 Task: Use the formula "MMULT" in spreadsheet "Project portfolio".
Action: Mouse moved to (957, 122)
Screenshot: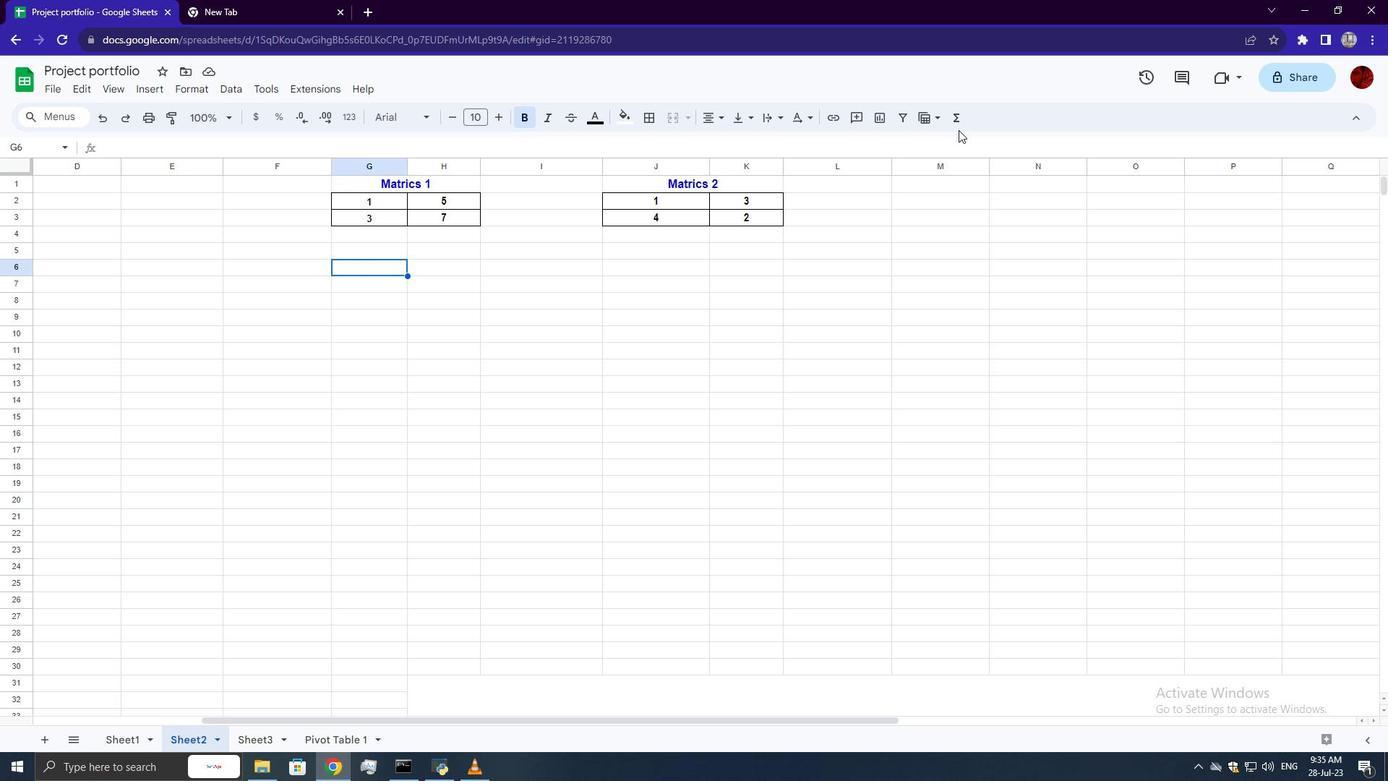 
Action: Mouse pressed left at (957, 122)
Screenshot: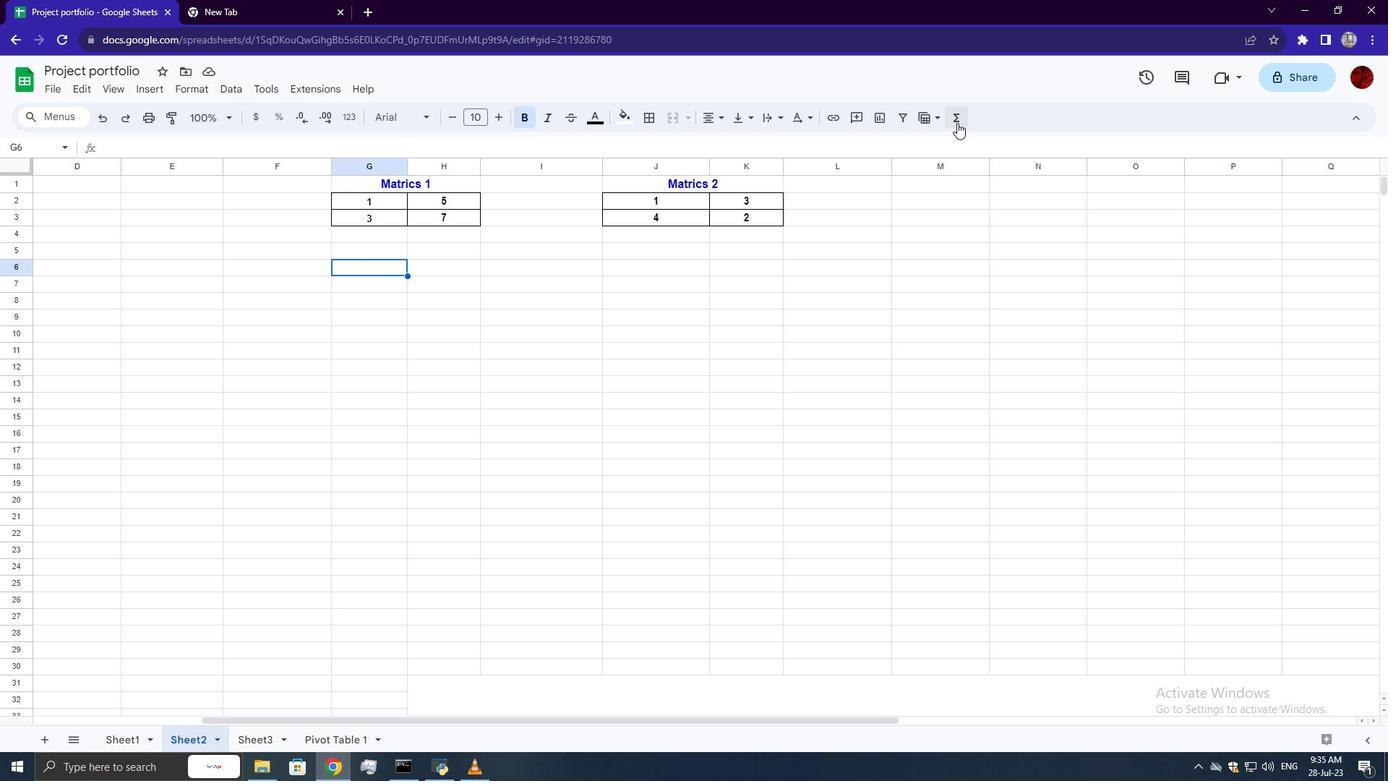 
Action: Mouse moved to (1147, 273)
Screenshot: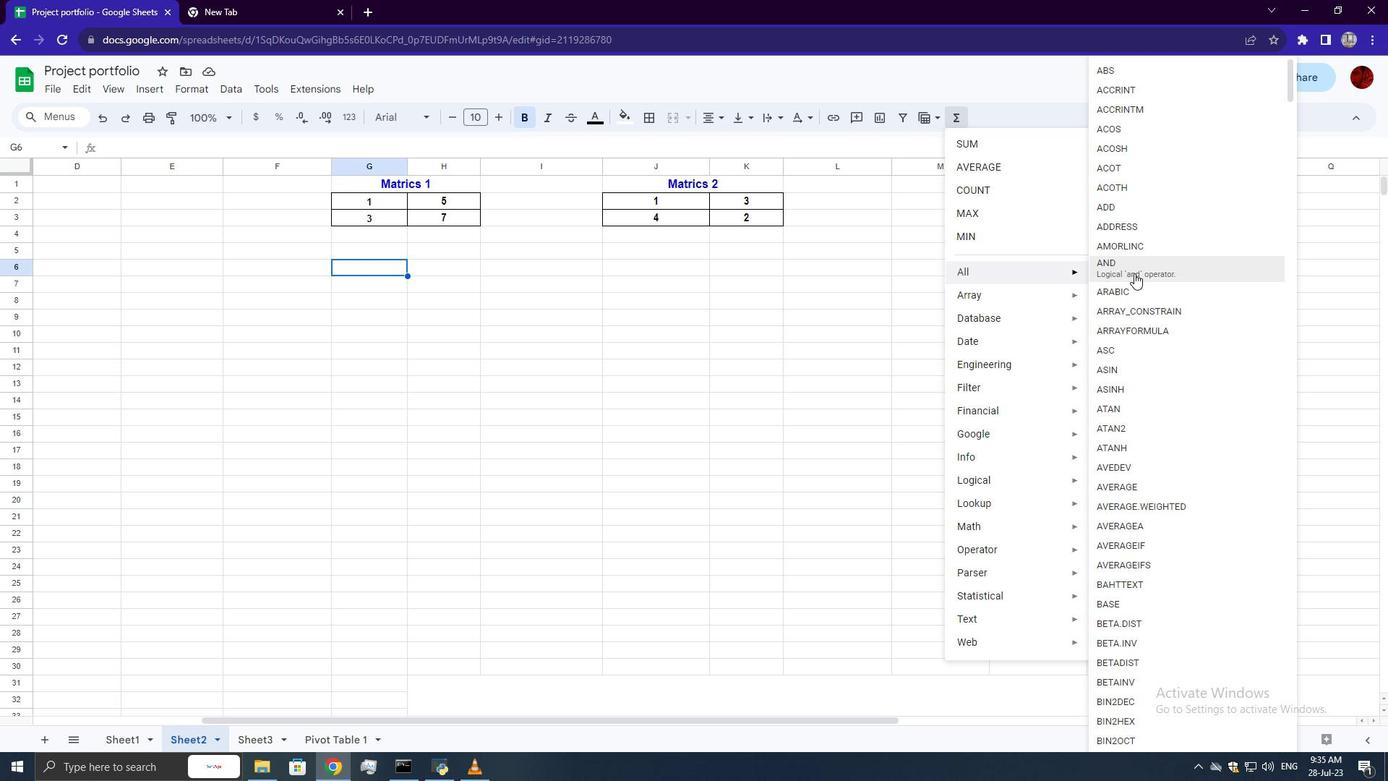 
Action: Mouse scrolled (1147, 272) with delta (0, 0)
Screenshot: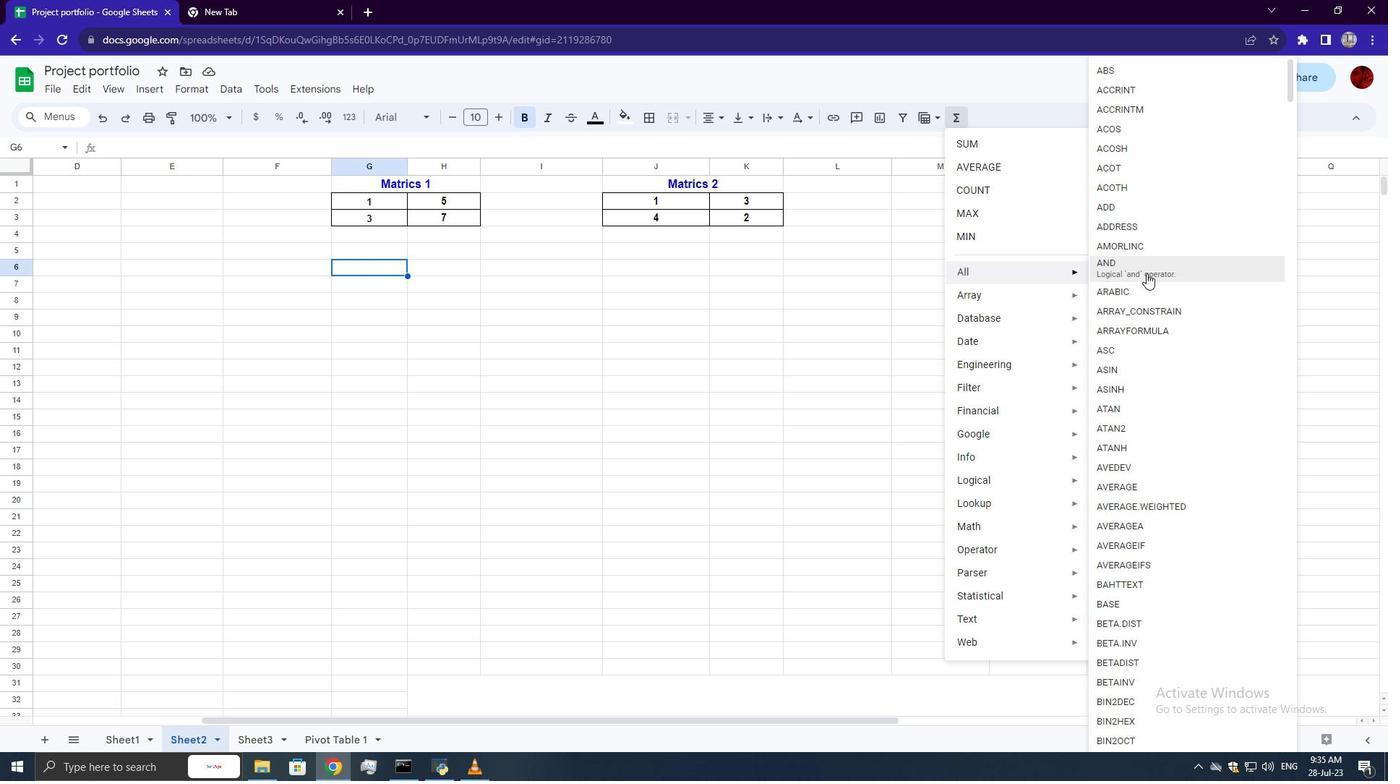 
Action: Mouse scrolled (1147, 272) with delta (0, 0)
Screenshot: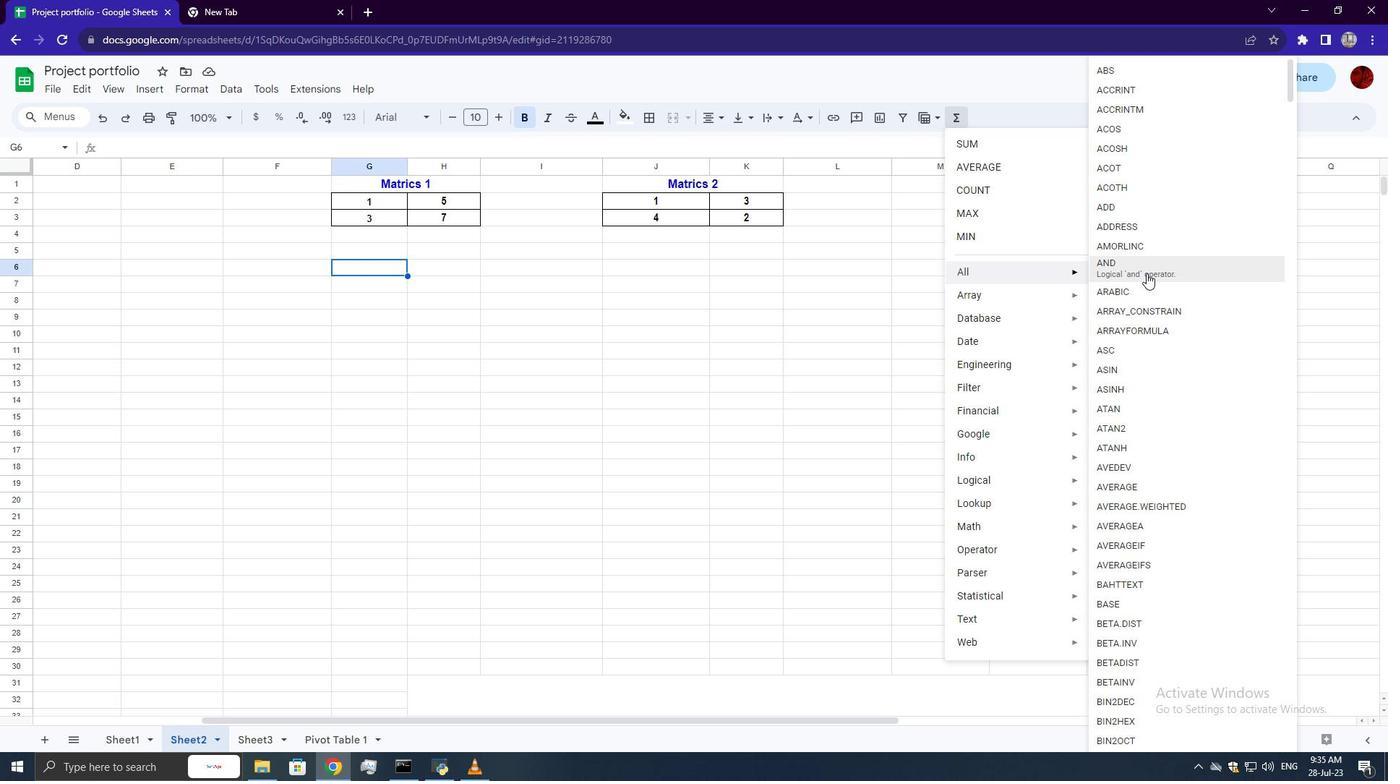 
Action: Mouse scrolled (1147, 272) with delta (0, 0)
Screenshot: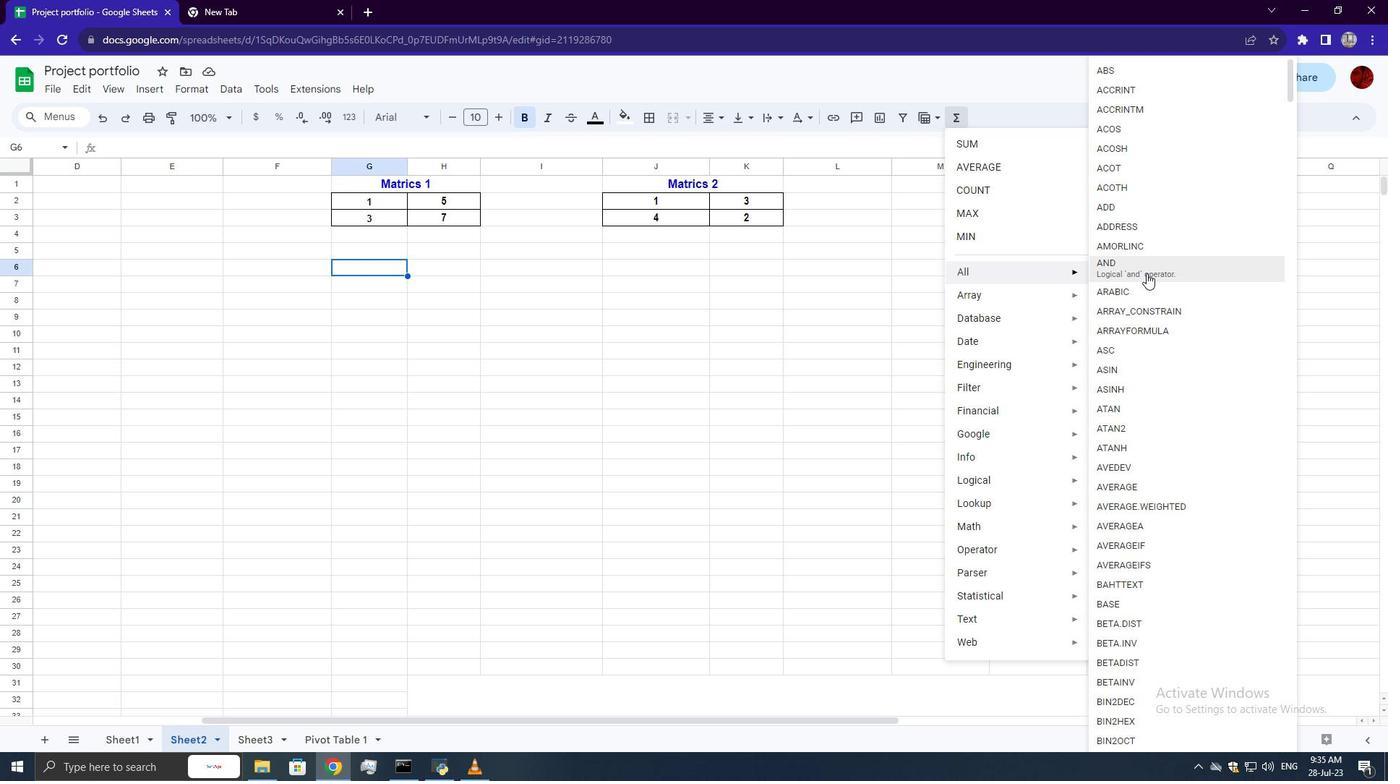 
Action: Mouse scrolled (1147, 272) with delta (0, 0)
Screenshot: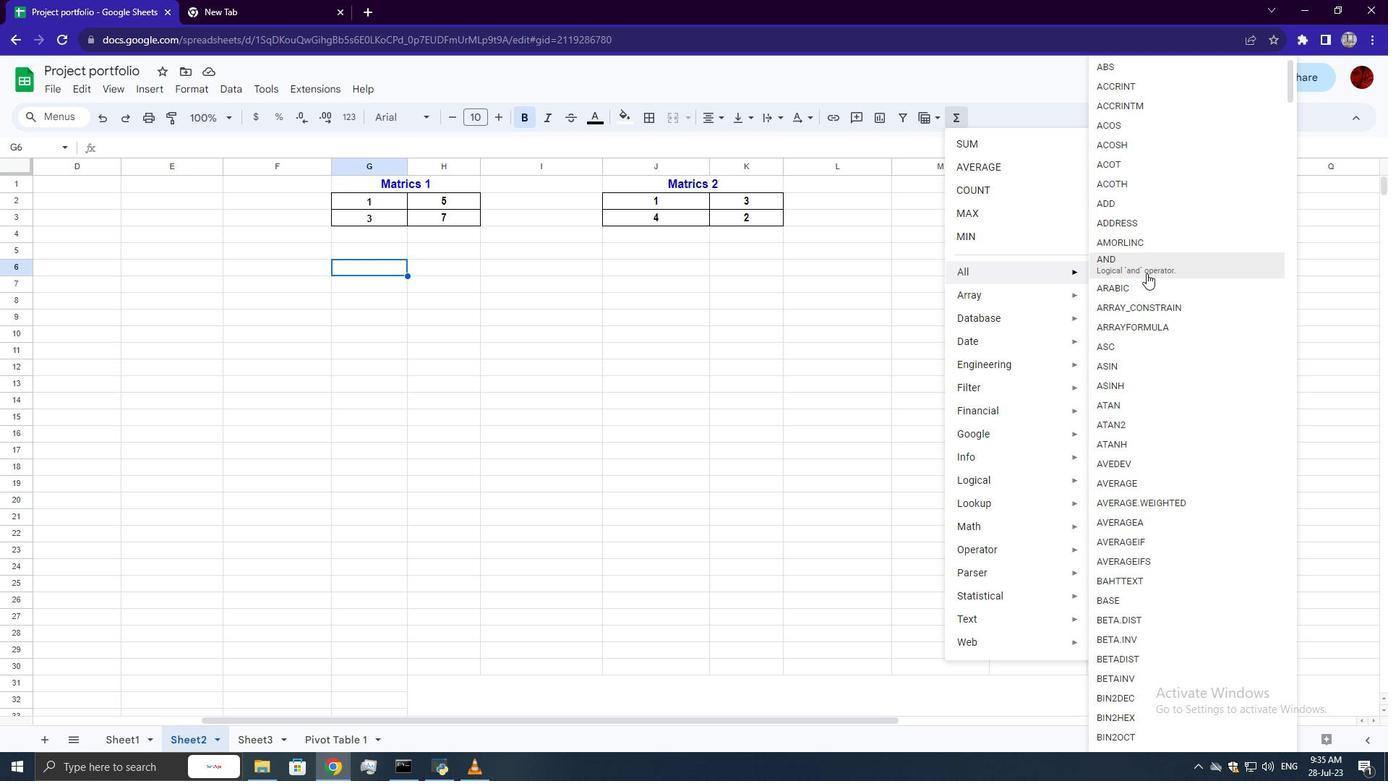 
Action: Mouse scrolled (1147, 272) with delta (0, 0)
Screenshot: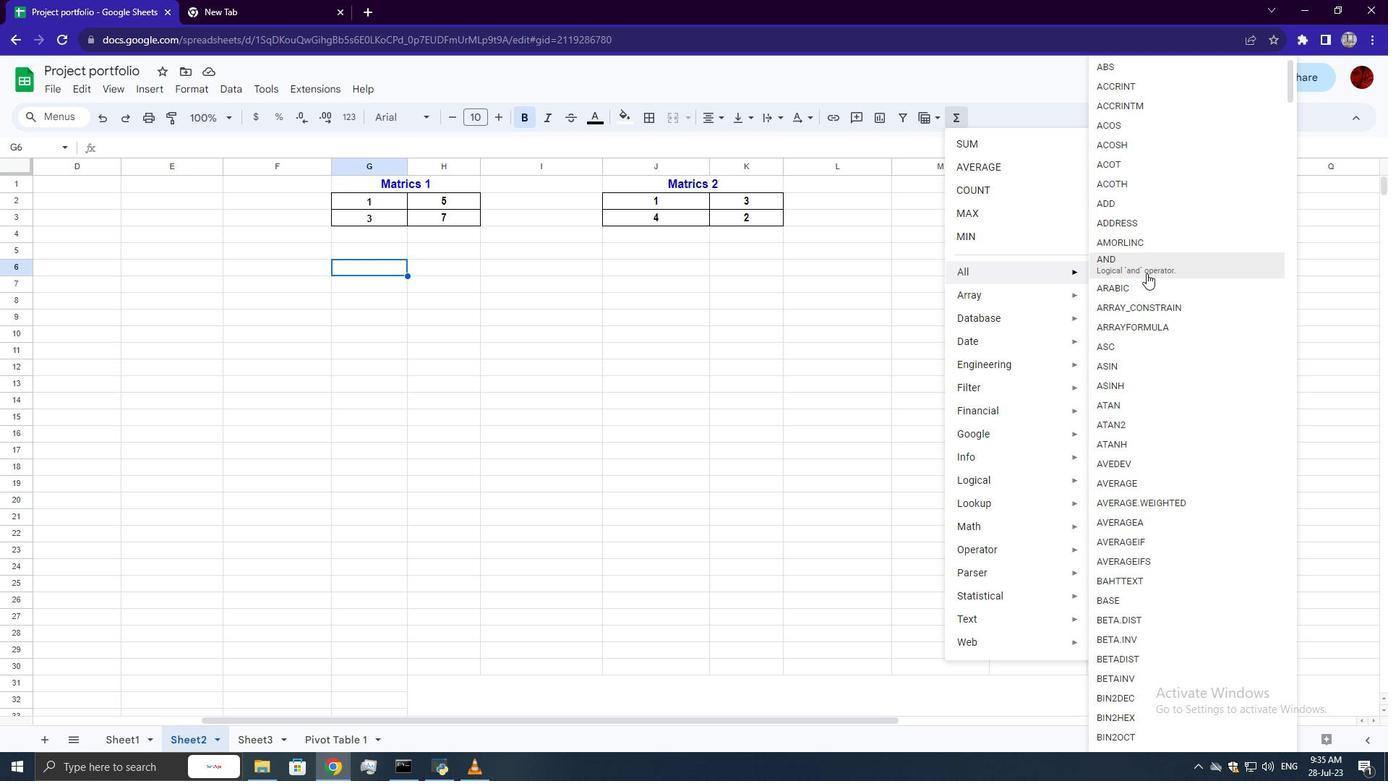 
Action: Mouse scrolled (1147, 272) with delta (0, 0)
Screenshot: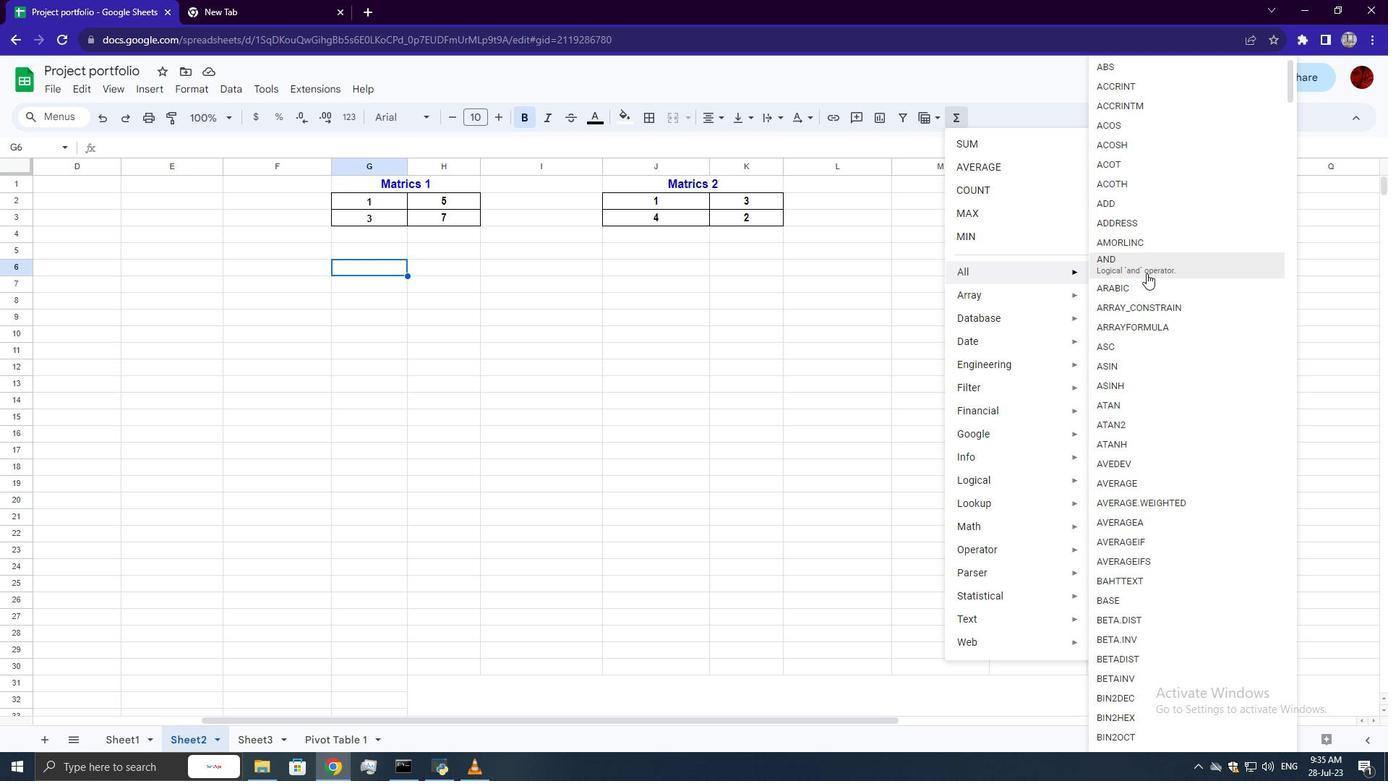 
Action: Mouse scrolled (1147, 272) with delta (0, 0)
Screenshot: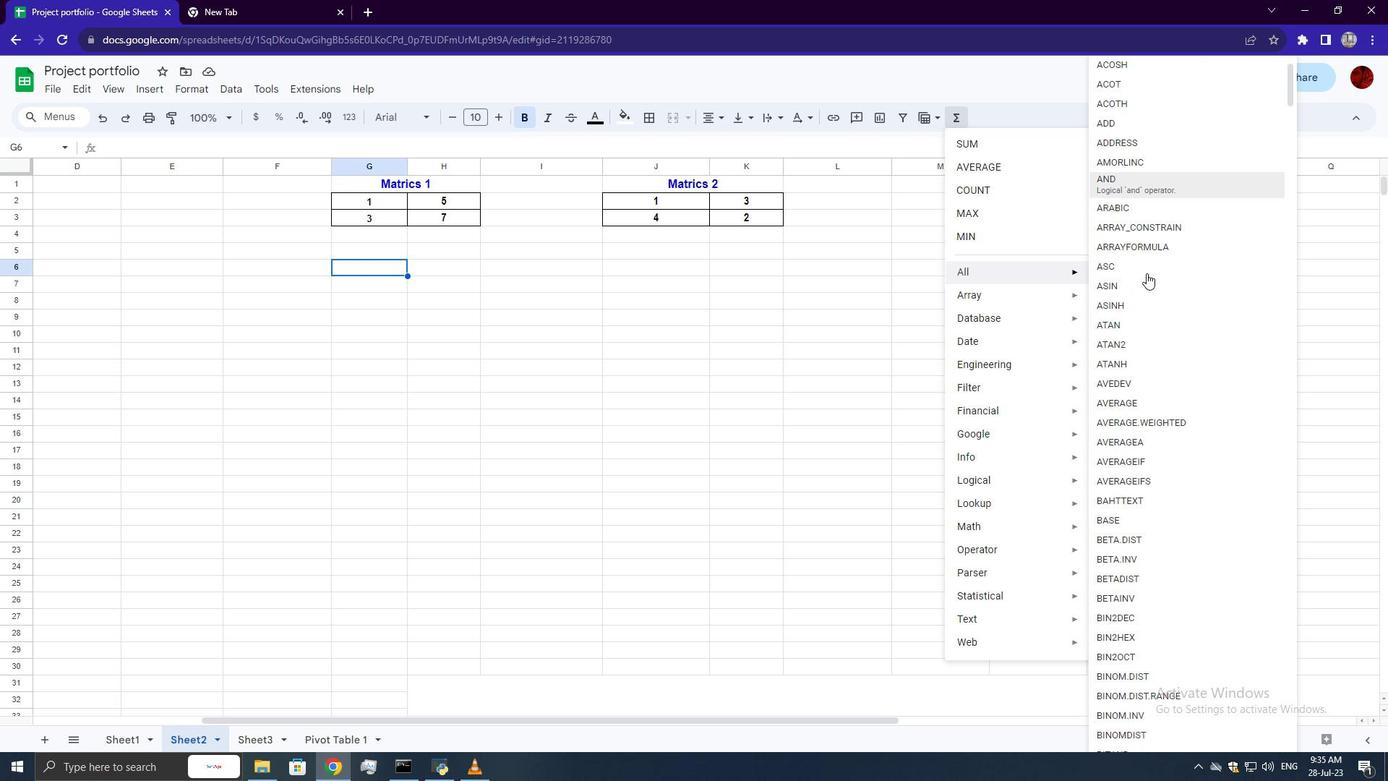 
Action: Mouse scrolled (1147, 272) with delta (0, 0)
Screenshot: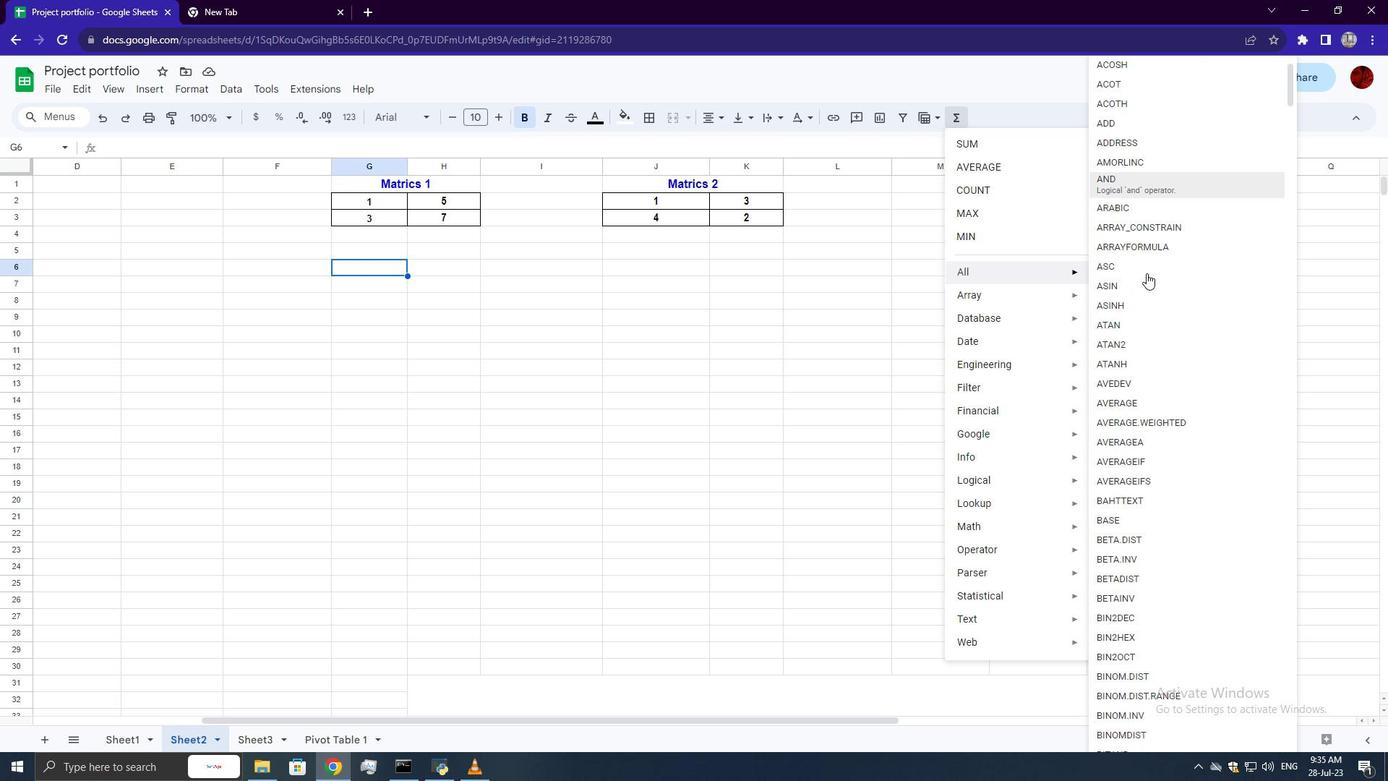 
Action: Mouse scrolled (1147, 272) with delta (0, 0)
Screenshot: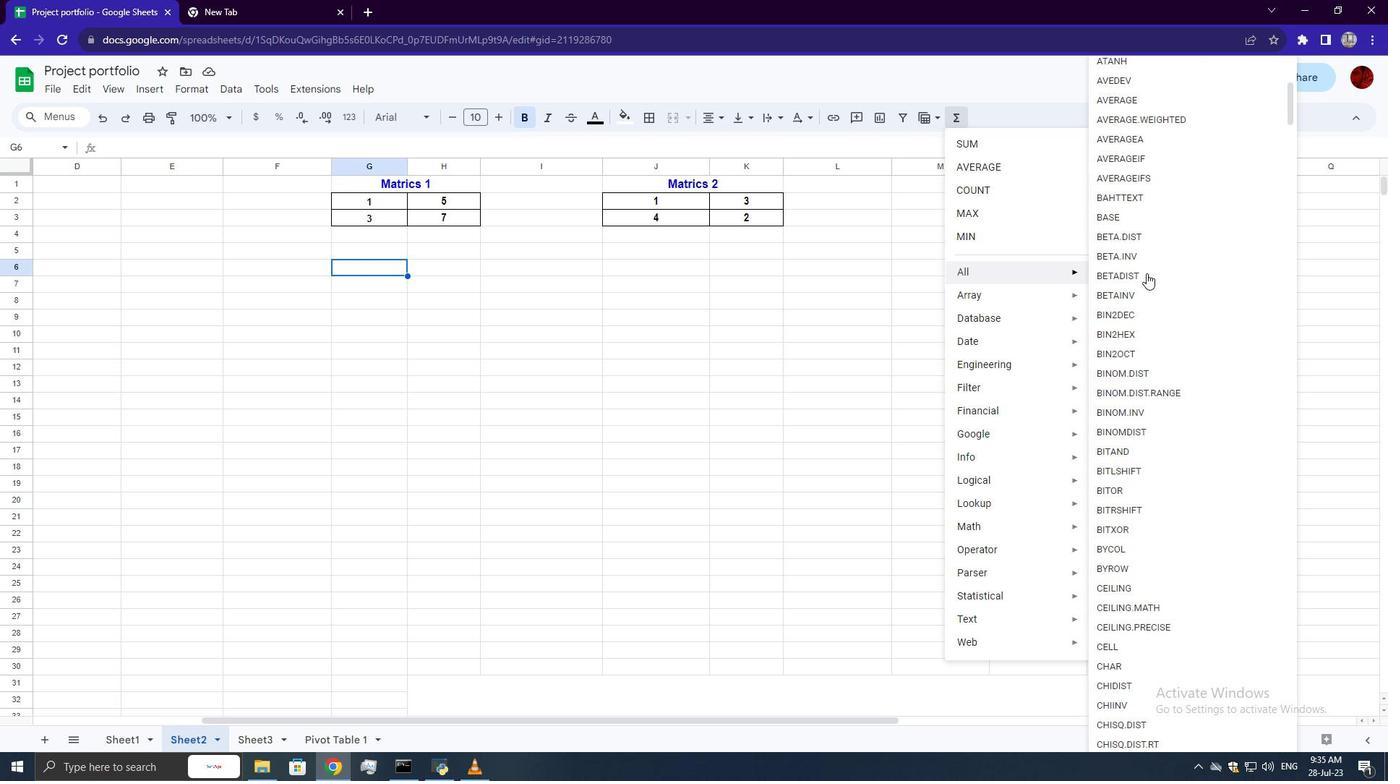 
Action: Mouse scrolled (1147, 272) with delta (0, 0)
Screenshot: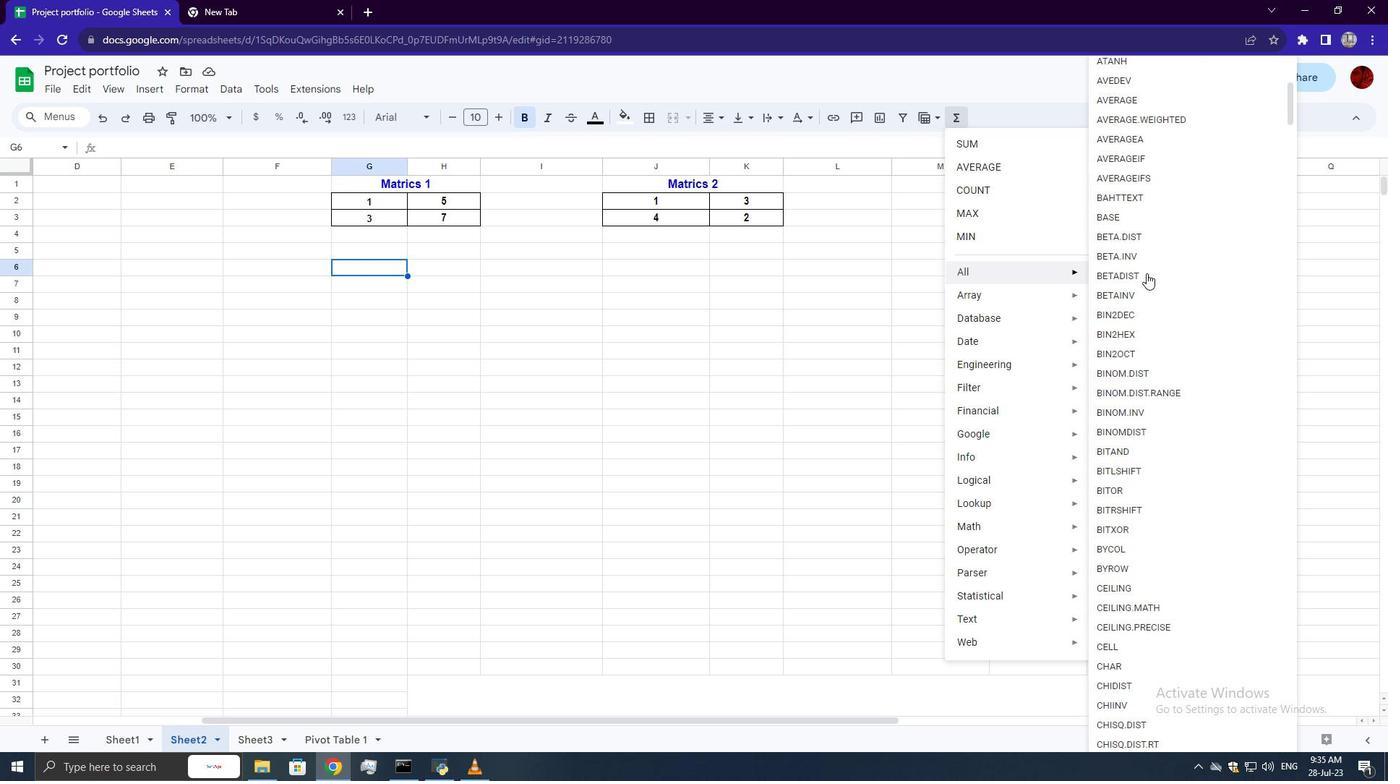
Action: Mouse scrolled (1147, 272) with delta (0, 0)
Screenshot: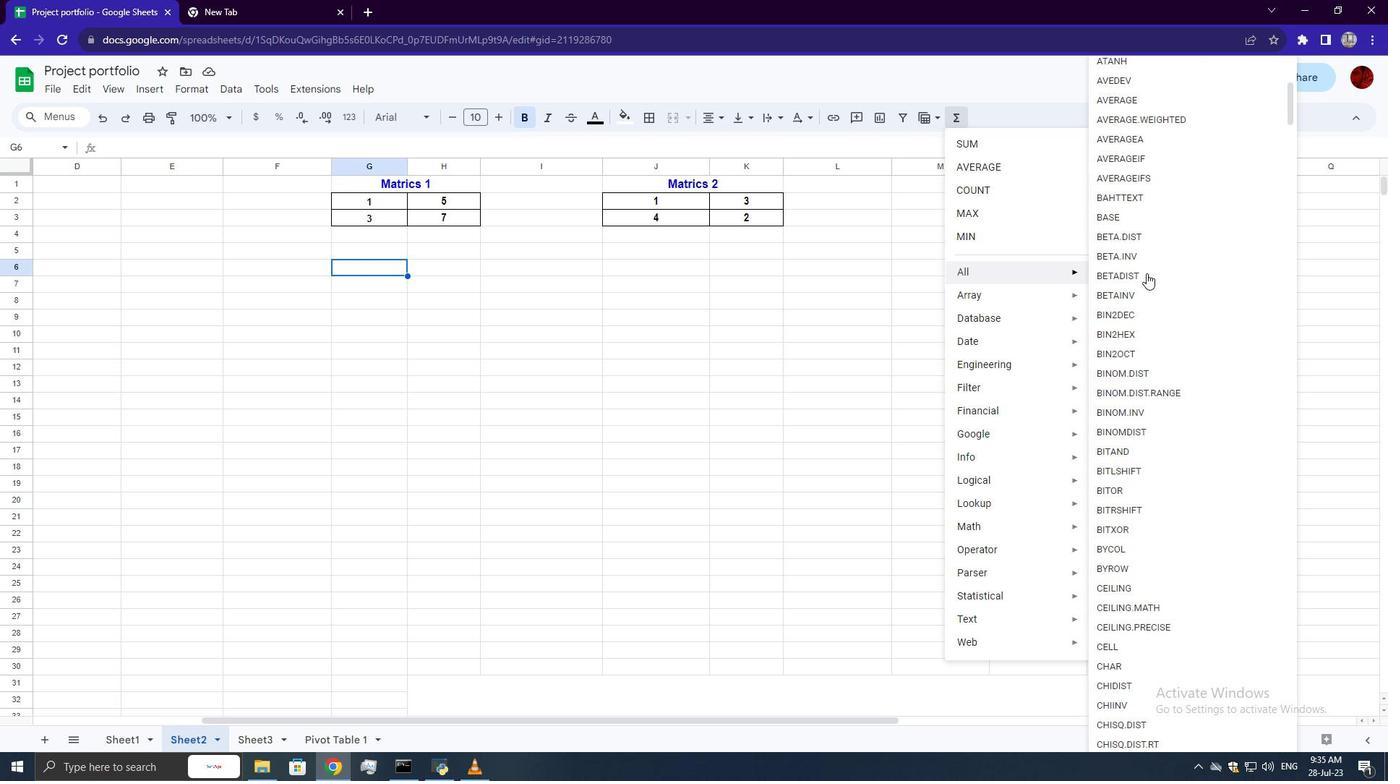 
Action: Mouse scrolled (1147, 272) with delta (0, 0)
Screenshot: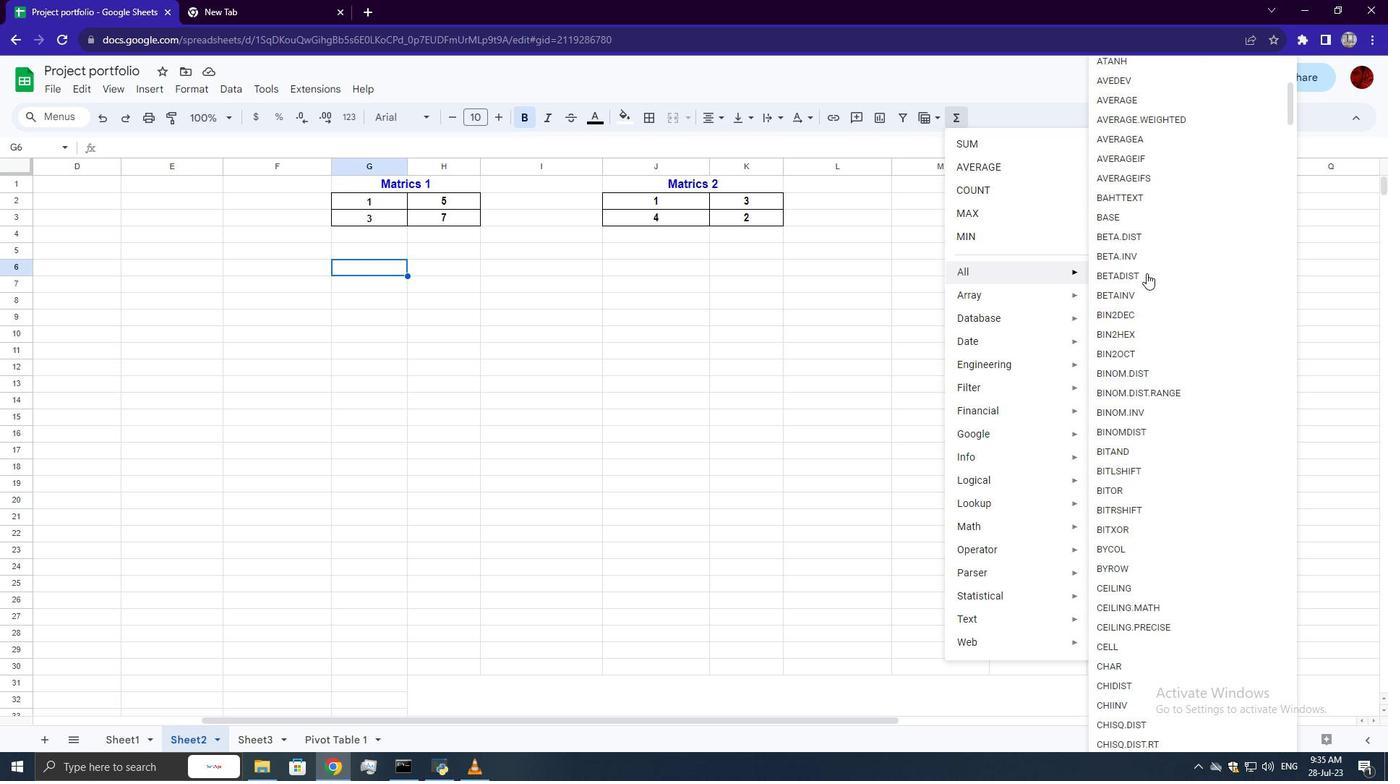 
Action: Mouse scrolled (1147, 272) with delta (0, 0)
Screenshot: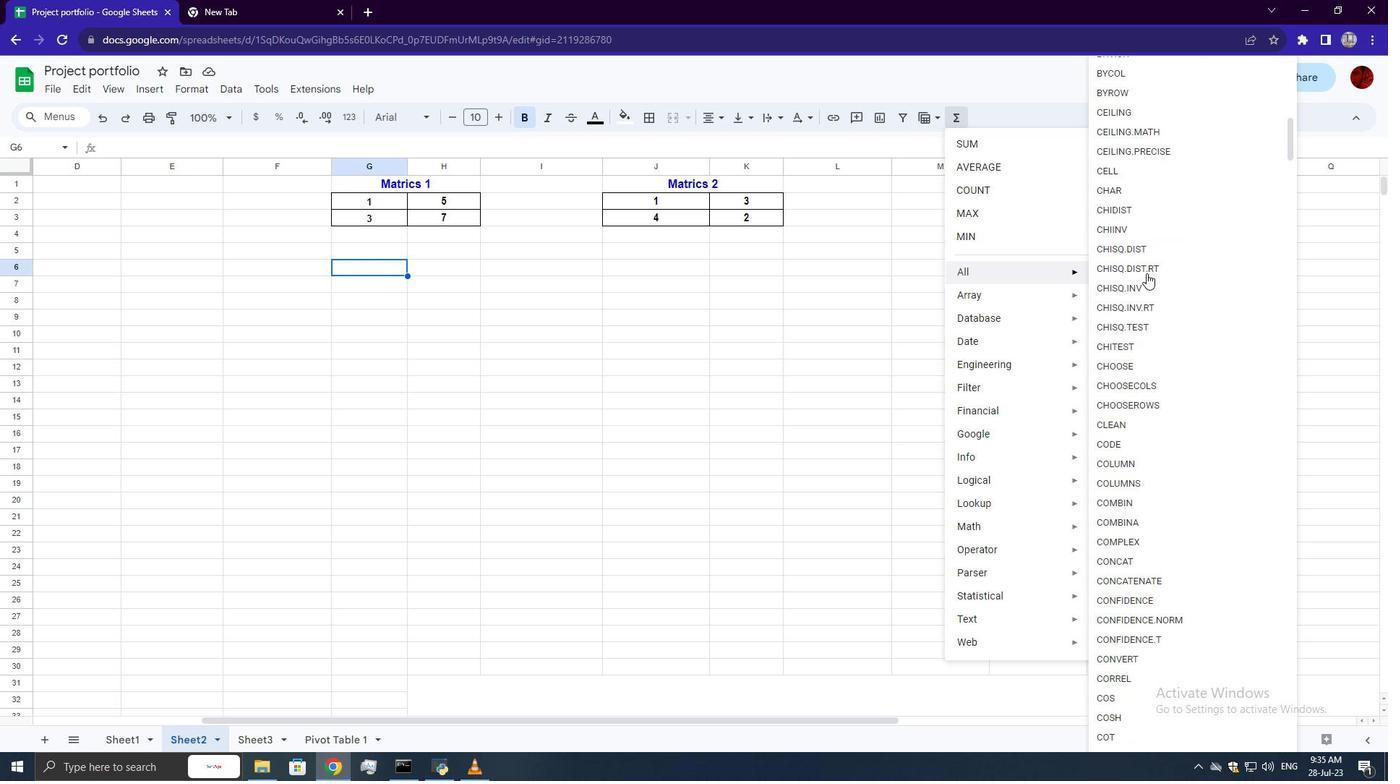 
Action: Mouse scrolled (1147, 272) with delta (0, 0)
Screenshot: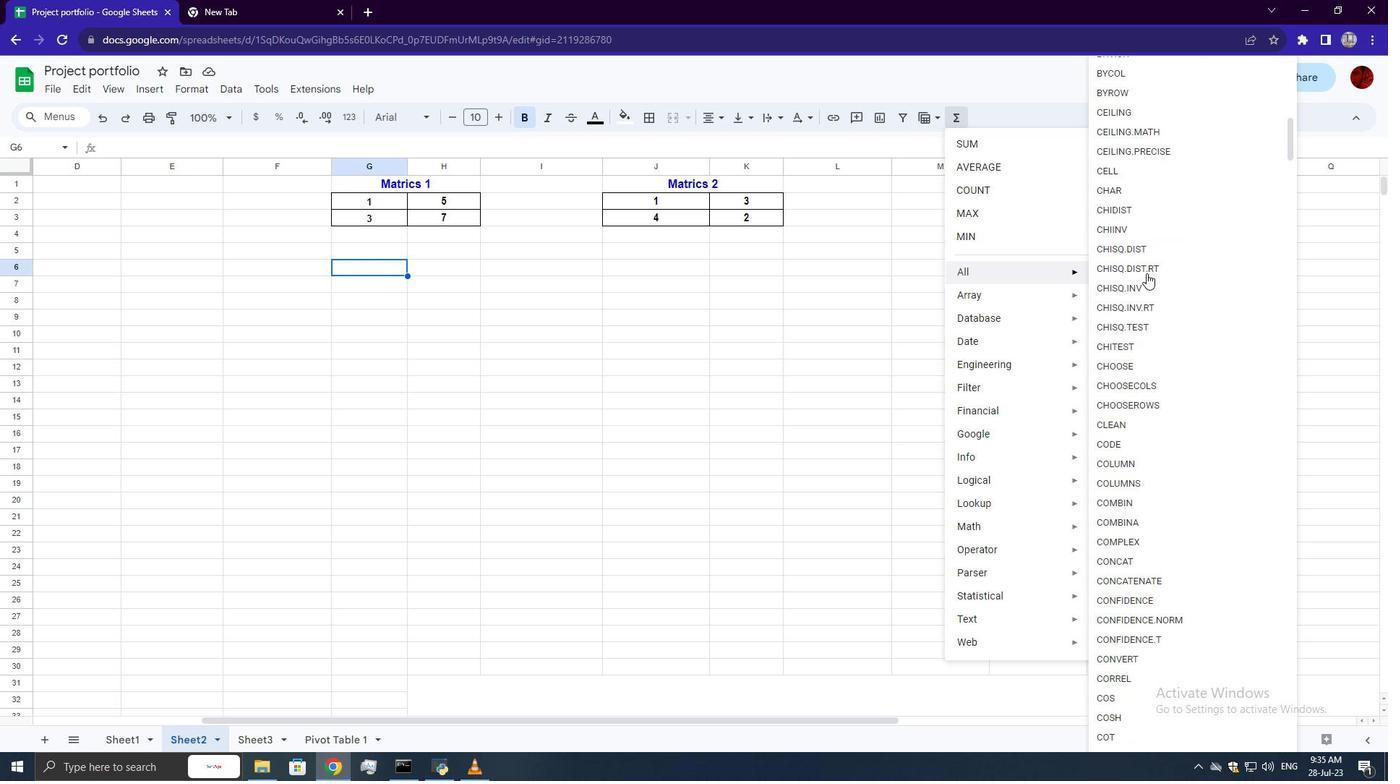 
Action: Mouse scrolled (1147, 272) with delta (0, 0)
Screenshot: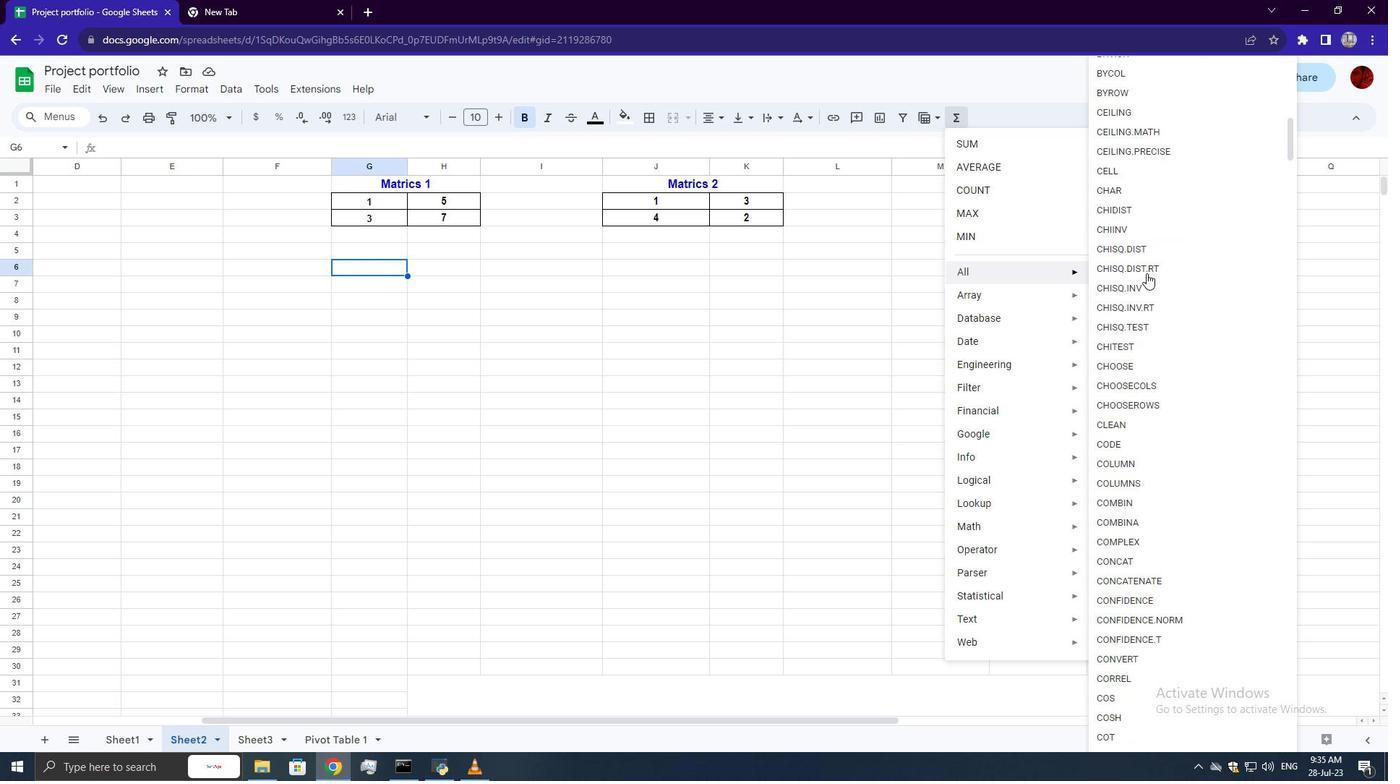 
Action: Mouse scrolled (1147, 272) with delta (0, 0)
Screenshot: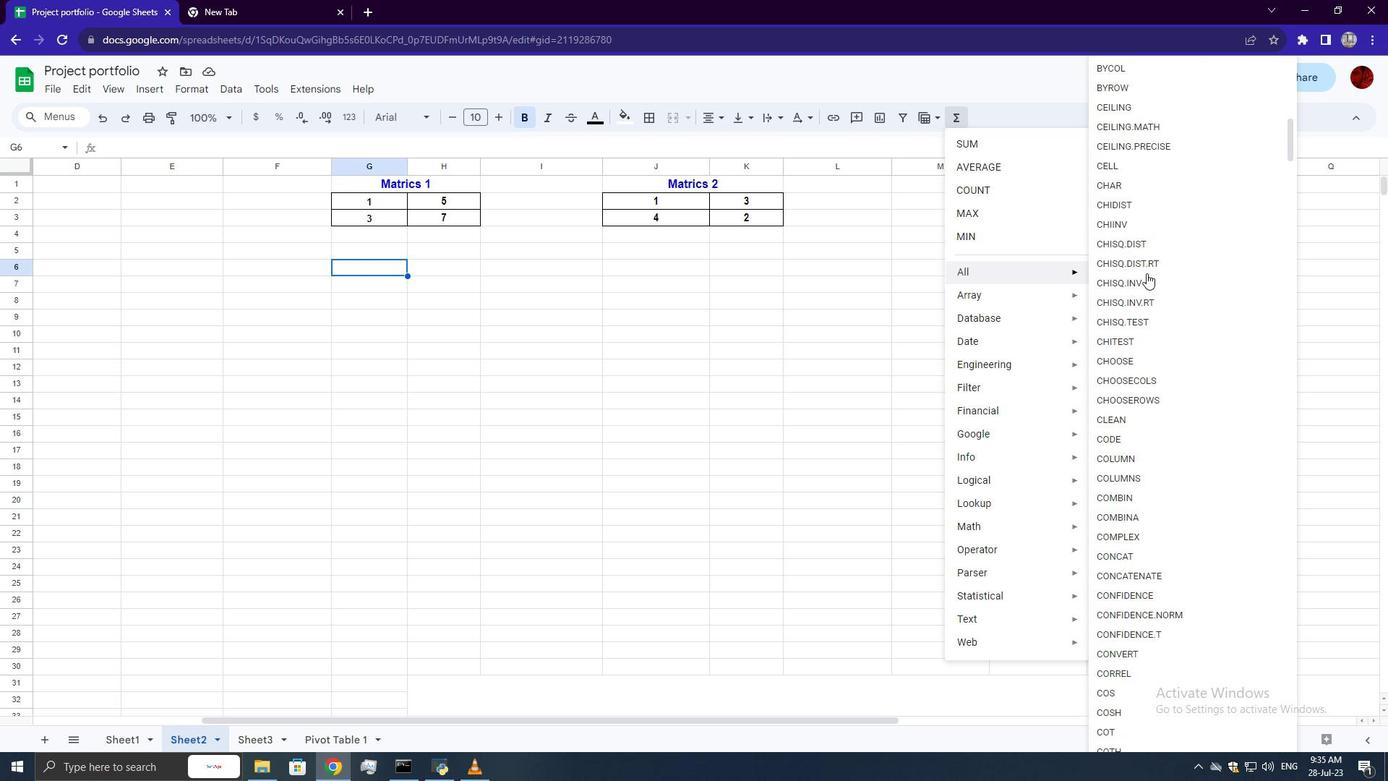 
Action: Mouse scrolled (1147, 272) with delta (0, 0)
Screenshot: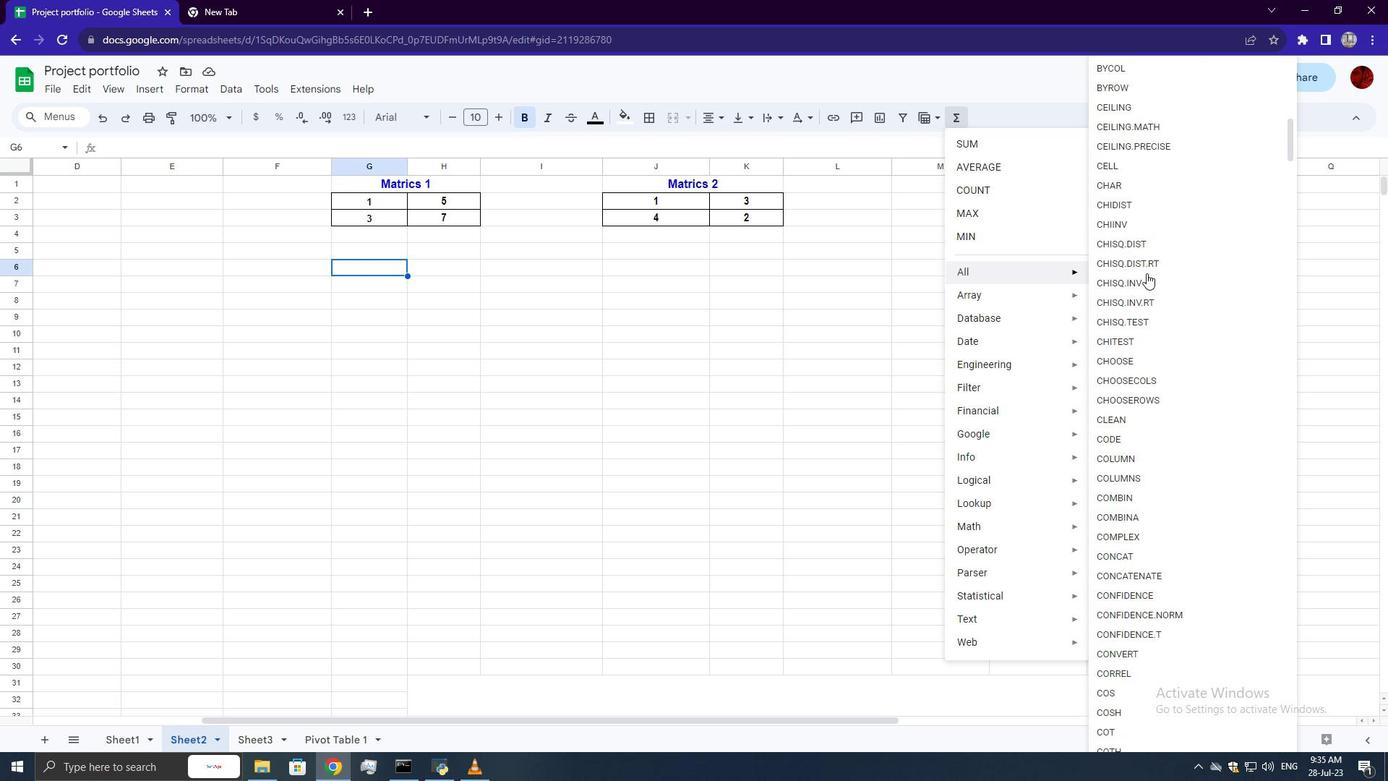 
Action: Mouse scrolled (1147, 272) with delta (0, 0)
Screenshot: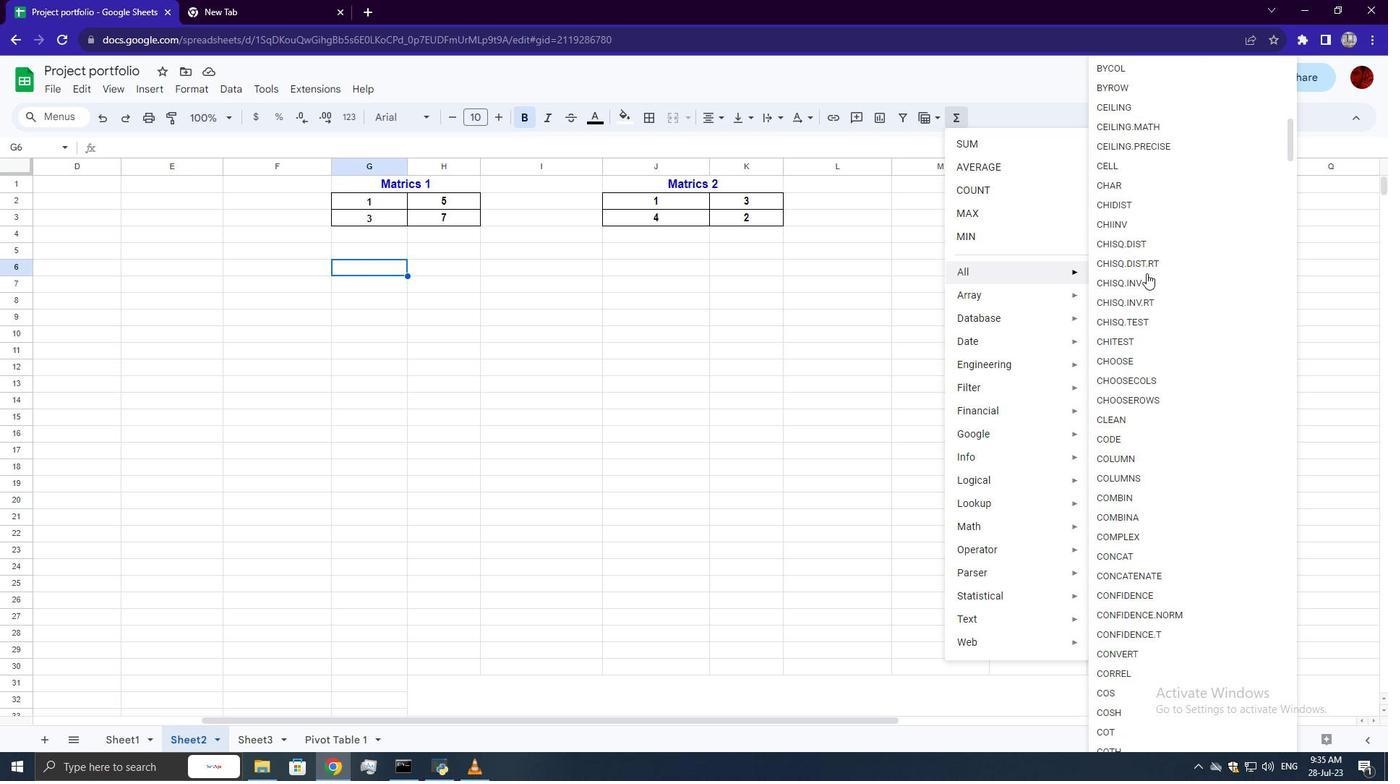 
Action: Mouse scrolled (1147, 272) with delta (0, 0)
Screenshot: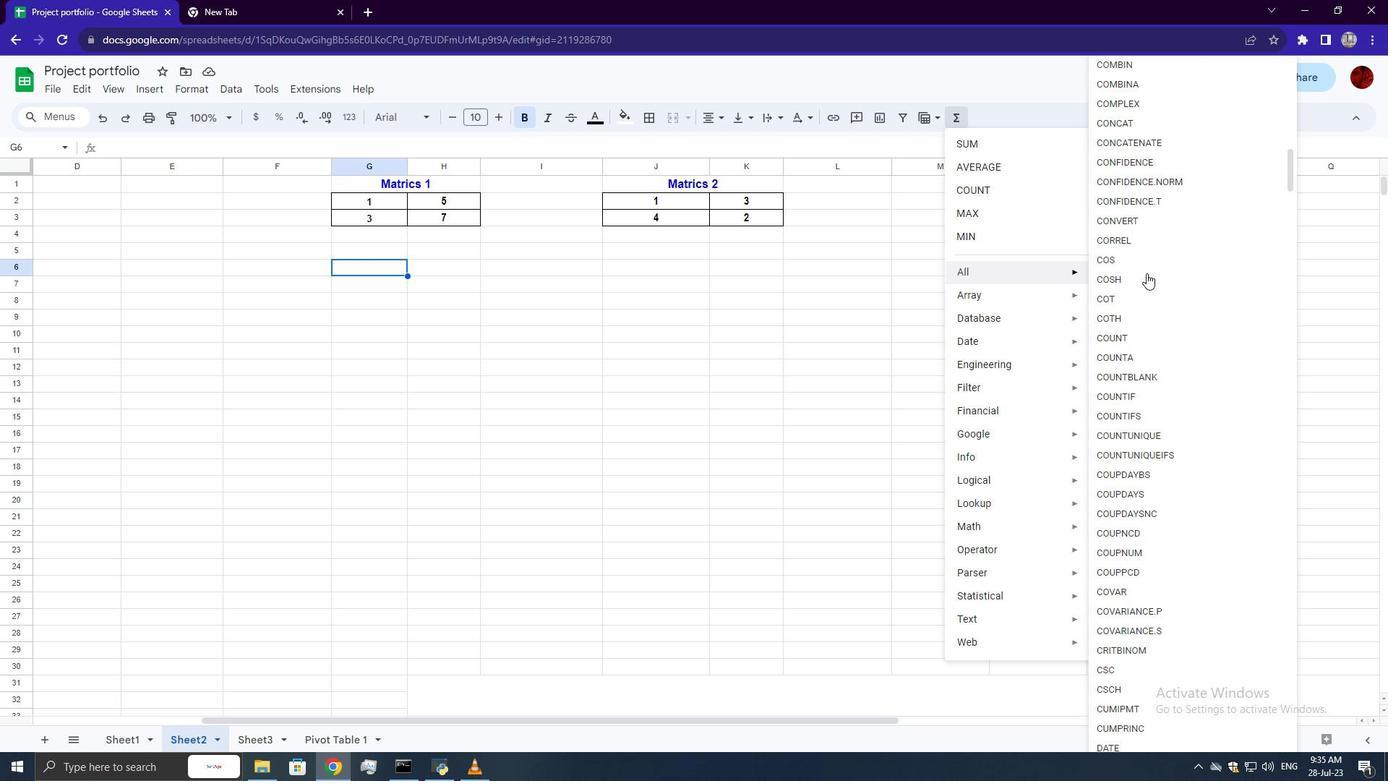 
Action: Mouse moved to (1148, 274)
Screenshot: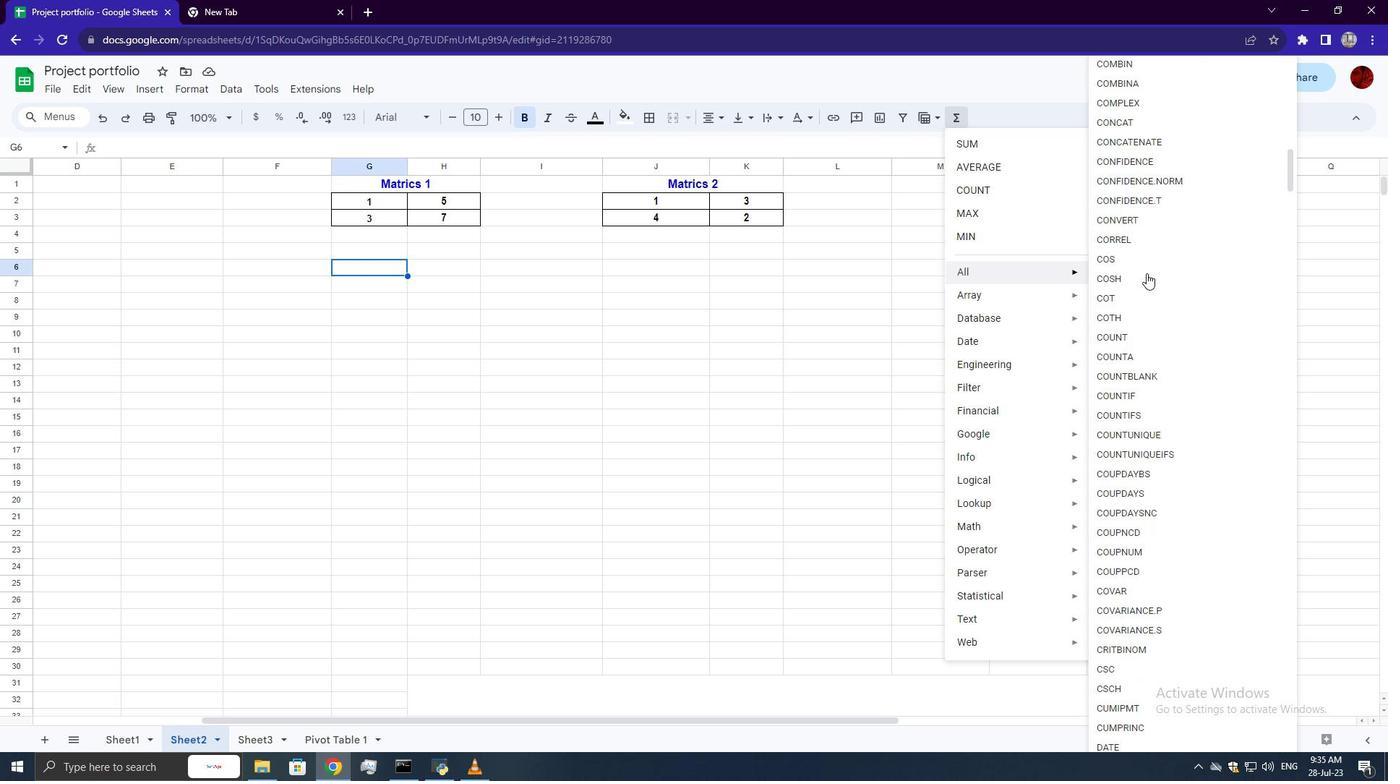 
Action: Mouse scrolled (1148, 273) with delta (0, 0)
Screenshot: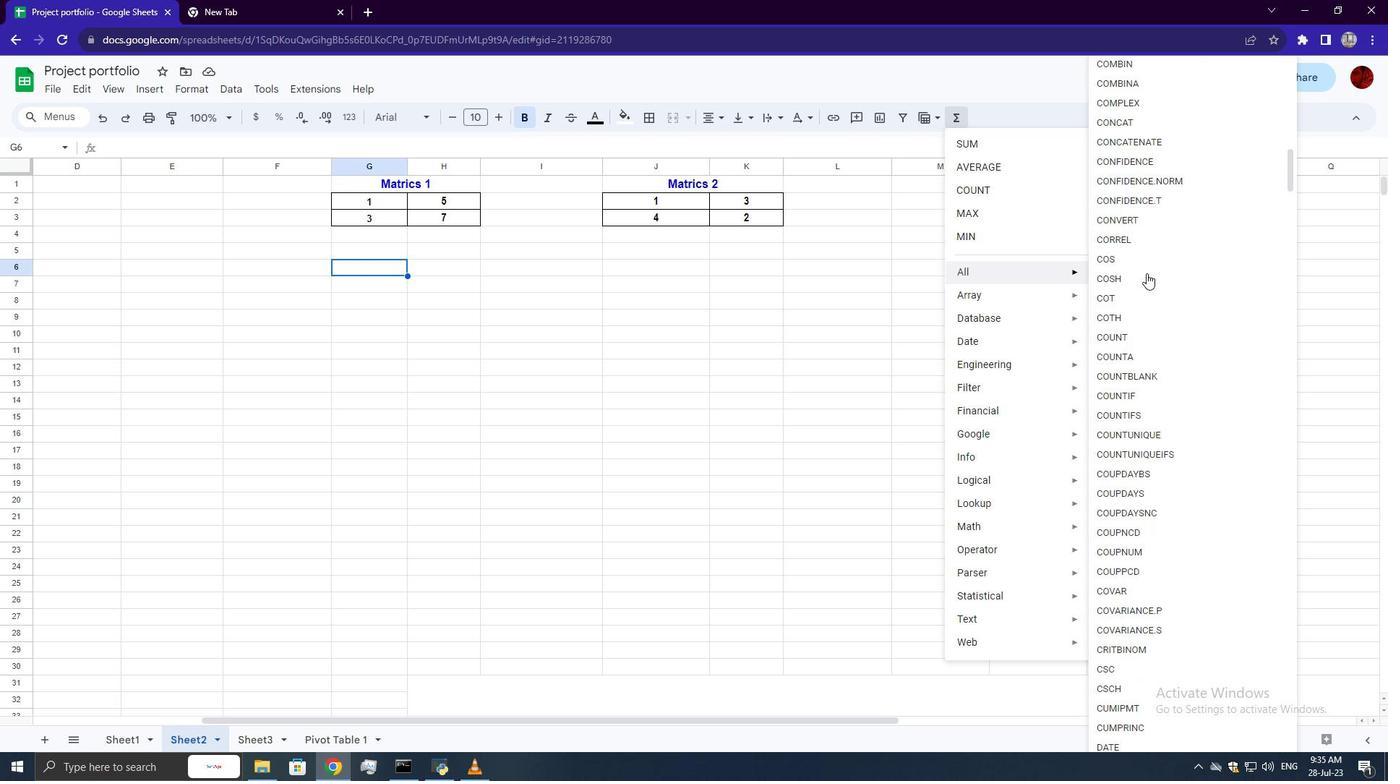 
Action: Mouse scrolled (1148, 273) with delta (0, 0)
Screenshot: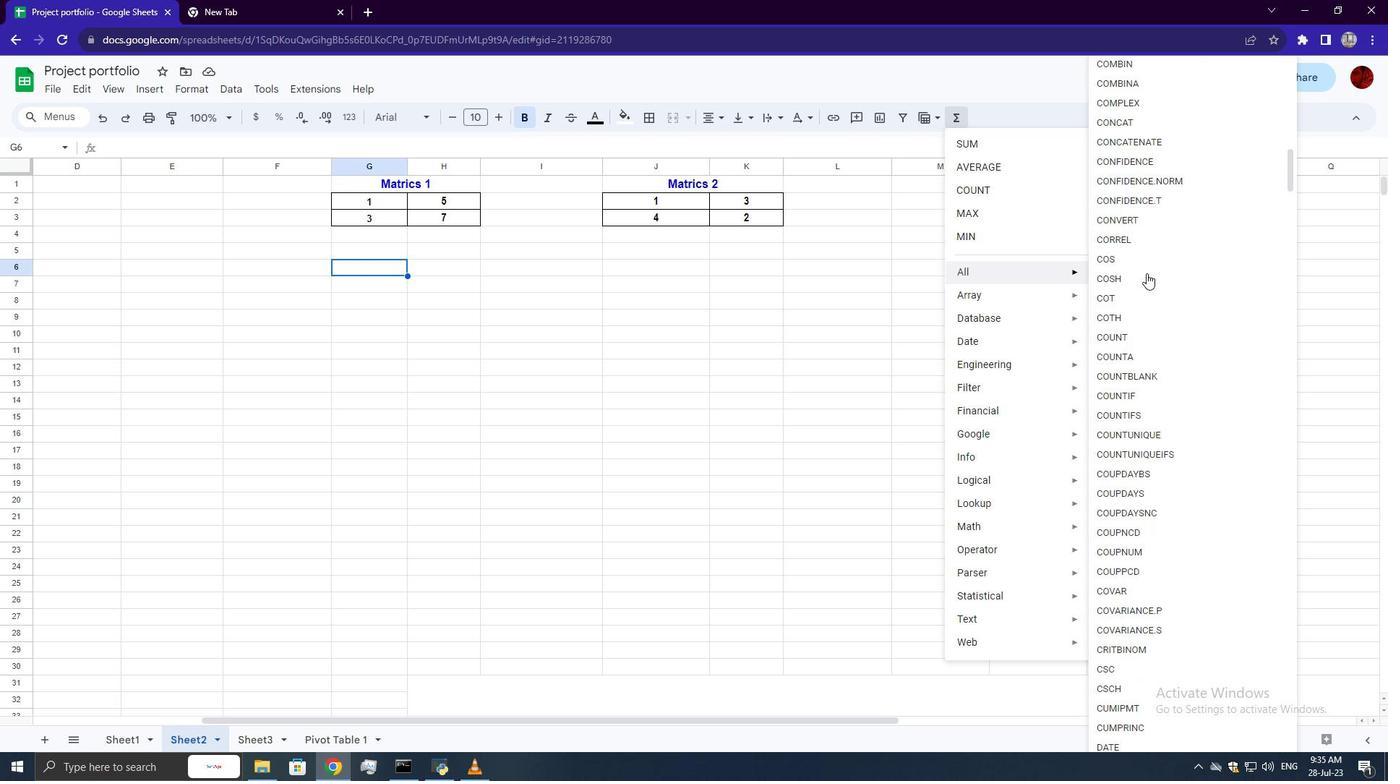 
Action: Mouse scrolled (1148, 273) with delta (0, 0)
Screenshot: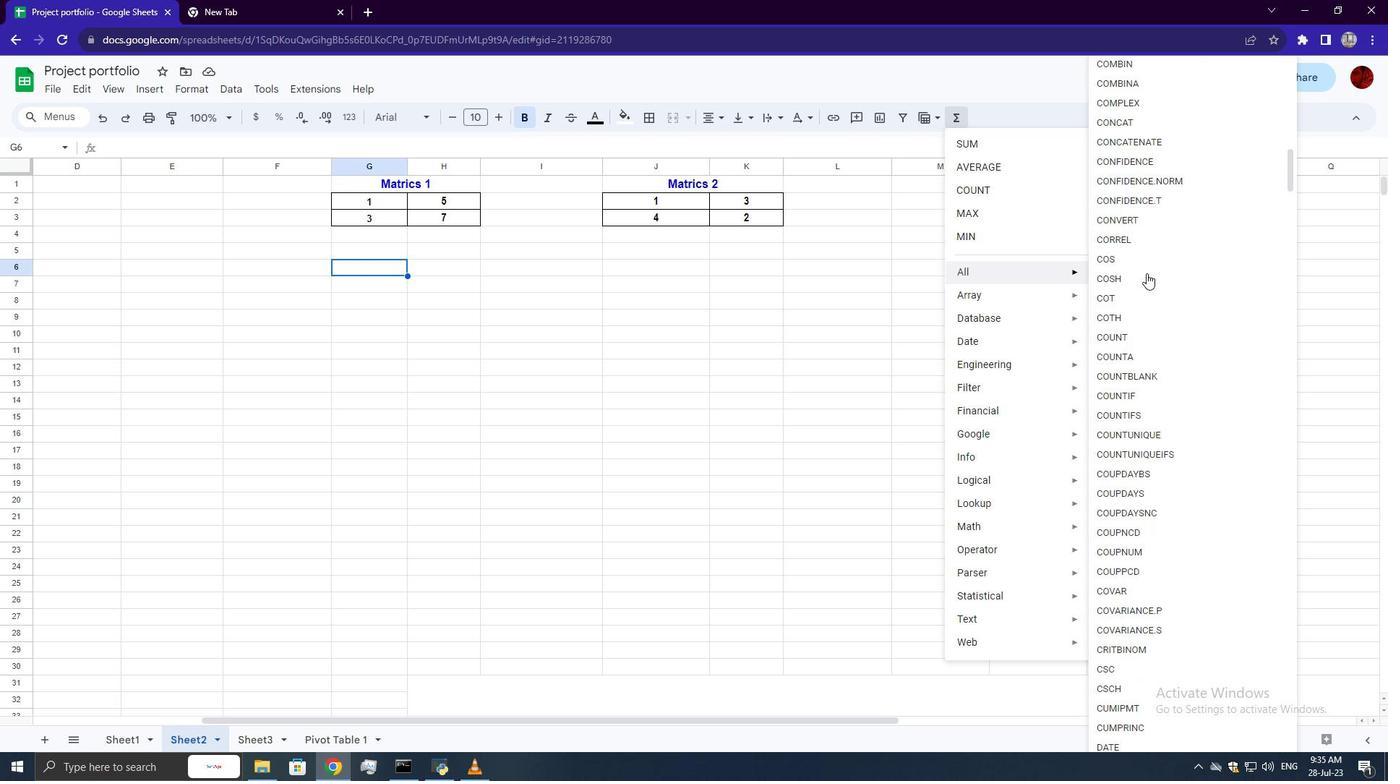 
Action: Mouse scrolled (1148, 273) with delta (0, 0)
Screenshot: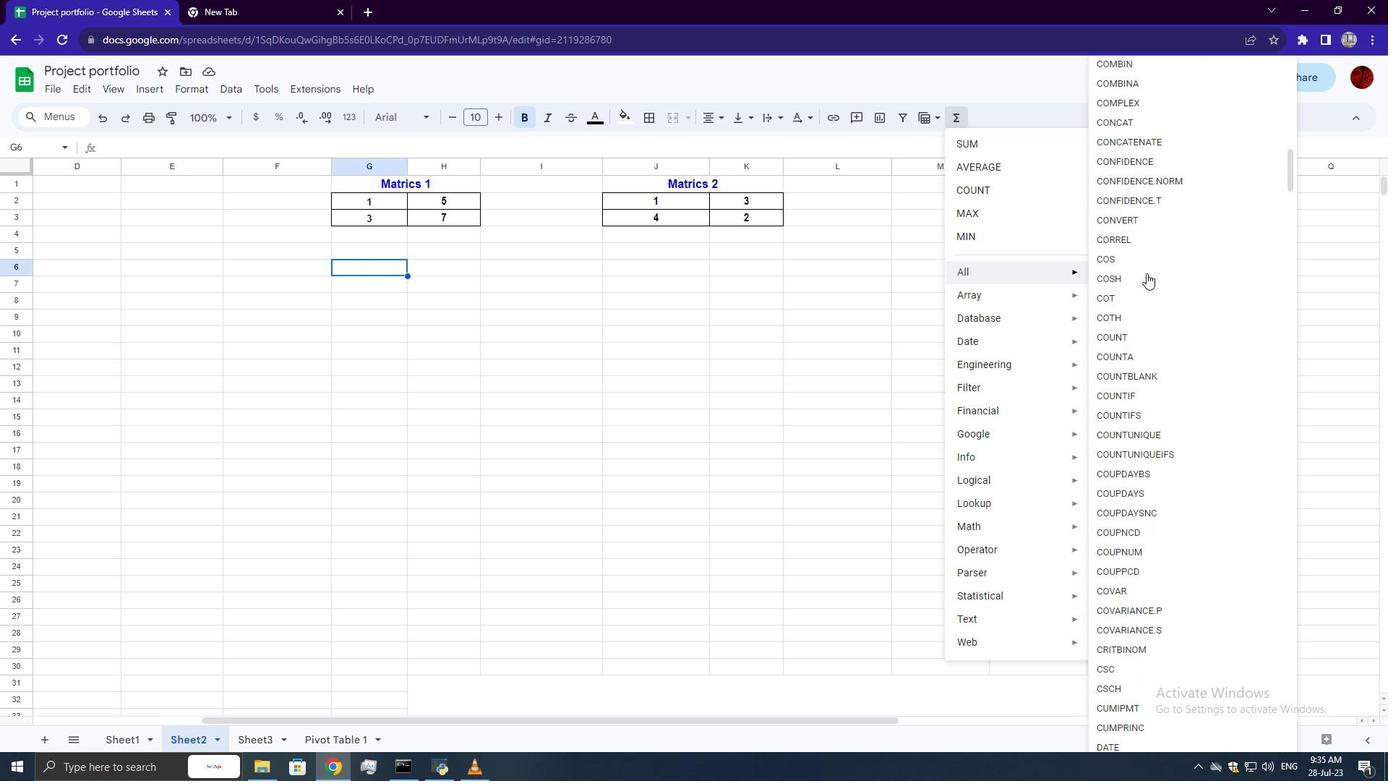 
Action: Mouse scrolled (1148, 273) with delta (0, 0)
Screenshot: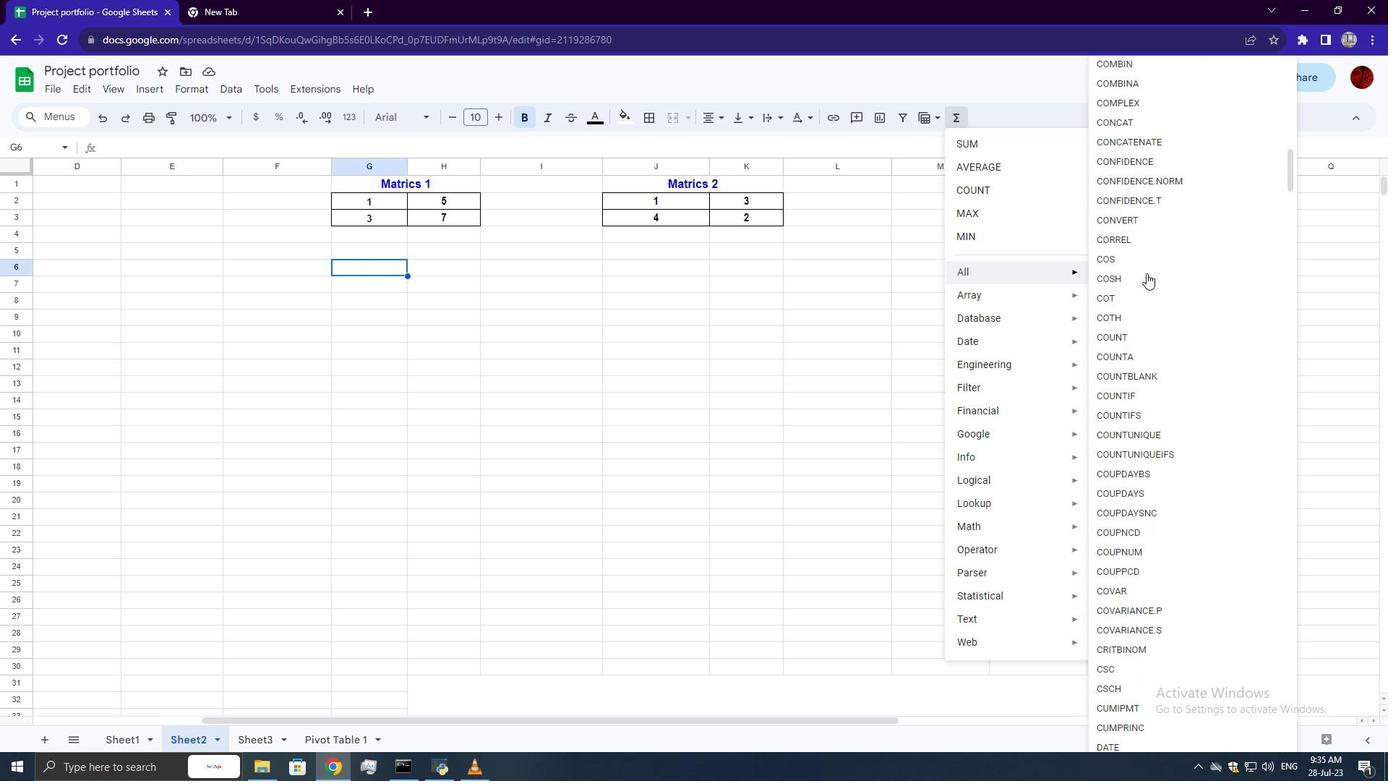 
Action: Mouse moved to (1148, 274)
Screenshot: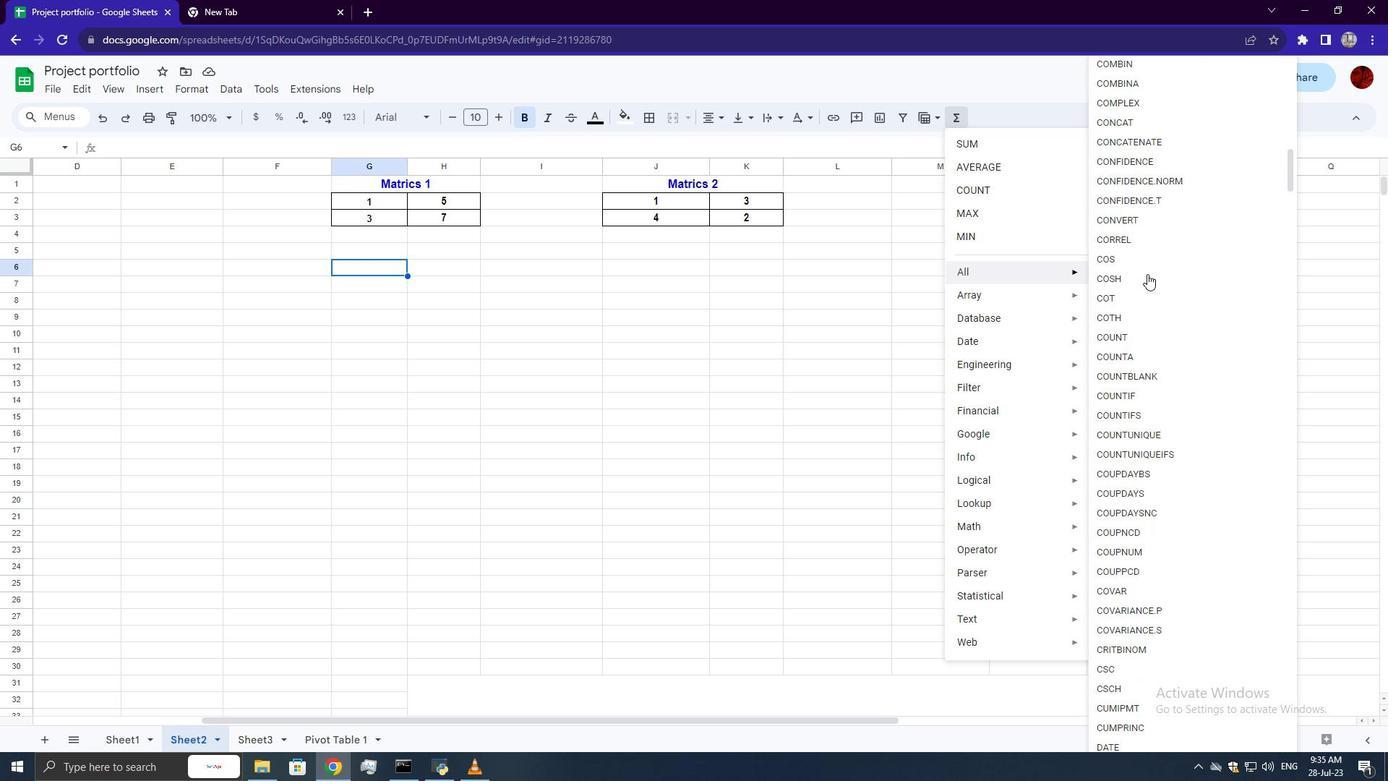 
Action: Mouse scrolled (1148, 273) with delta (0, 0)
Screenshot: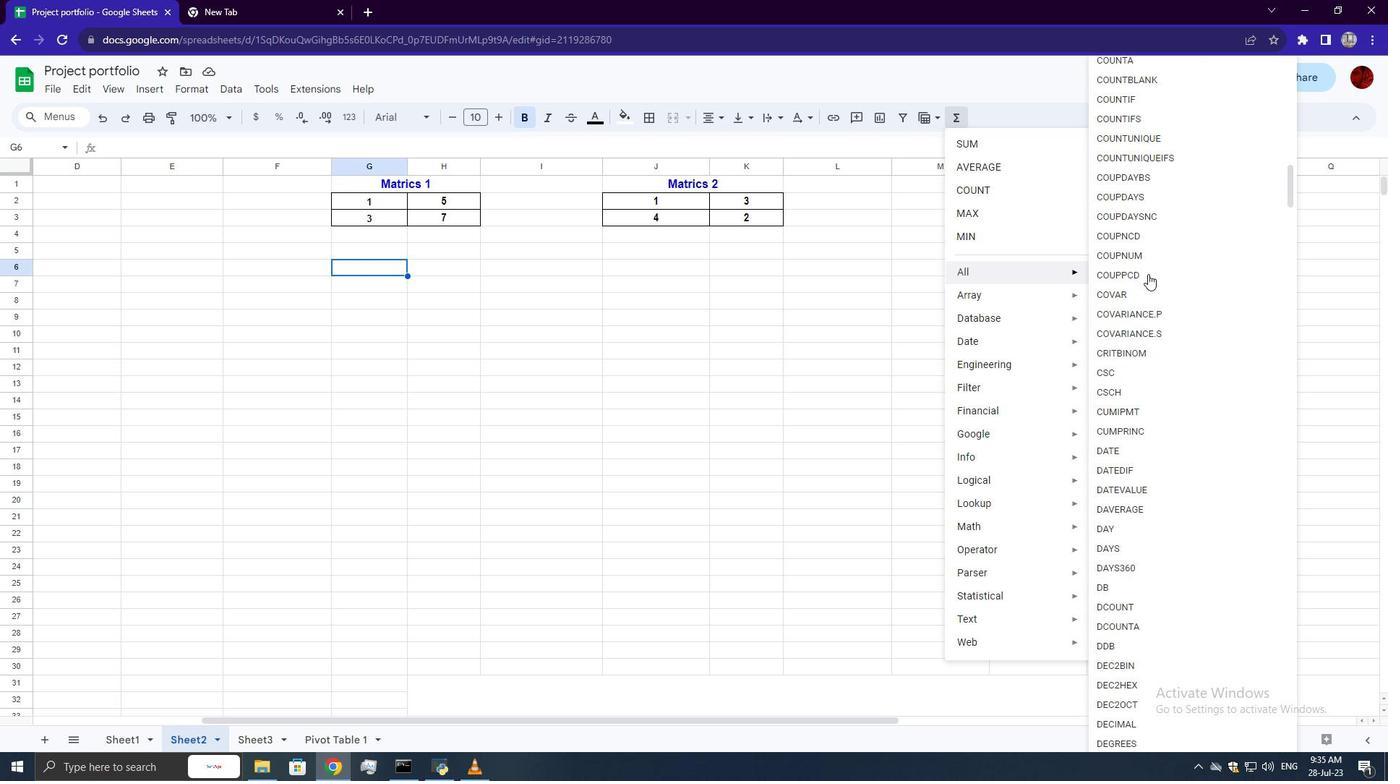 
Action: Mouse scrolled (1148, 273) with delta (0, 0)
Screenshot: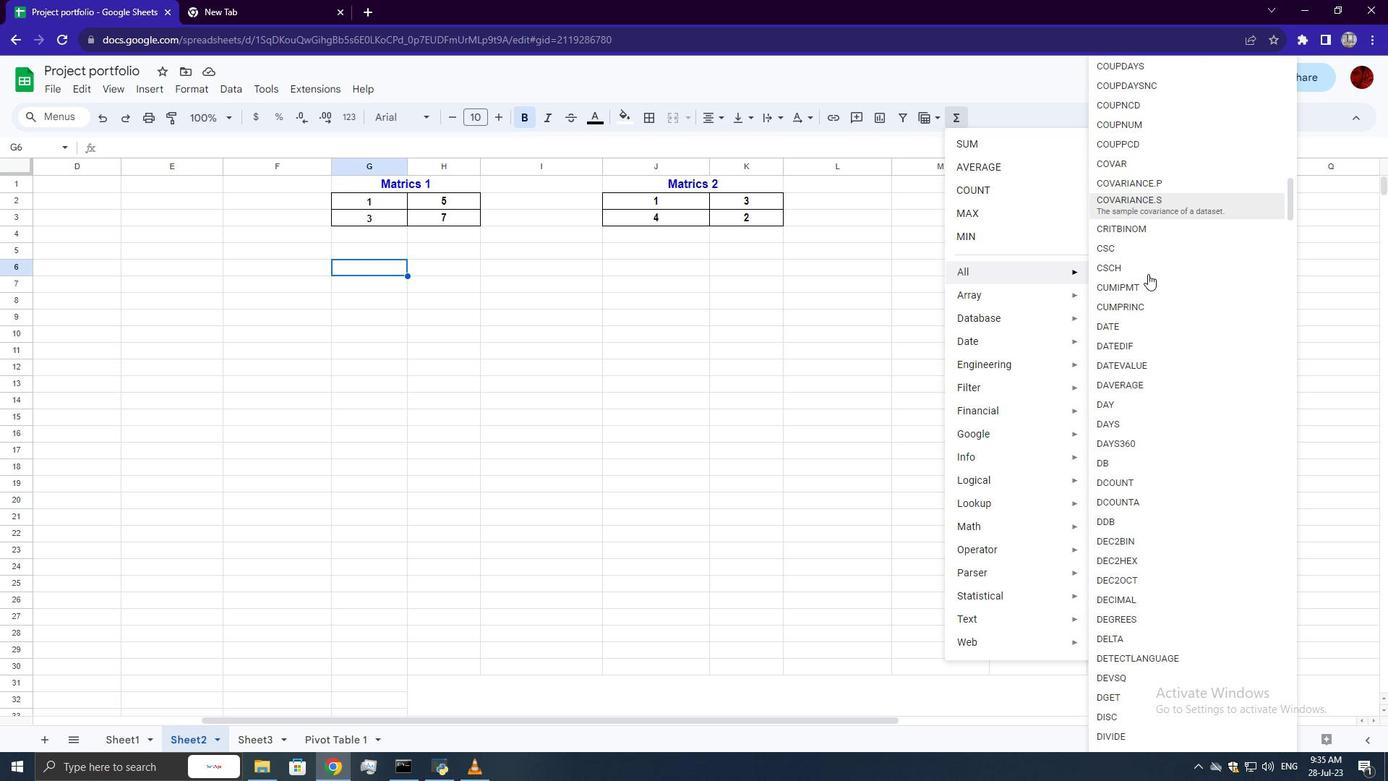 
Action: Mouse scrolled (1148, 273) with delta (0, 0)
Screenshot: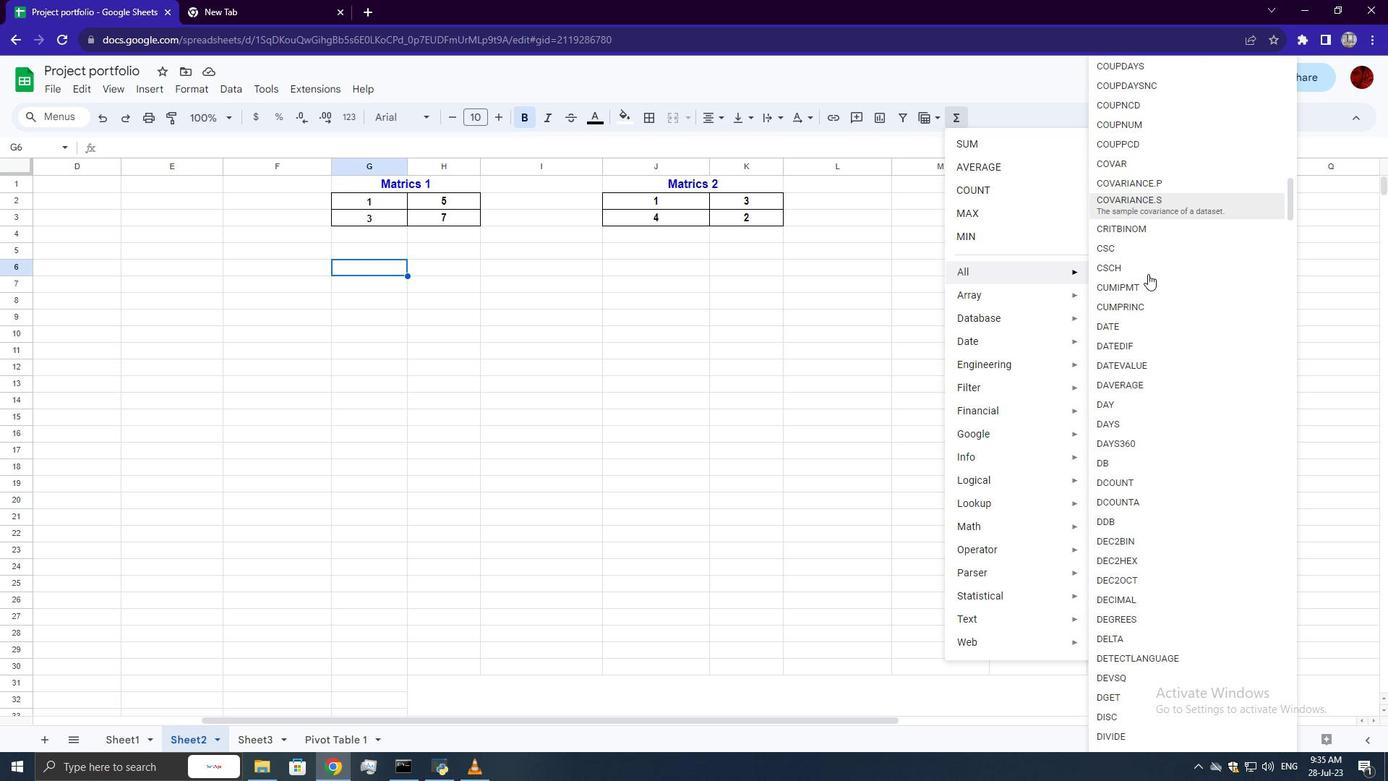 
Action: Mouse scrolled (1148, 273) with delta (0, 0)
Screenshot: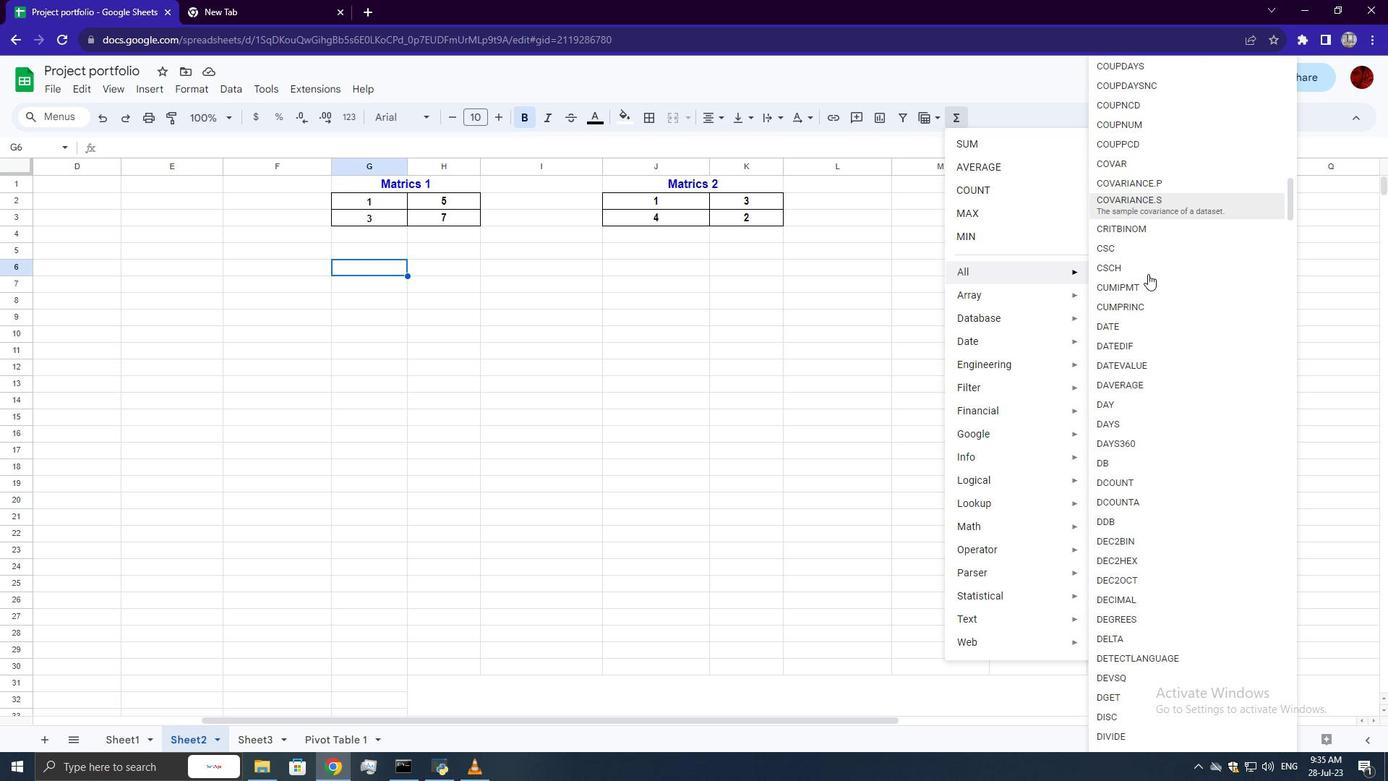 
Action: Mouse scrolled (1148, 273) with delta (0, 0)
Screenshot: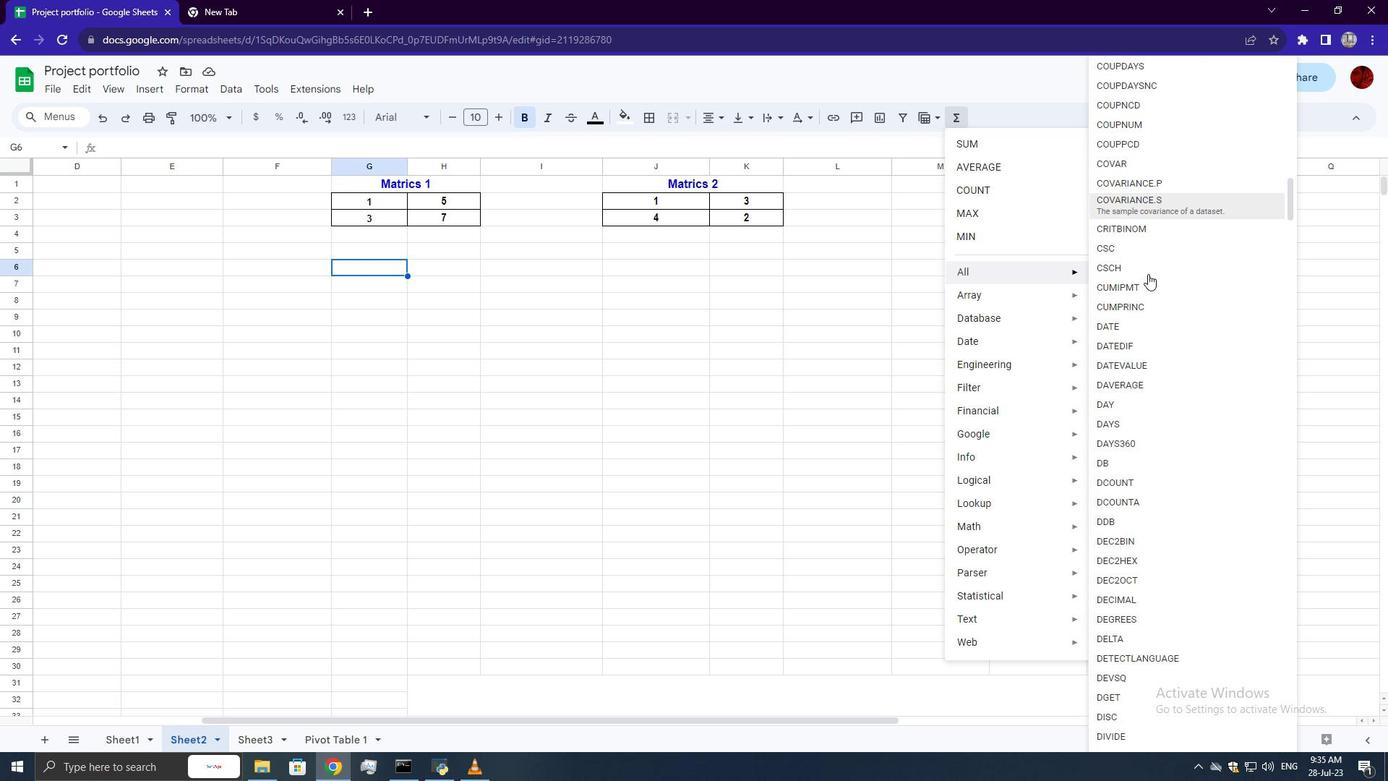 
Action: Mouse scrolled (1148, 273) with delta (0, 0)
Screenshot: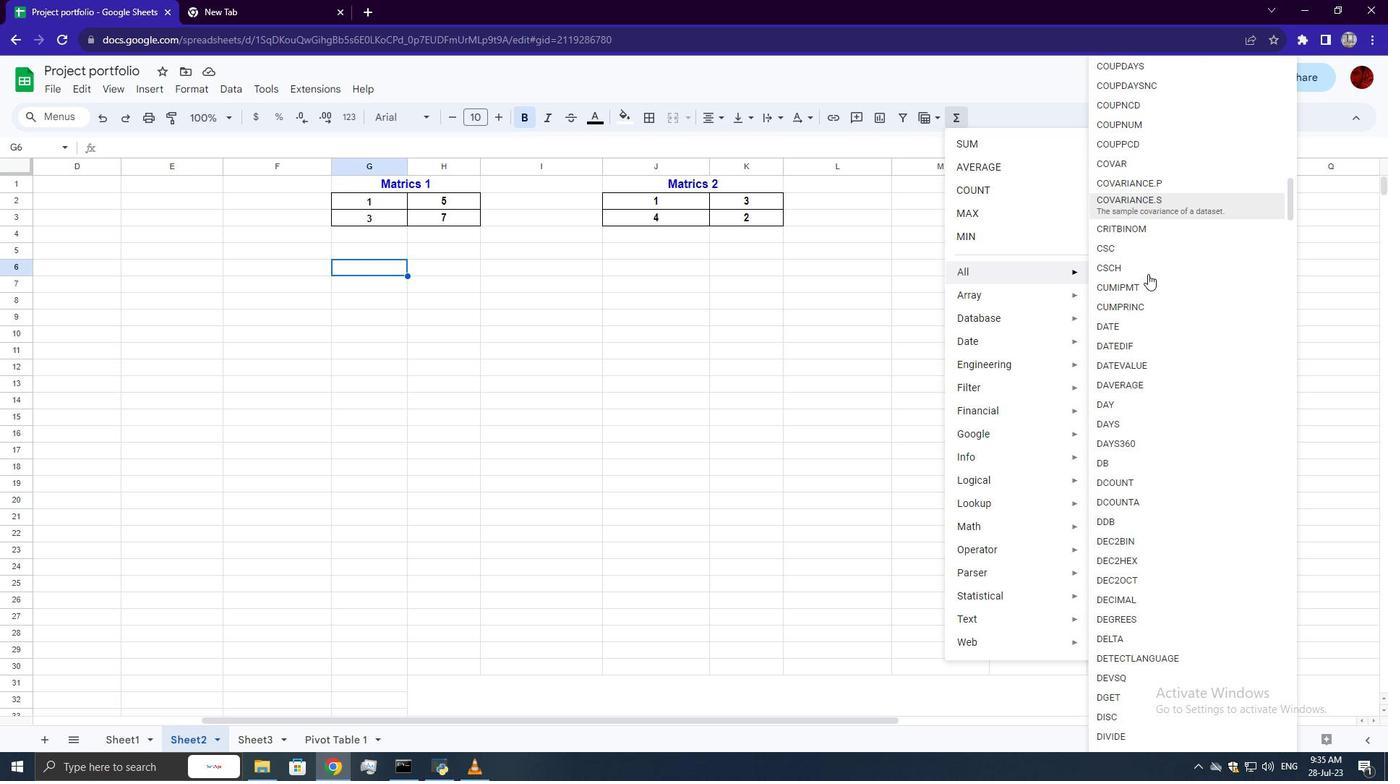 
Action: Mouse moved to (1149, 274)
Screenshot: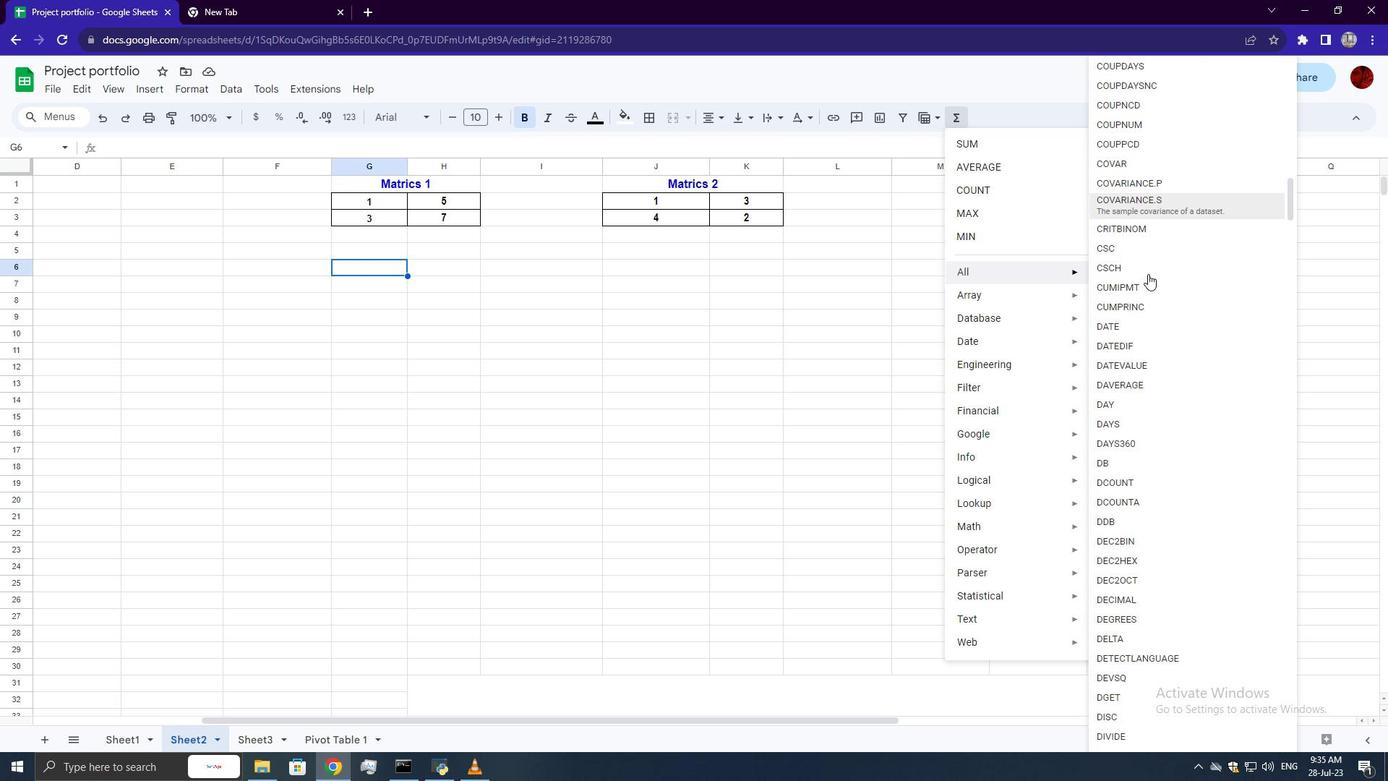 
Action: Mouse scrolled (1149, 273) with delta (0, 0)
Screenshot: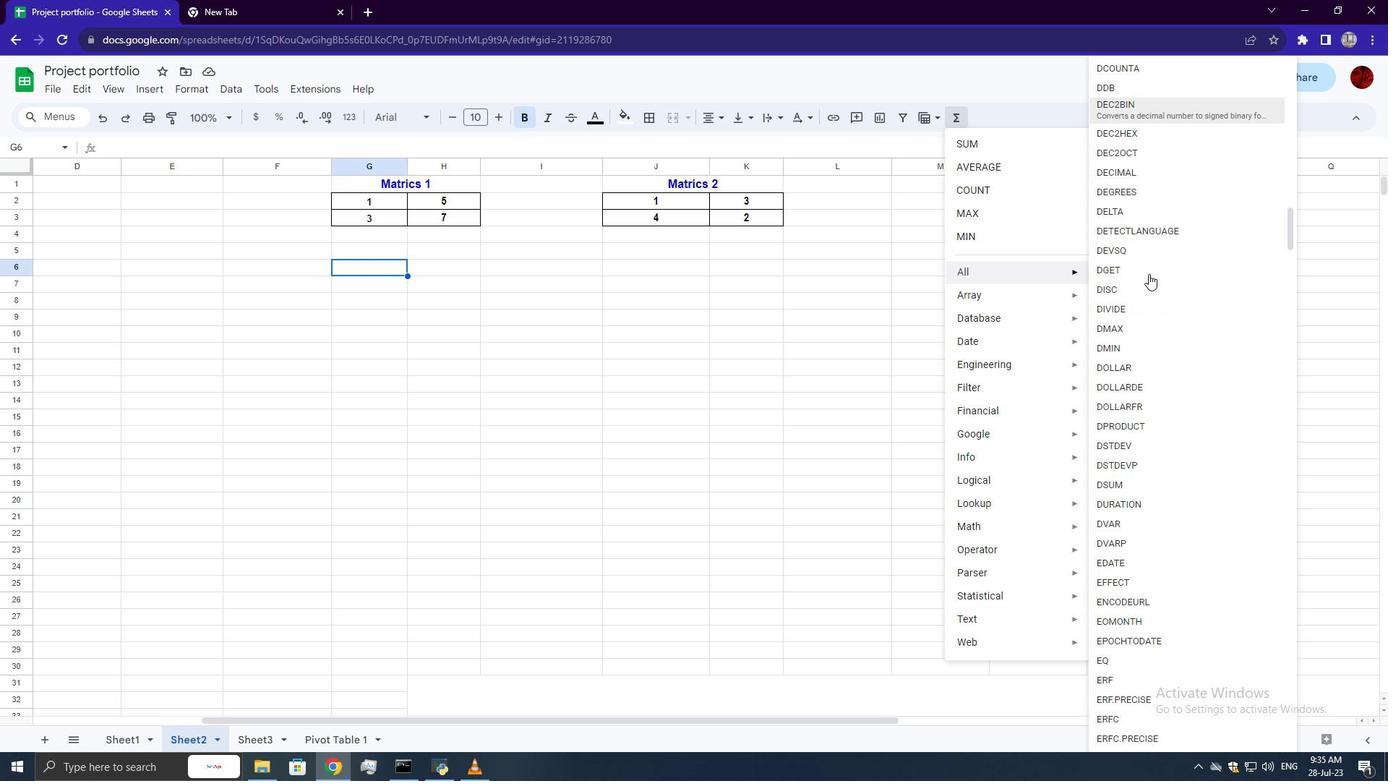 
Action: Mouse scrolled (1149, 273) with delta (0, 0)
Screenshot: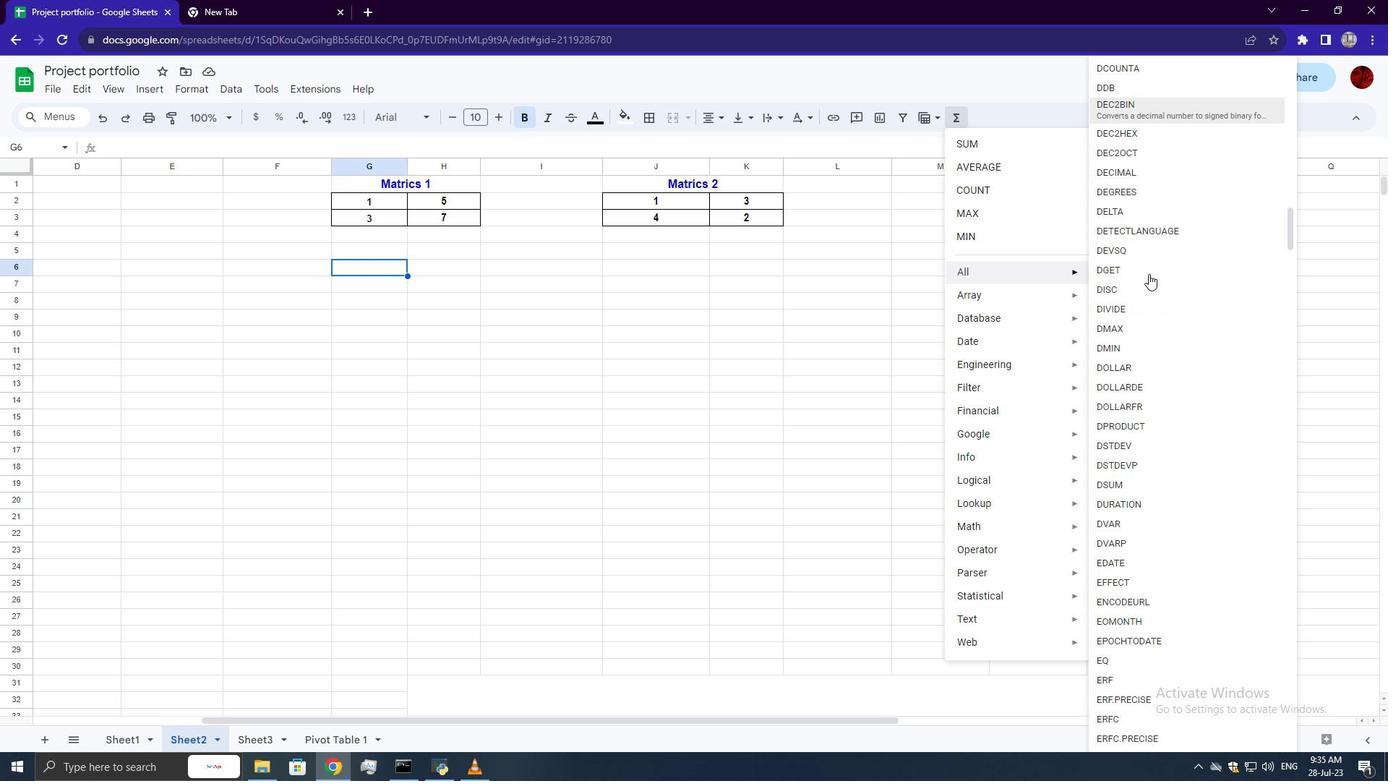 
Action: Mouse scrolled (1149, 273) with delta (0, 0)
Screenshot: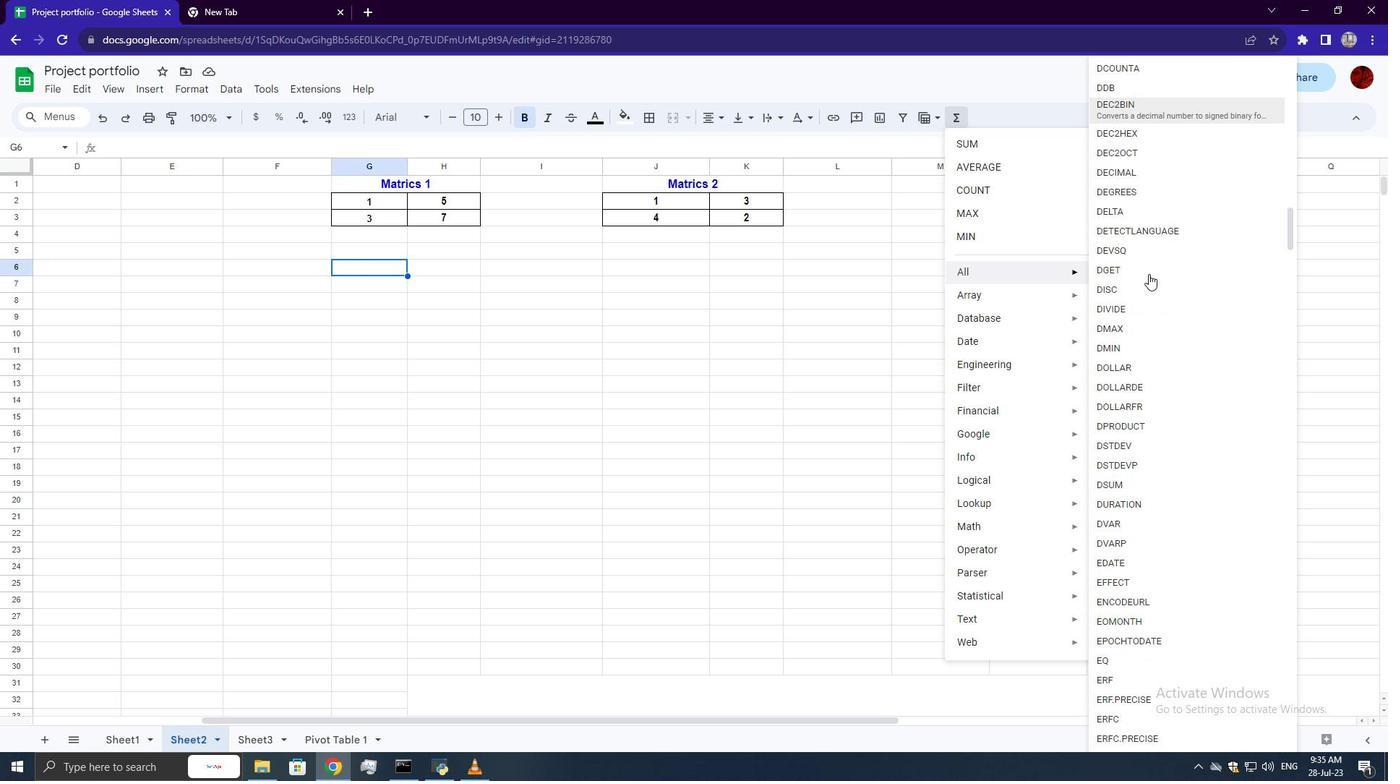 
Action: Mouse scrolled (1149, 273) with delta (0, 0)
Screenshot: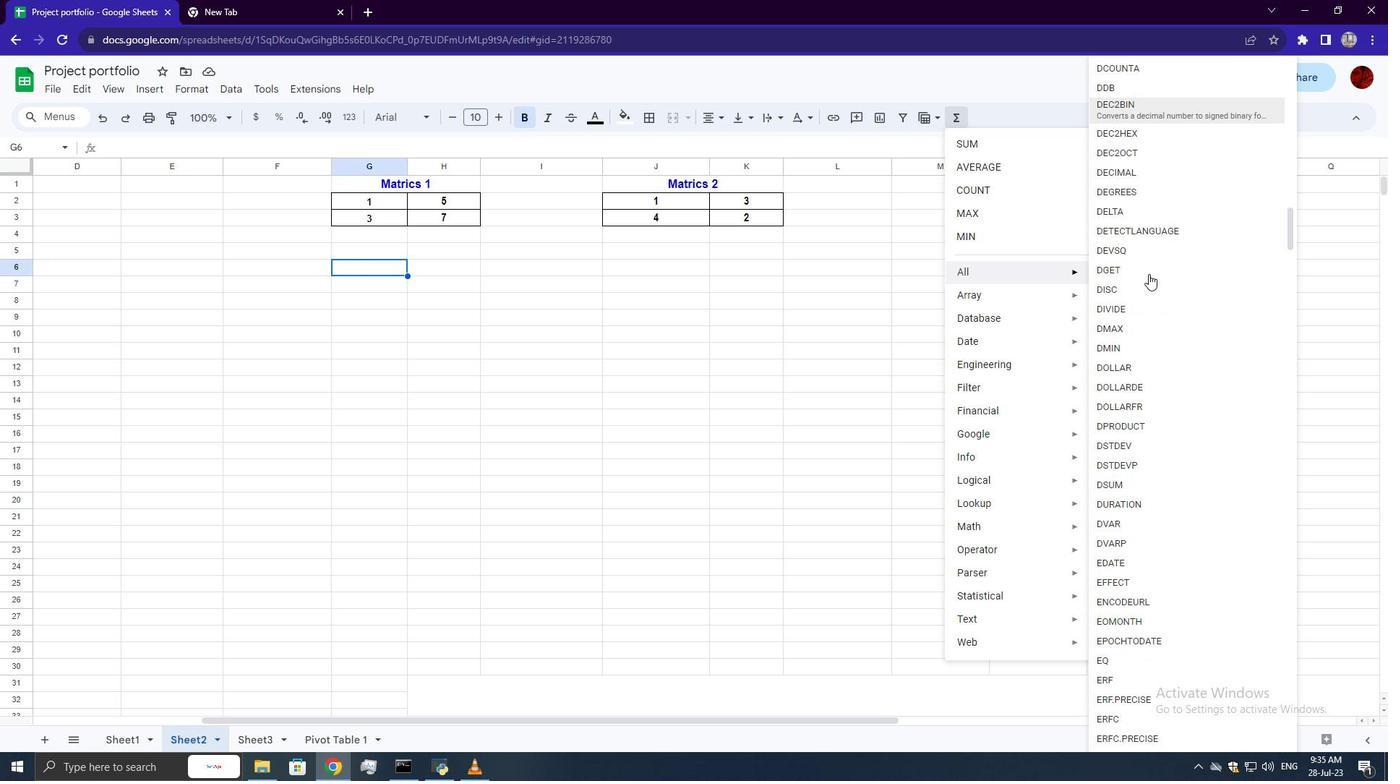 
Action: Mouse scrolled (1149, 273) with delta (0, 0)
Screenshot: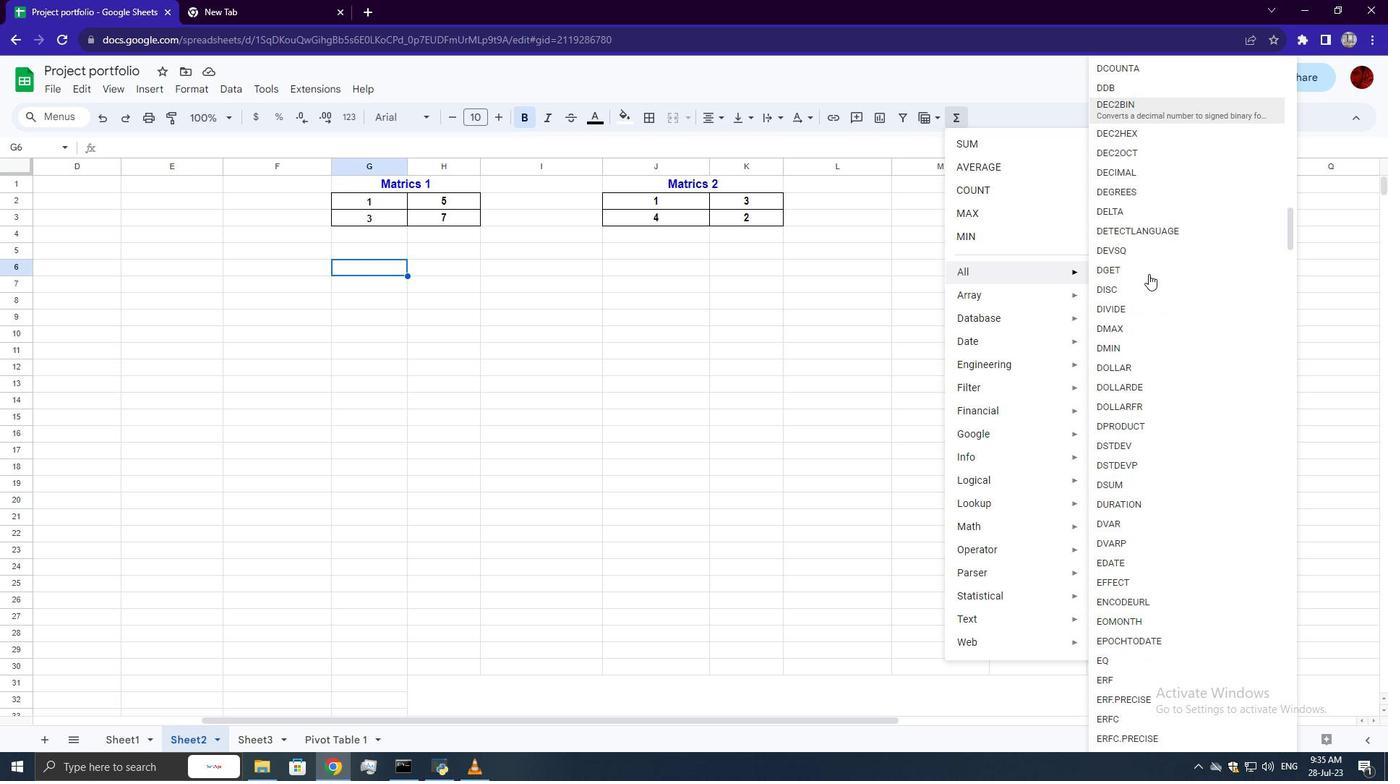 
Action: Mouse scrolled (1149, 273) with delta (0, 0)
Screenshot: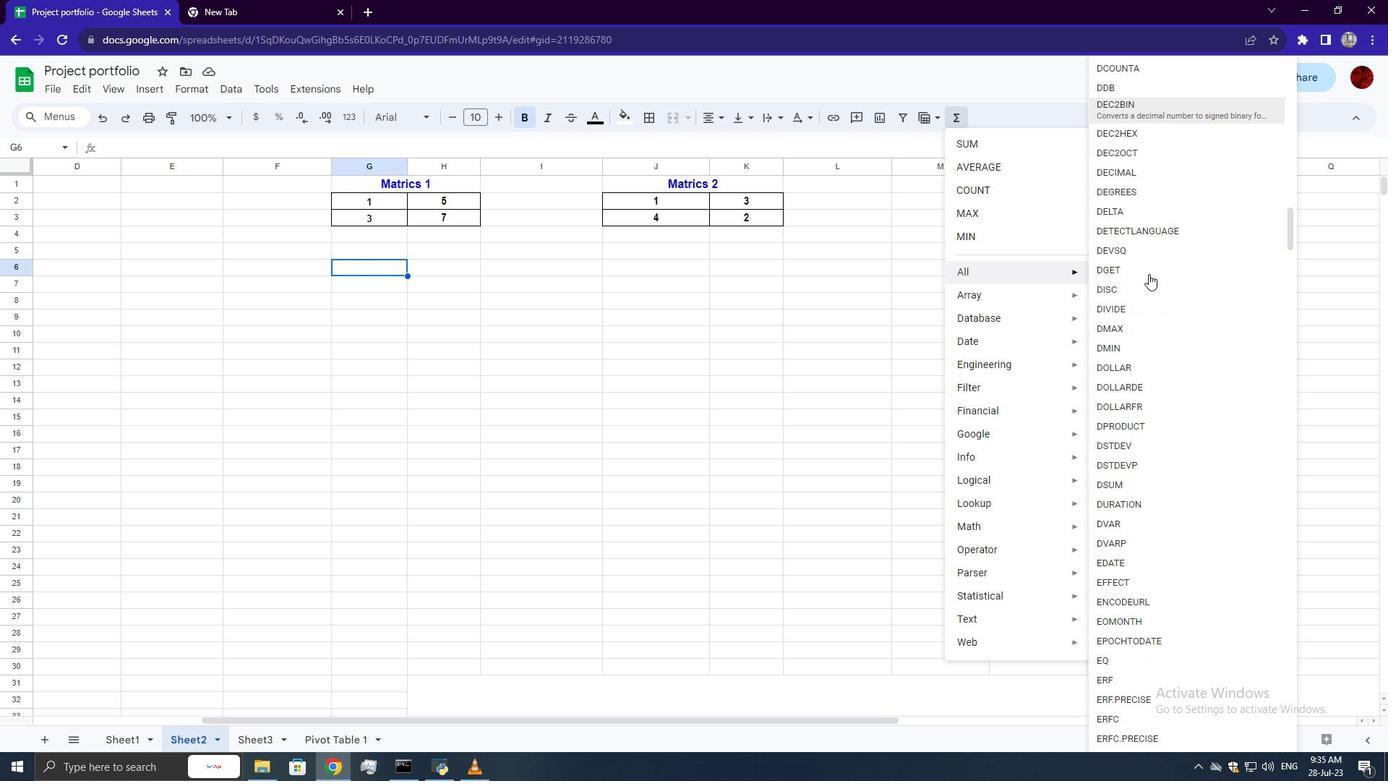 
Action: Mouse moved to (1149, 274)
Screenshot: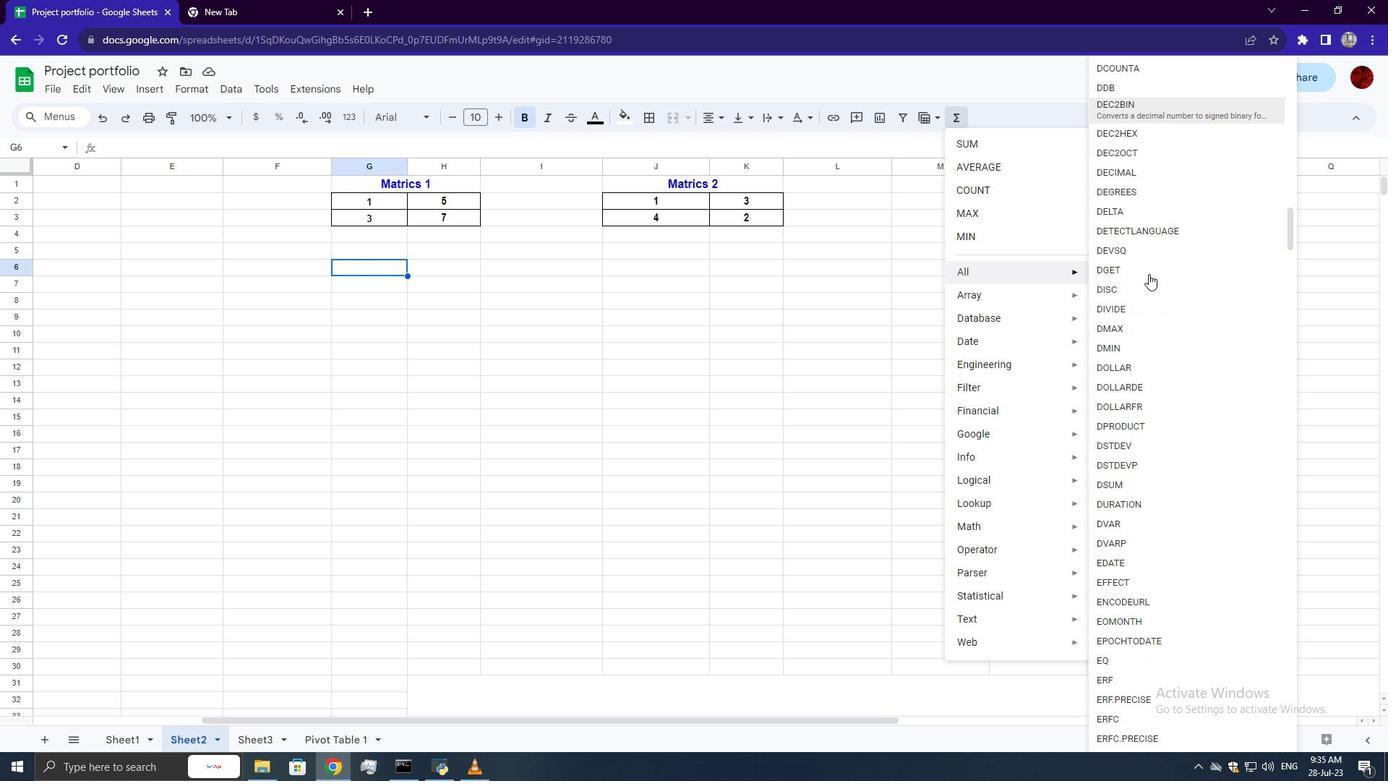 
Action: Mouse scrolled (1149, 273) with delta (0, 0)
Screenshot: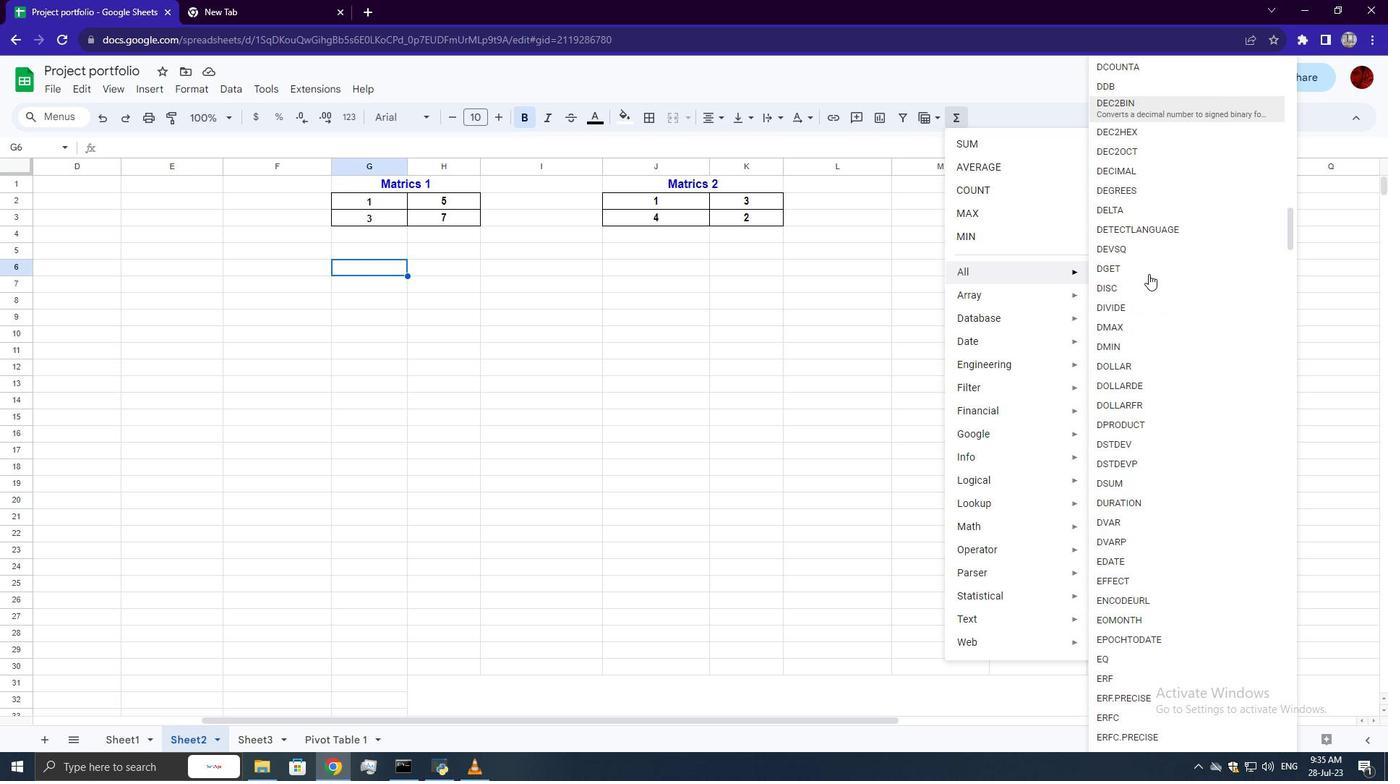 
Action: Mouse scrolled (1149, 273) with delta (0, 0)
Screenshot: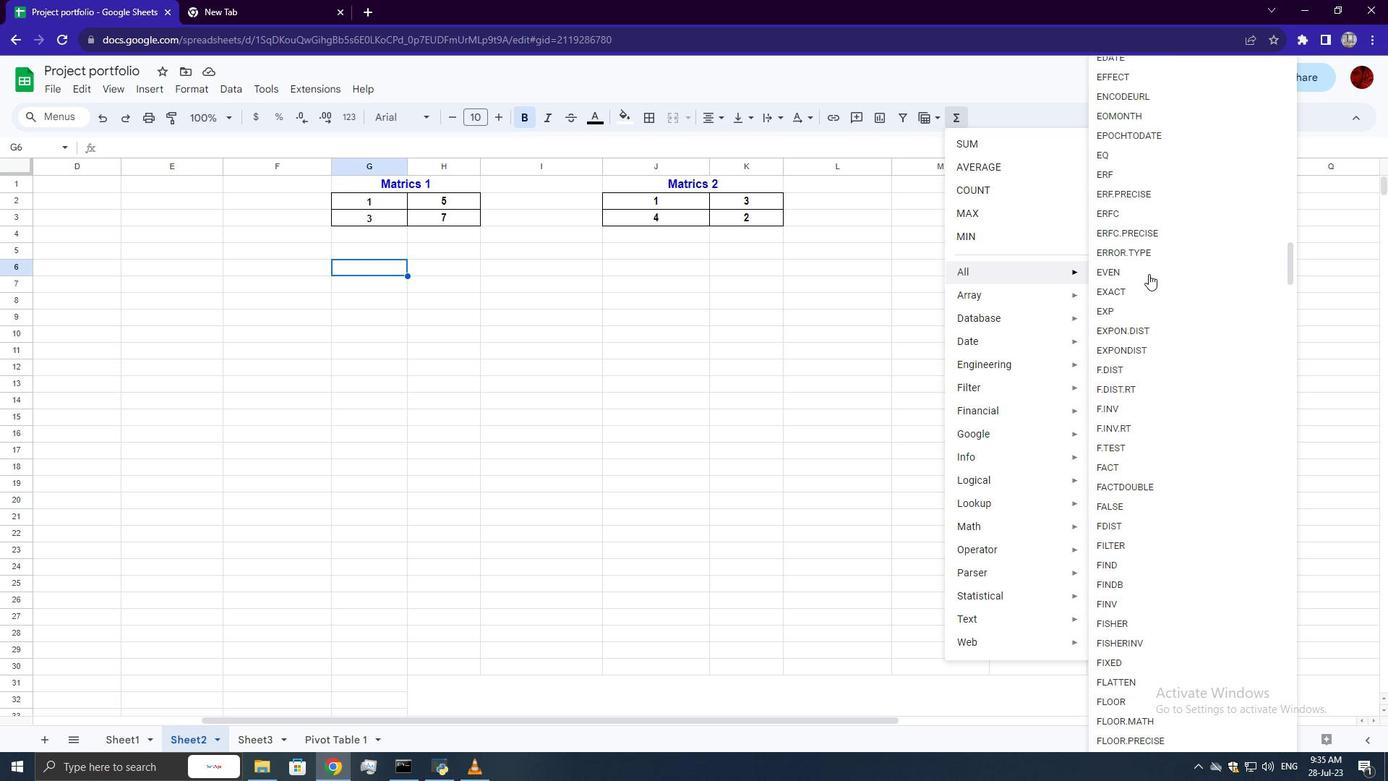 
Action: Mouse scrolled (1149, 273) with delta (0, 0)
Screenshot: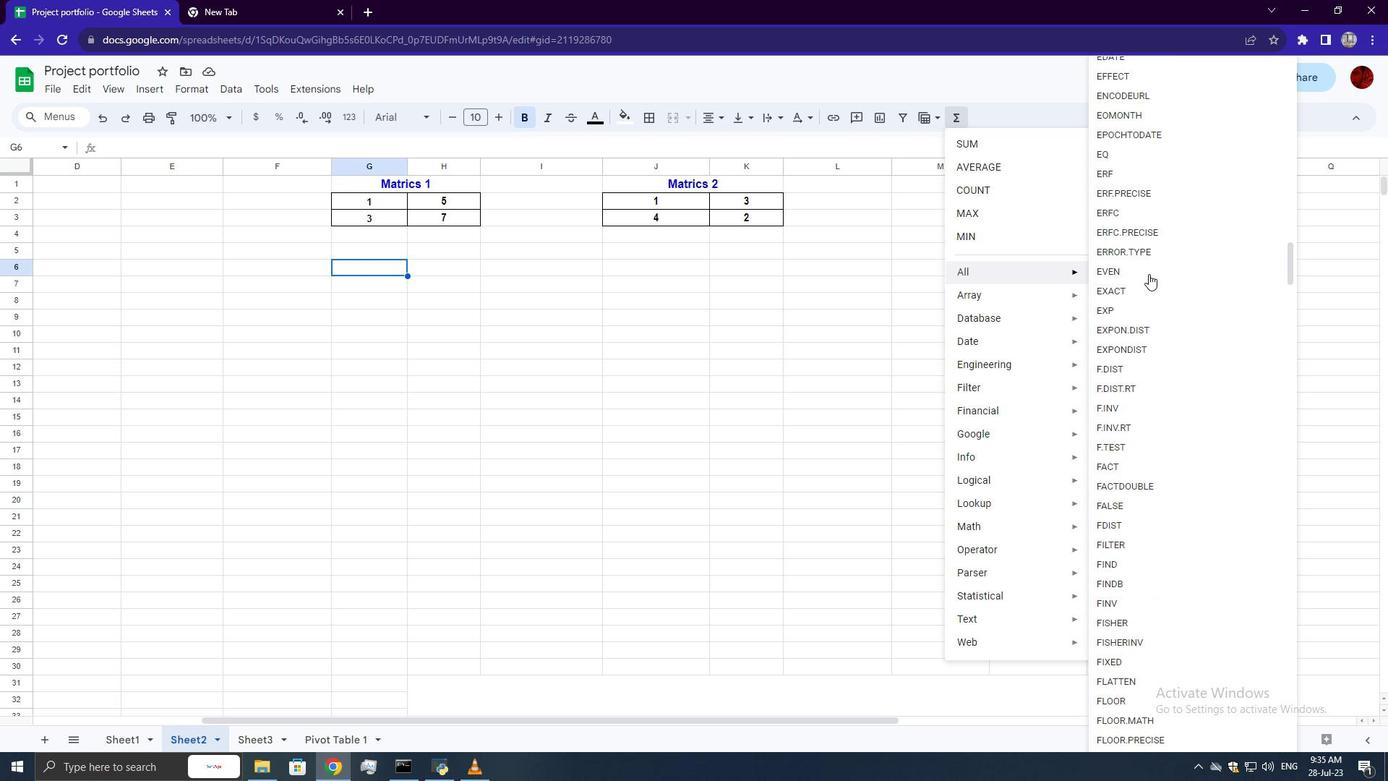 
Action: Mouse scrolled (1149, 273) with delta (0, 0)
Screenshot: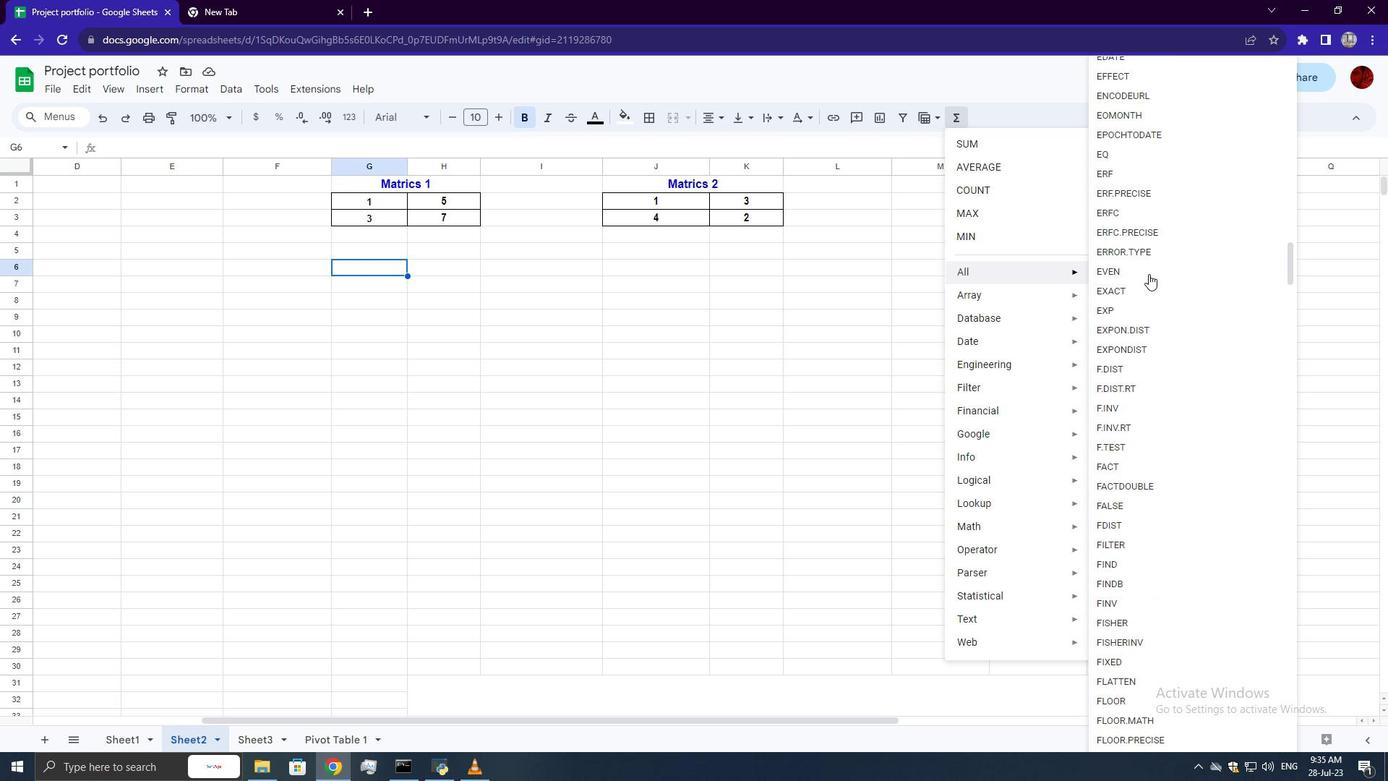 
Action: Mouse scrolled (1149, 273) with delta (0, 0)
Screenshot: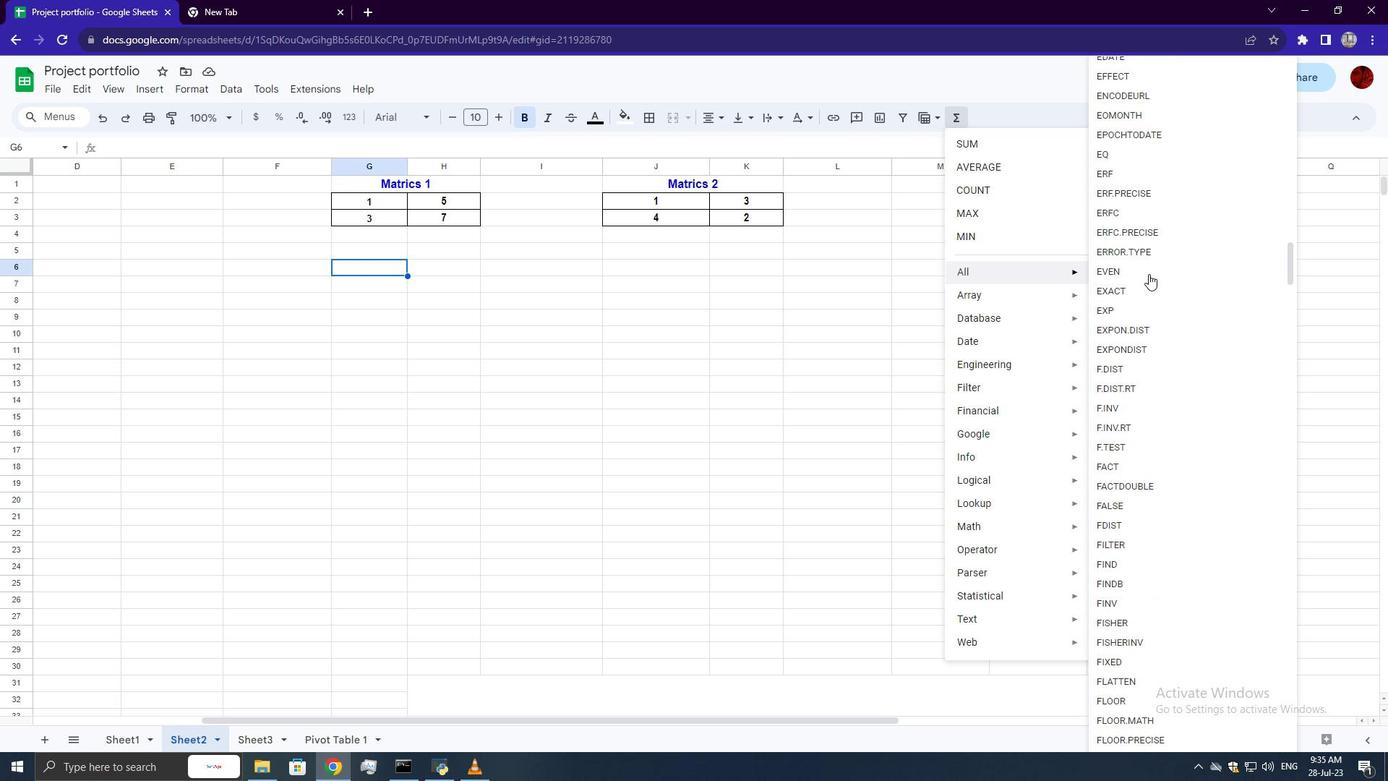 
Action: Mouse scrolled (1149, 273) with delta (0, 0)
Screenshot: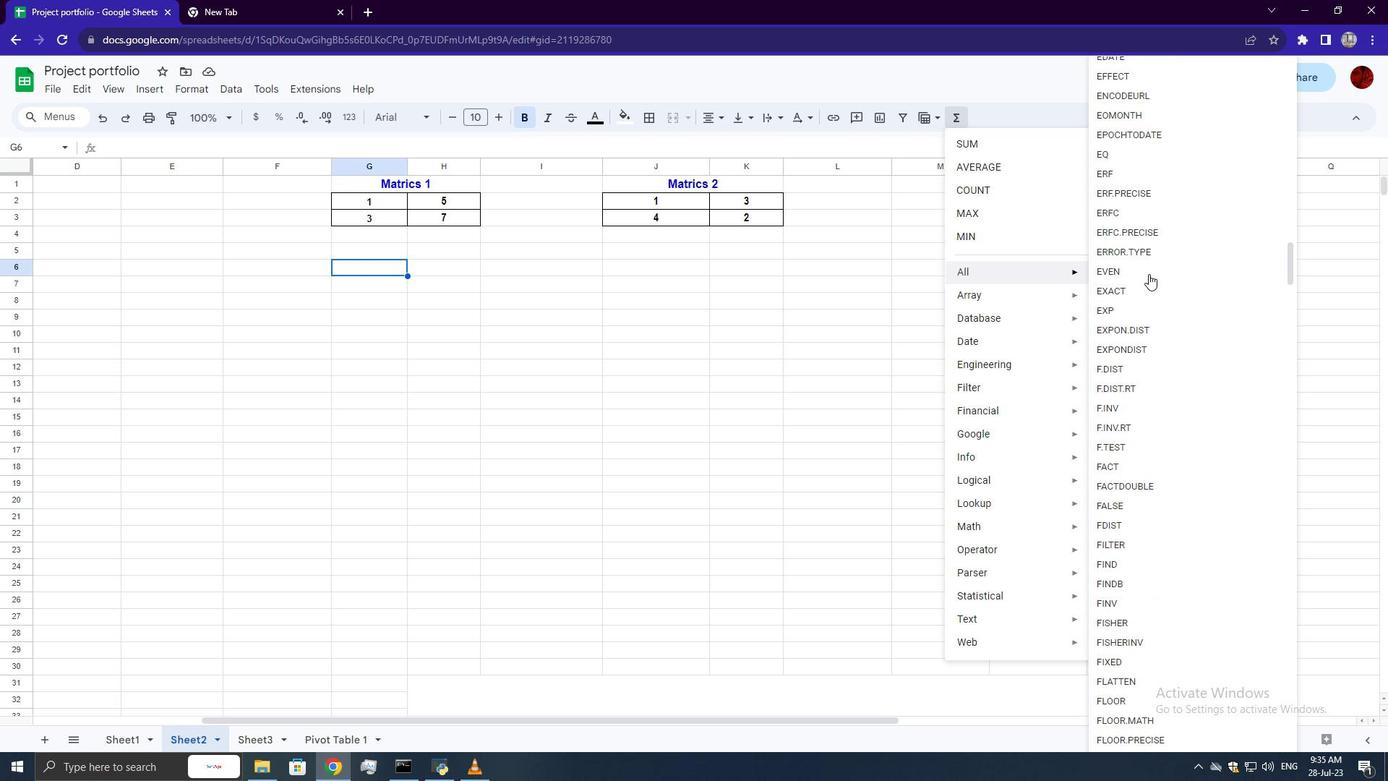 
Action: Mouse scrolled (1149, 273) with delta (0, 0)
Screenshot: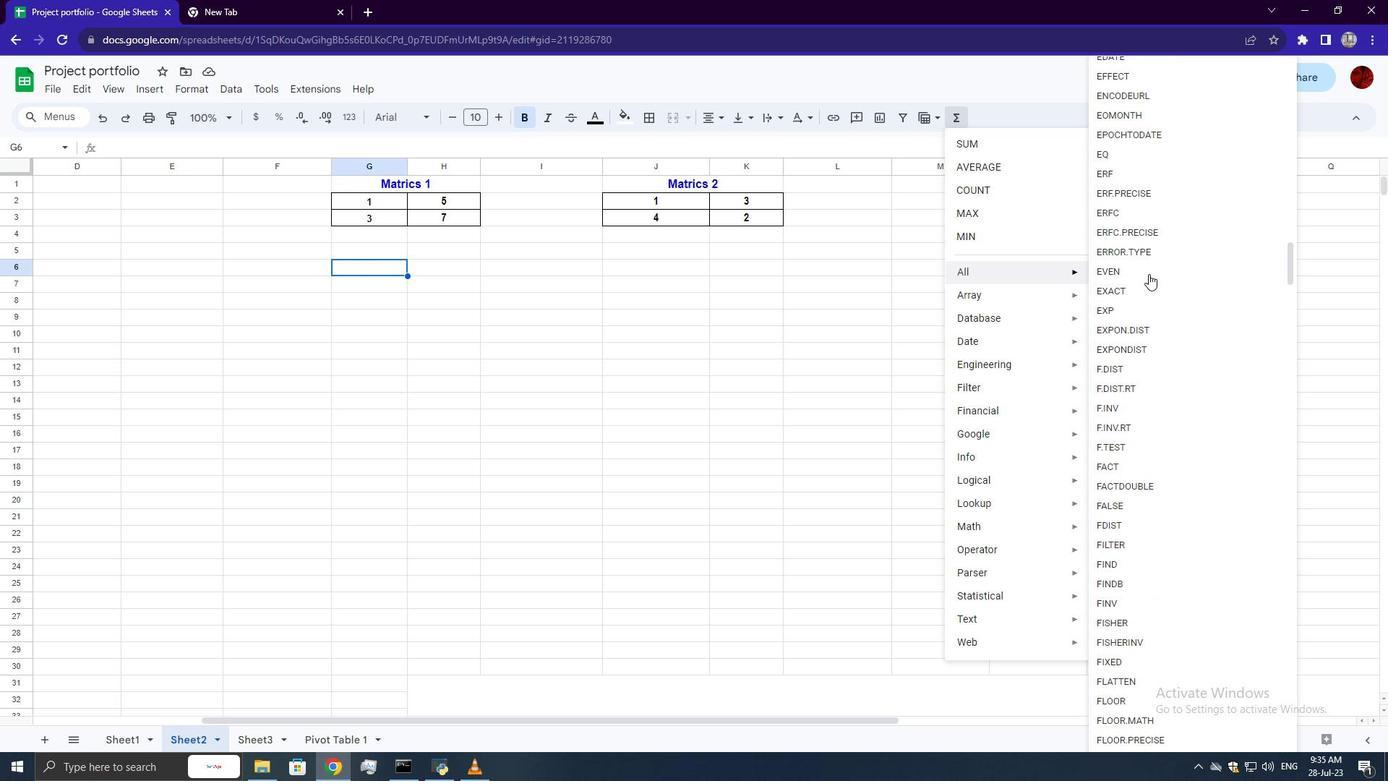 
Action: Mouse scrolled (1149, 273) with delta (0, 0)
Screenshot: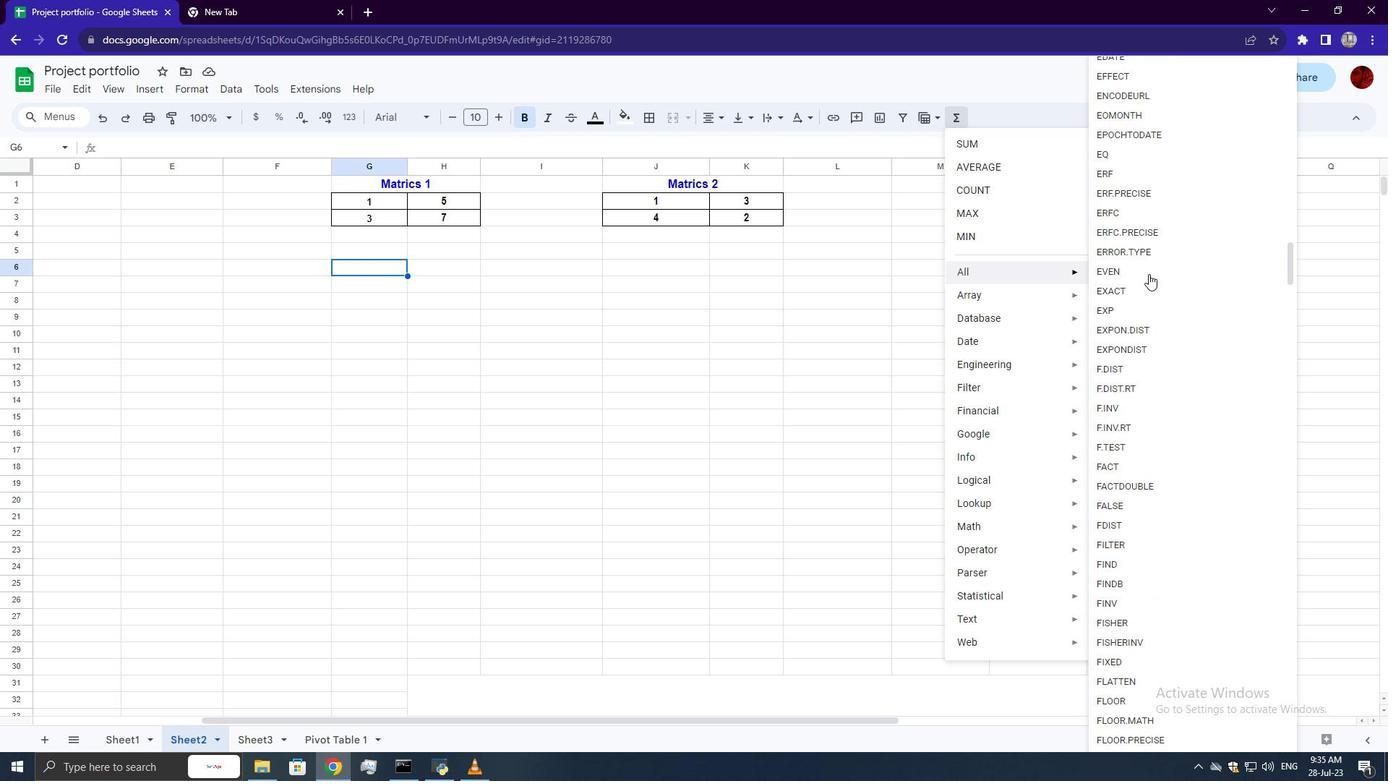 
Action: Mouse scrolled (1149, 273) with delta (0, 0)
Screenshot: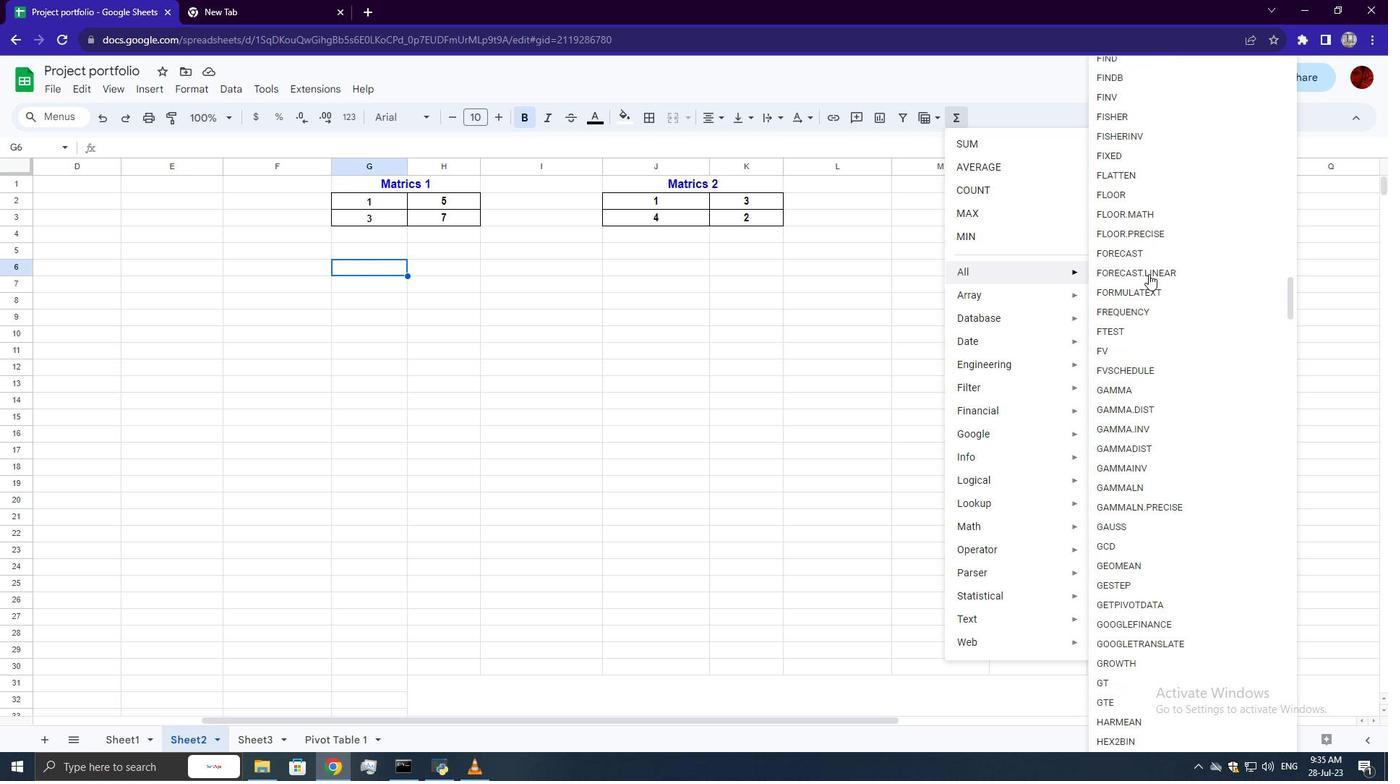 
Action: Mouse scrolled (1149, 273) with delta (0, 0)
Screenshot: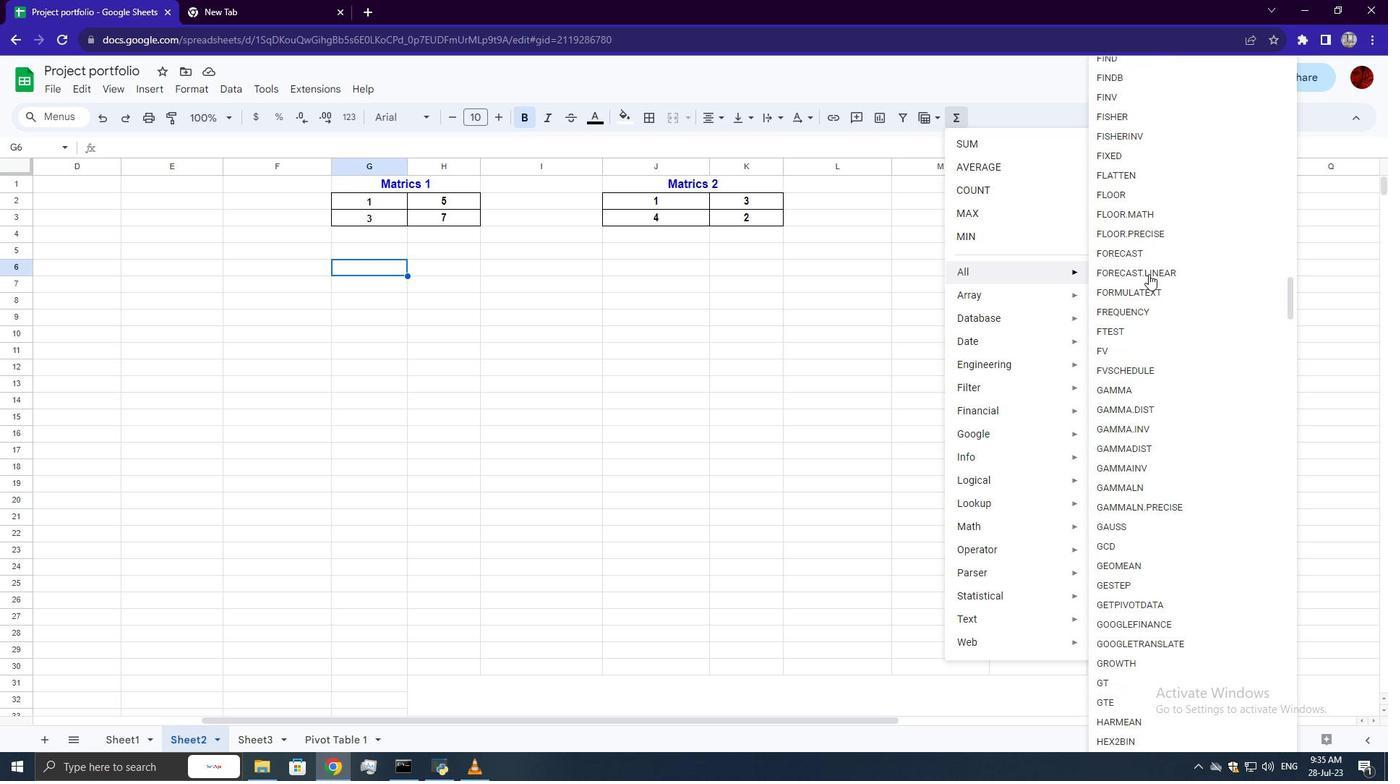 
Action: Mouse scrolled (1149, 273) with delta (0, 0)
Screenshot: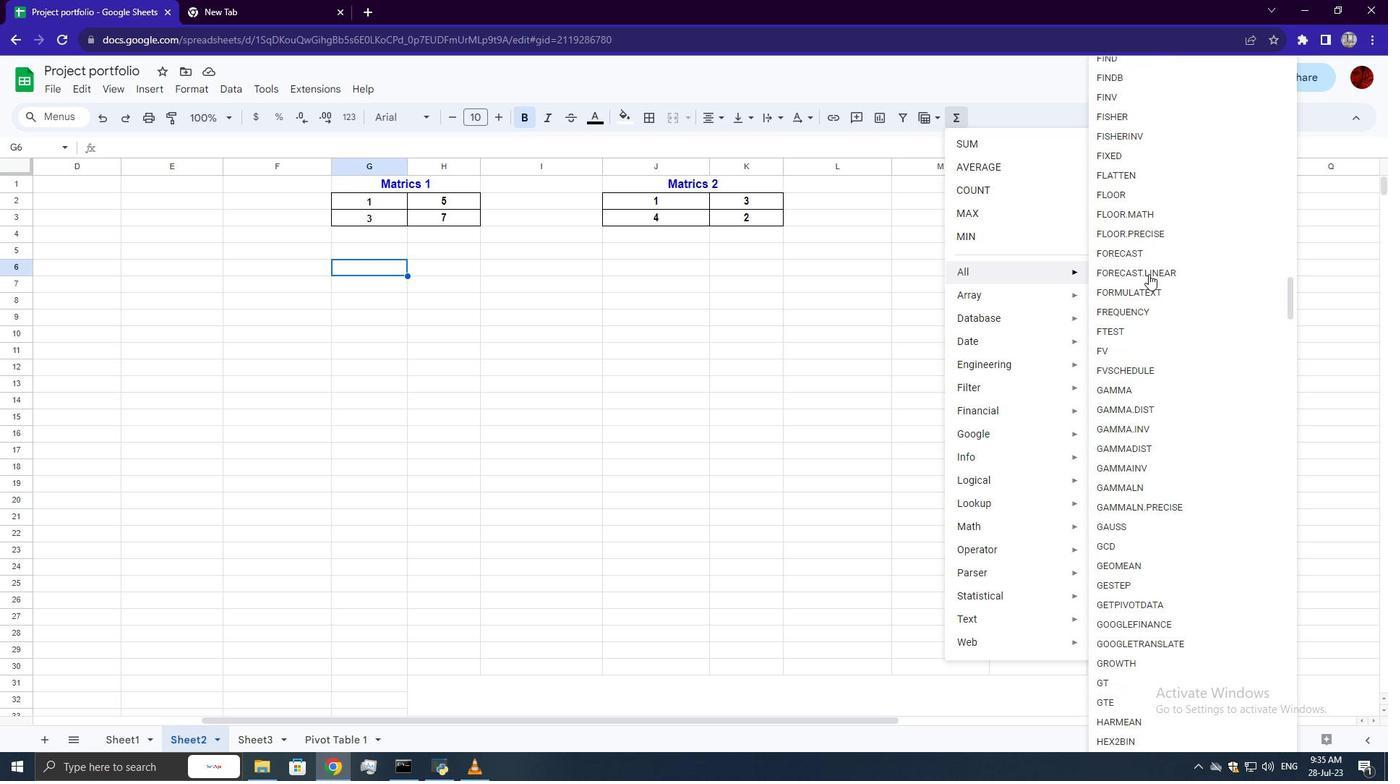 
Action: Mouse scrolled (1149, 273) with delta (0, 0)
Screenshot: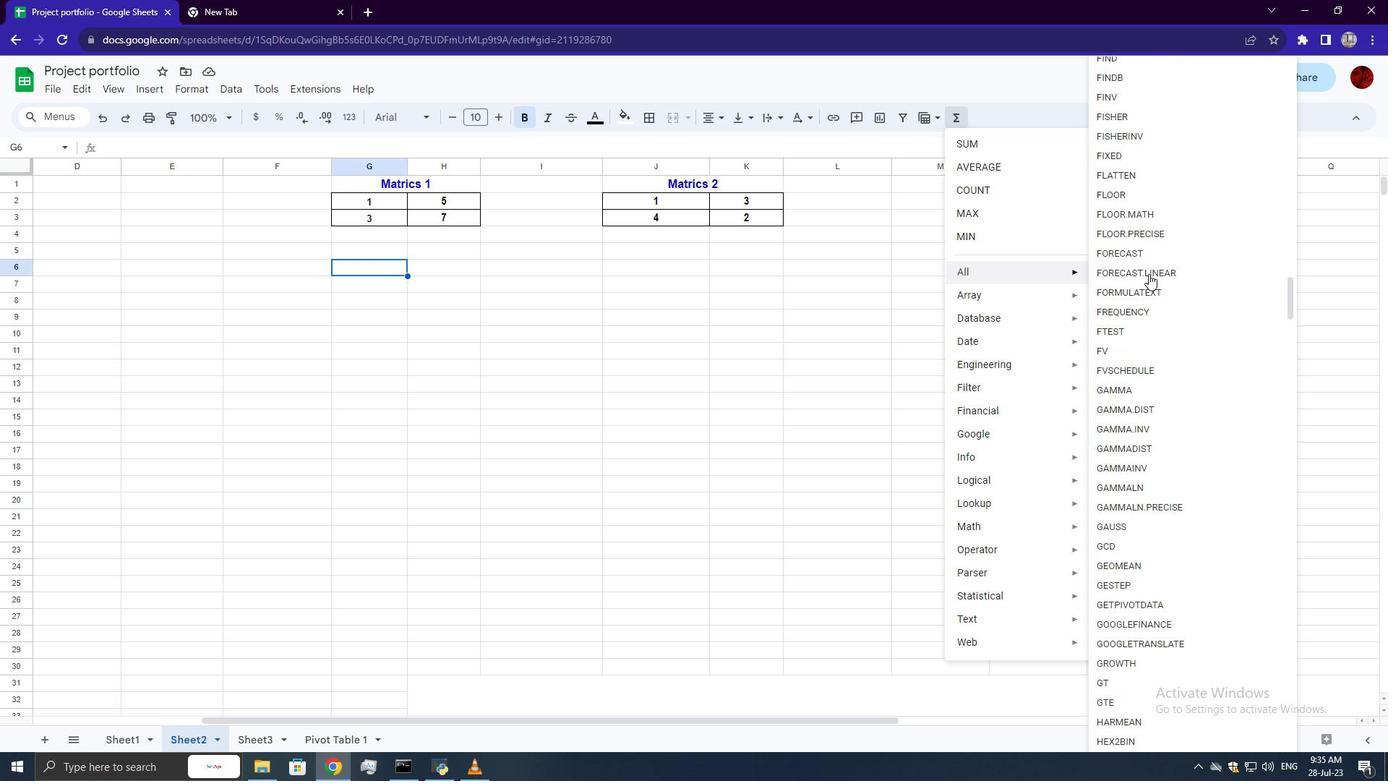 
Action: Mouse scrolled (1149, 273) with delta (0, 0)
Screenshot: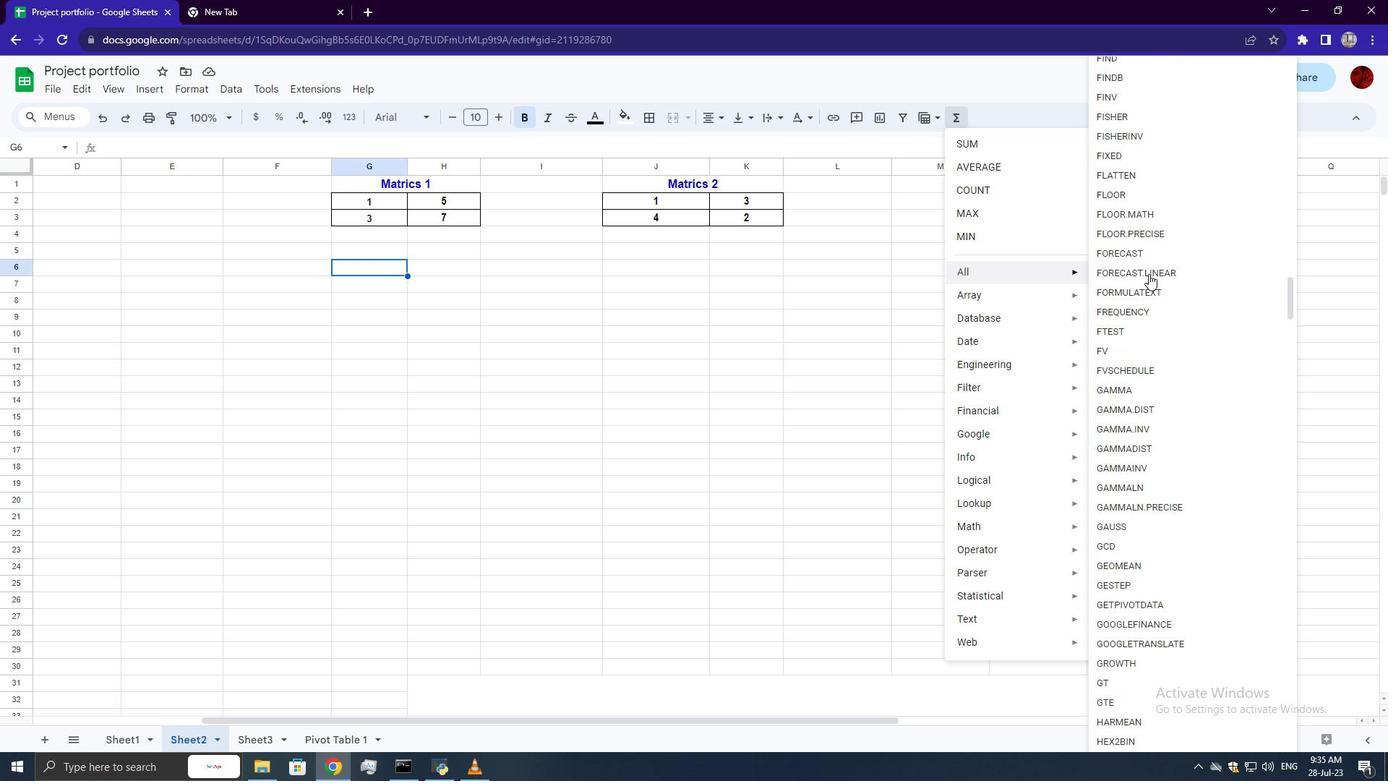 
Action: Mouse scrolled (1149, 273) with delta (0, 0)
Screenshot: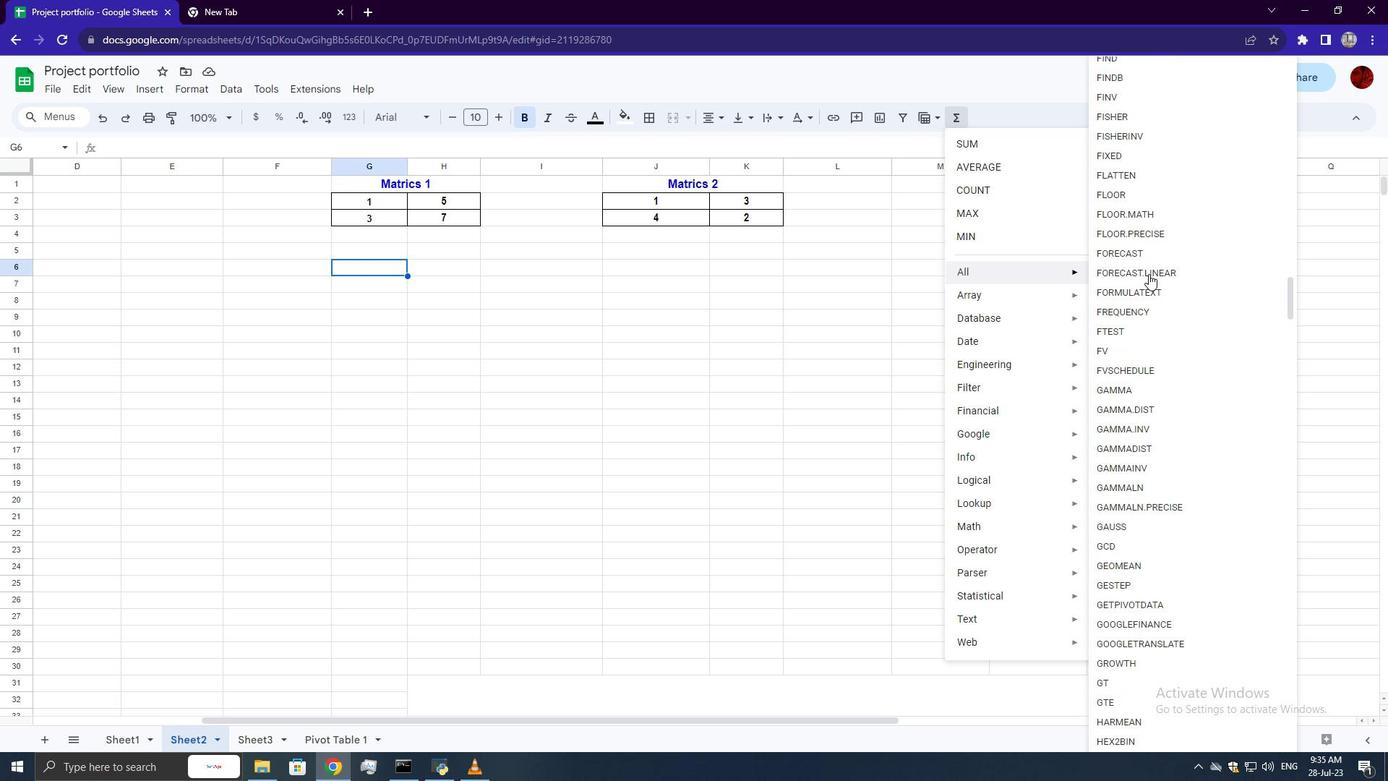 
Action: Mouse scrolled (1149, 273) with delta (0, 0)
Screenshot: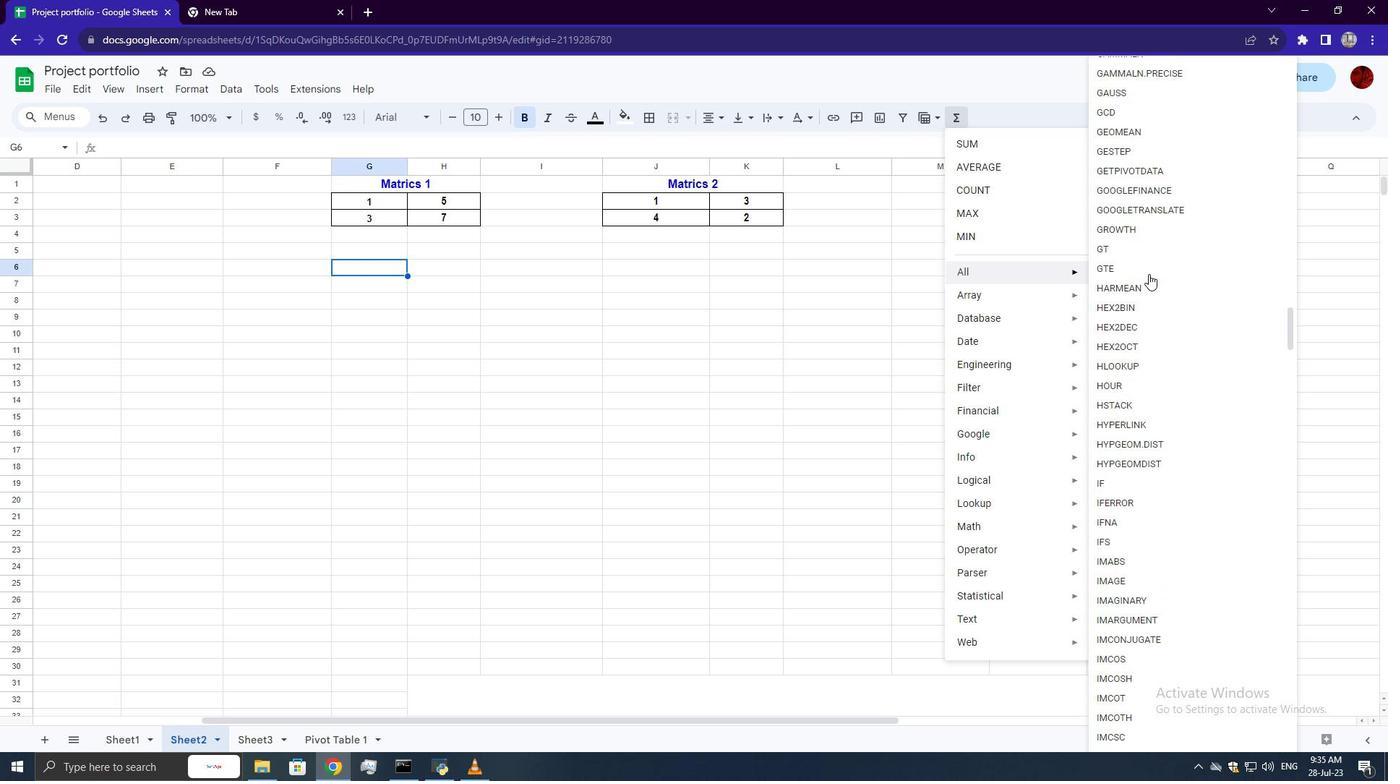 
Action: Mouse scrolled (1149, 273) with delta (0, 0)
Screenshot: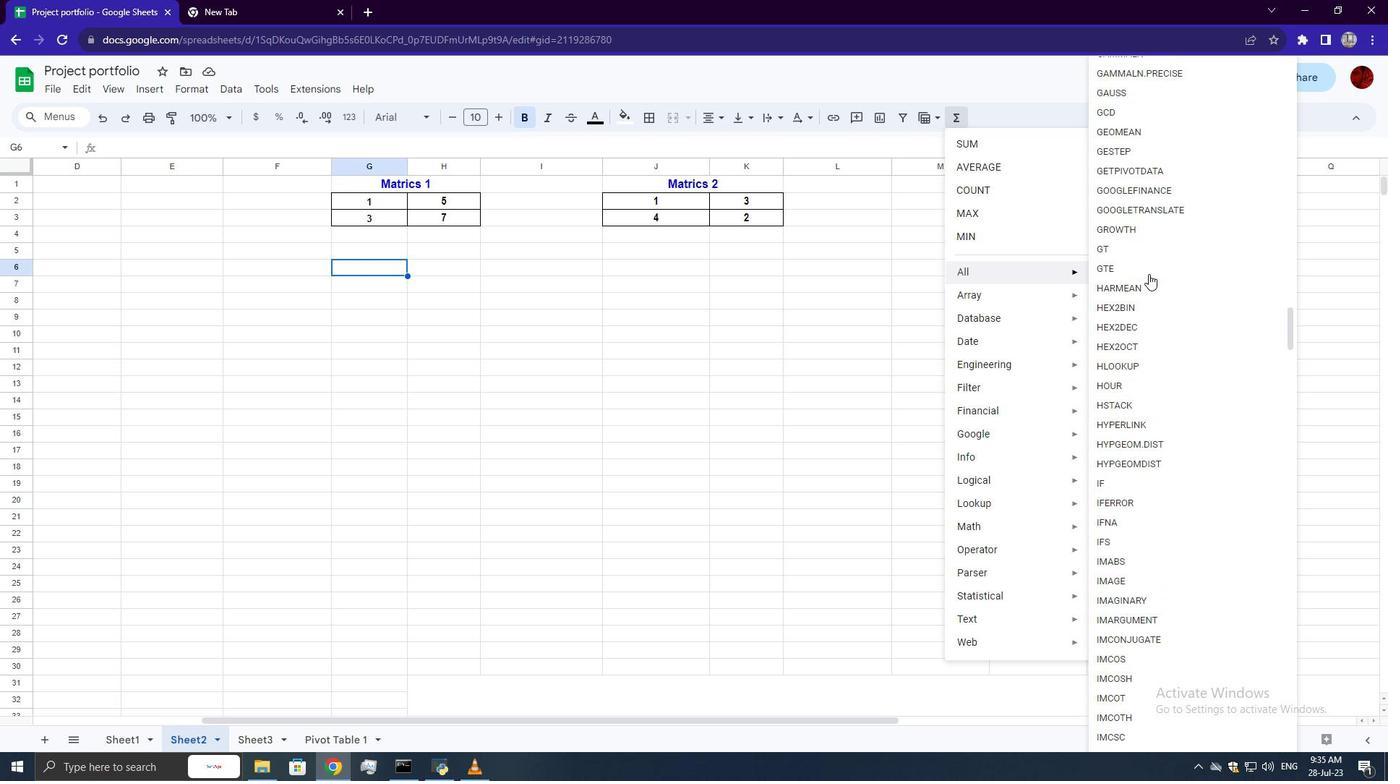 
Action: Mouse scrolled (1149, 273) with delta (0, 0)
Screenshot: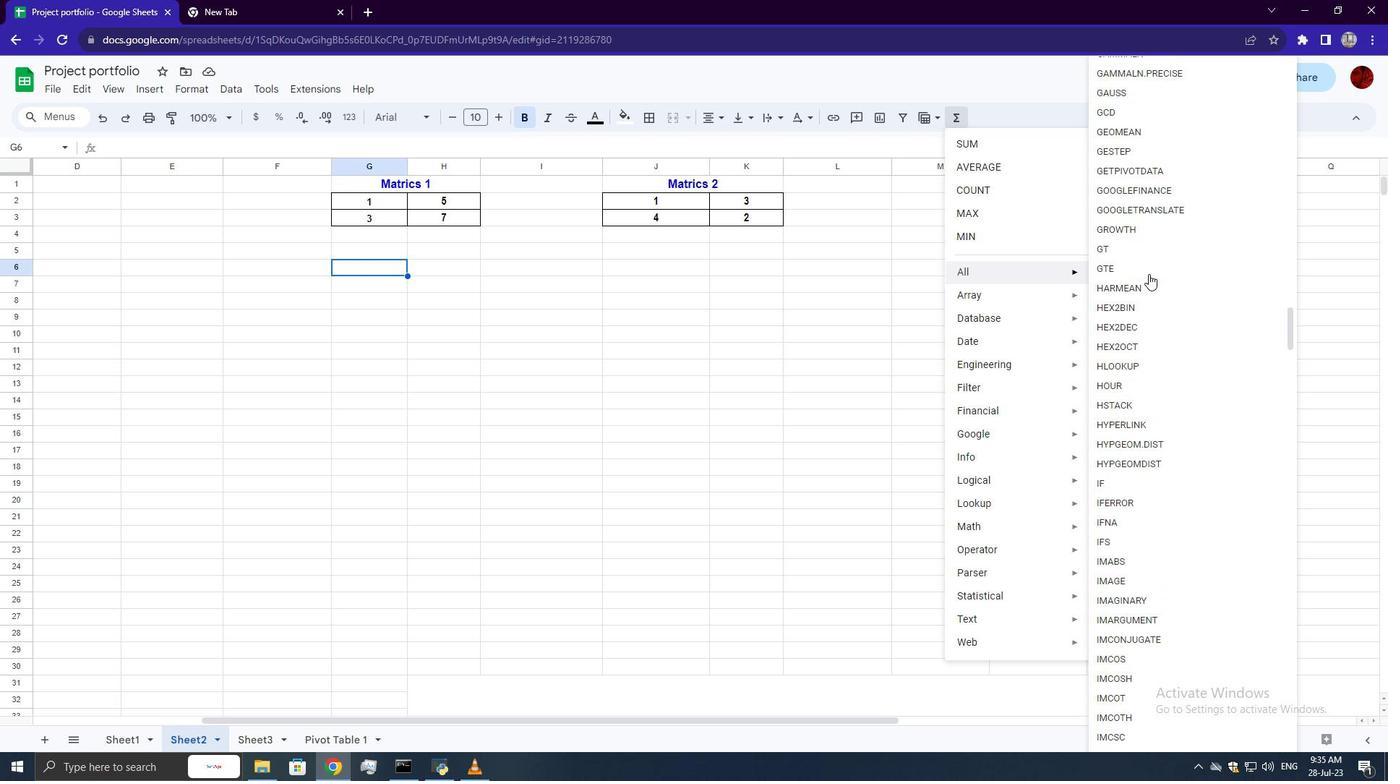 
Action: Mouse scrolled (1149, 273) with delta (0, 0)
Screenshot: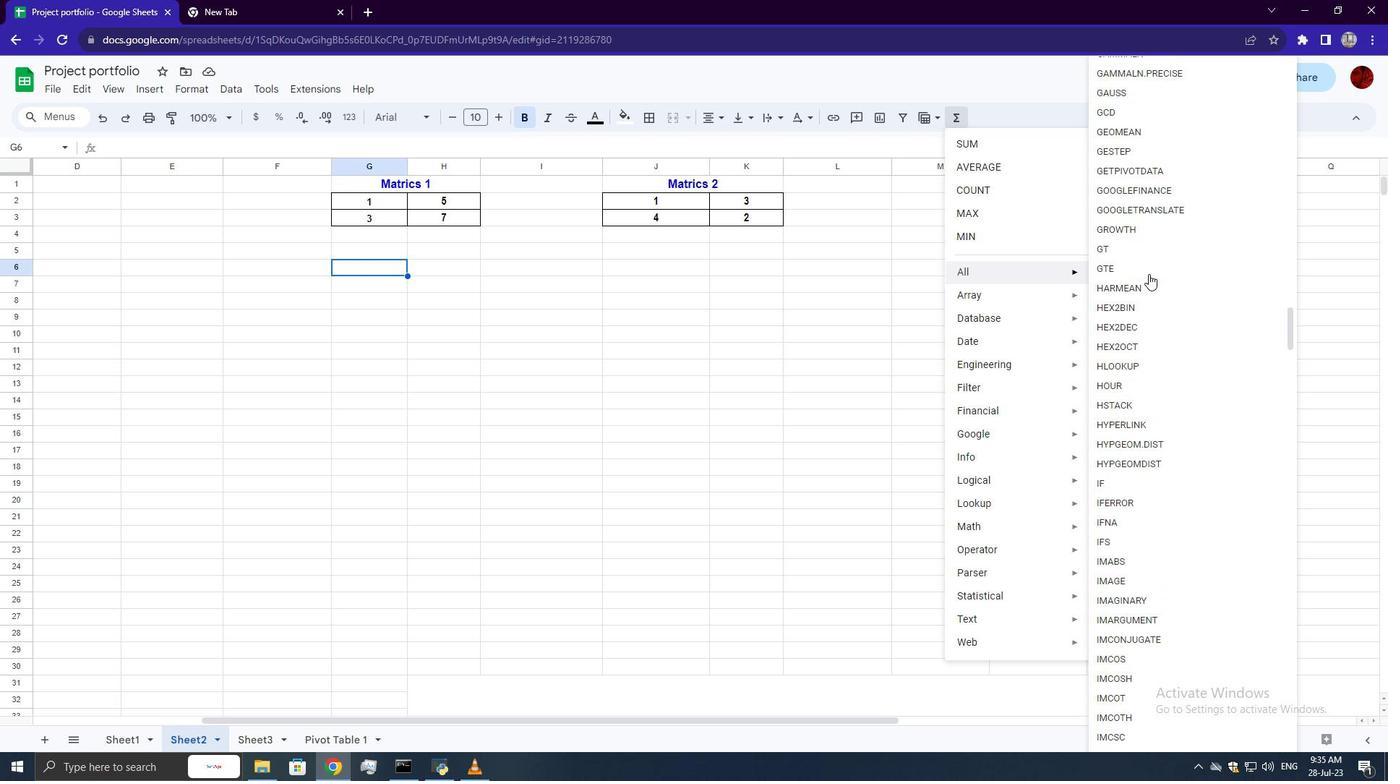 
Action: Mouse scrolled (1149, 273) with delta (0, 0)
Screenshot: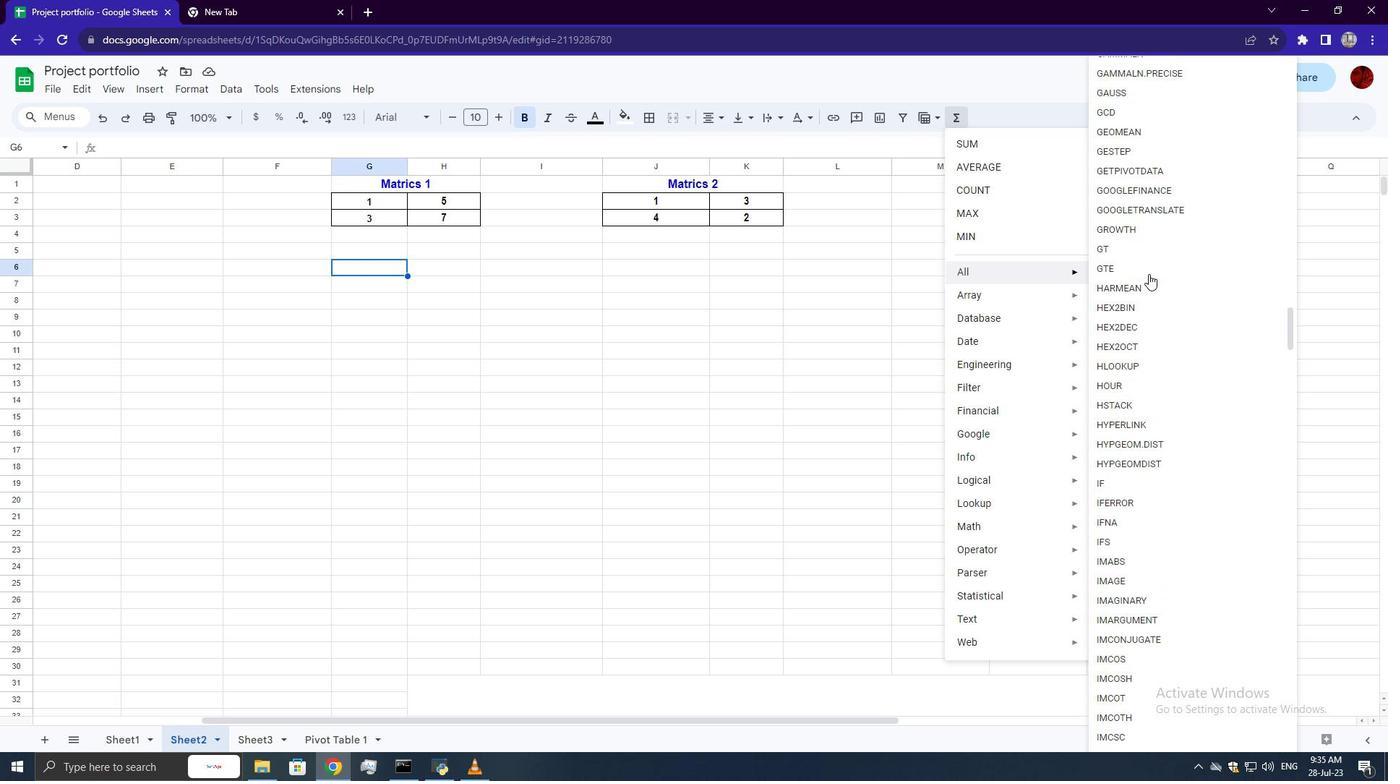 
Action: Mouse scrolled (1149, 273) with delta (0, 0)
Screenshot: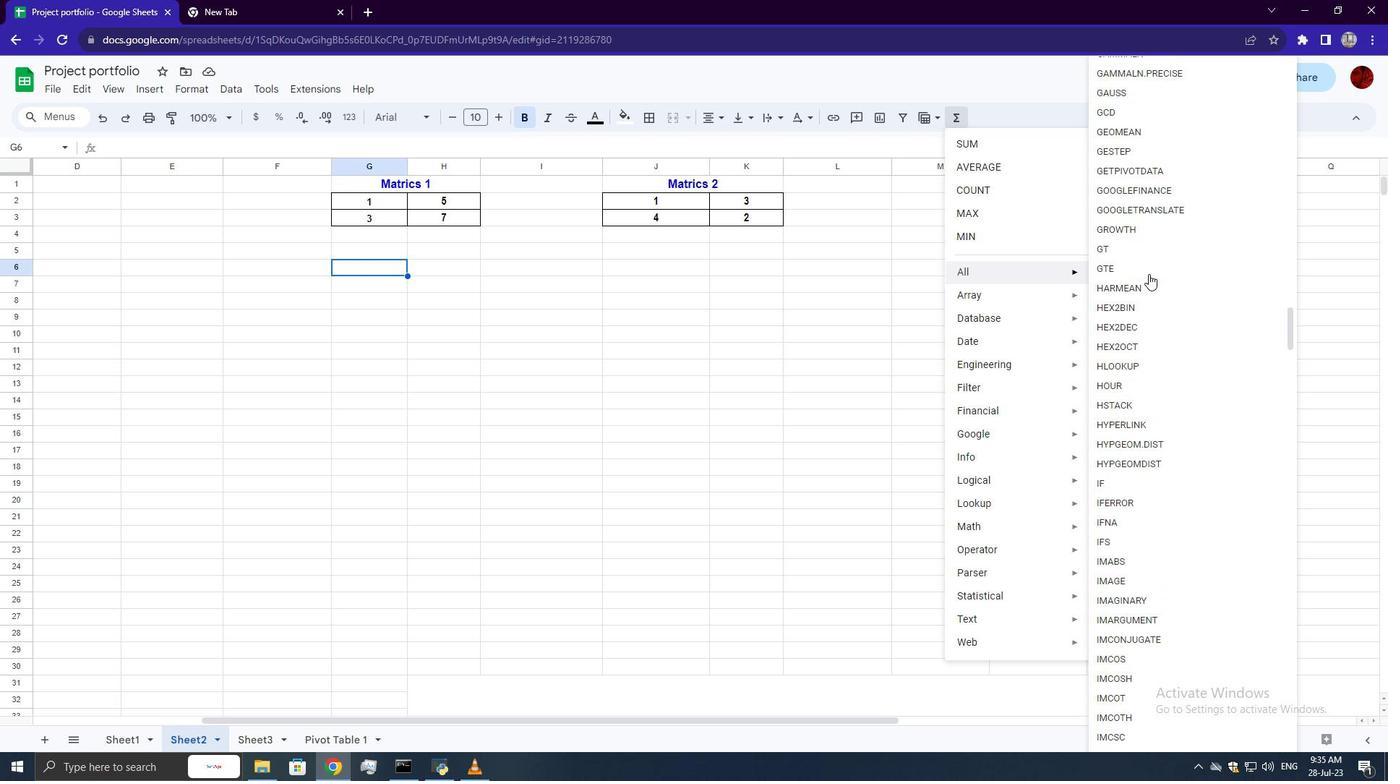 
Action: Mouse scrolled (1149, 273) with delta (0, 0)
Screenshot: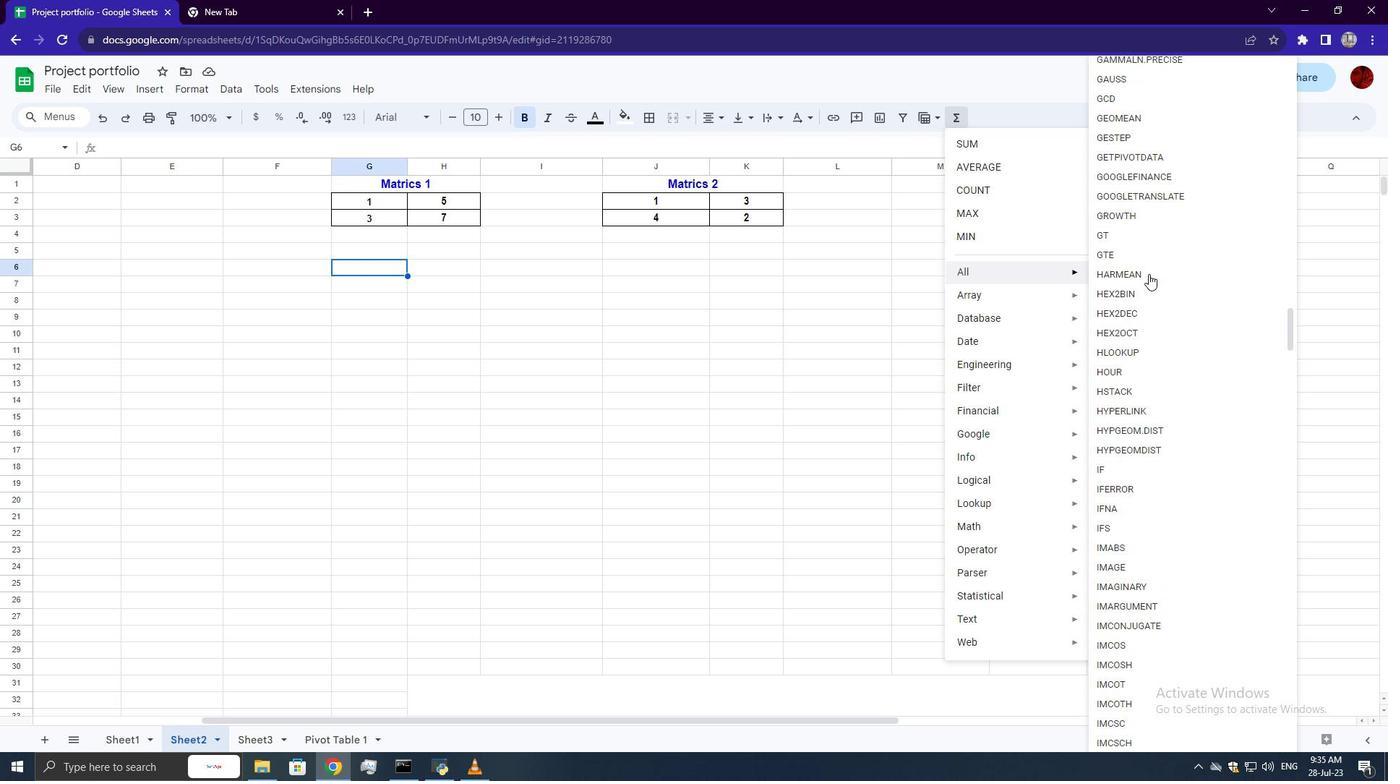 
Action: Mouse scrolled (1149, 273) with delta (0, 0)
Screenshot: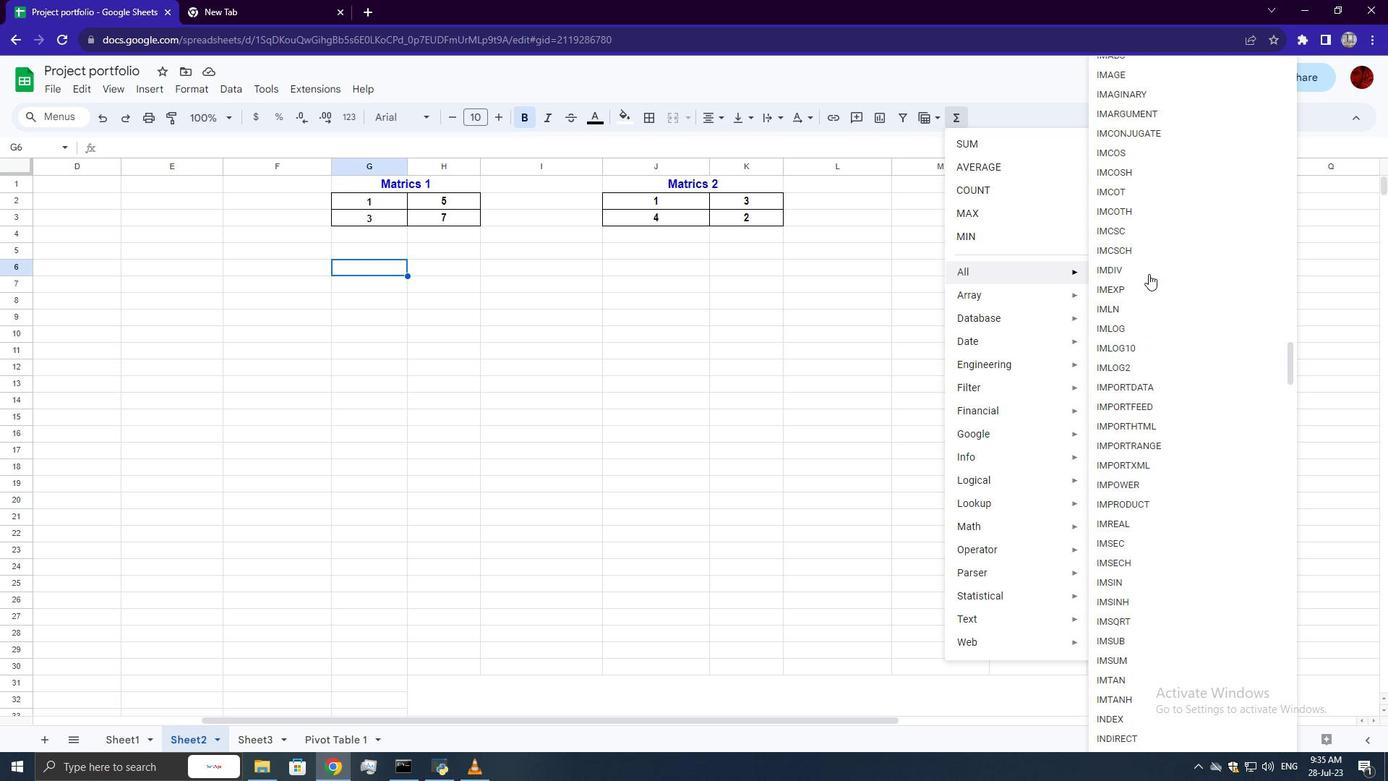 
Action: Mouse scrolled (1149, 273) with delta (0, 0)
Screenshot: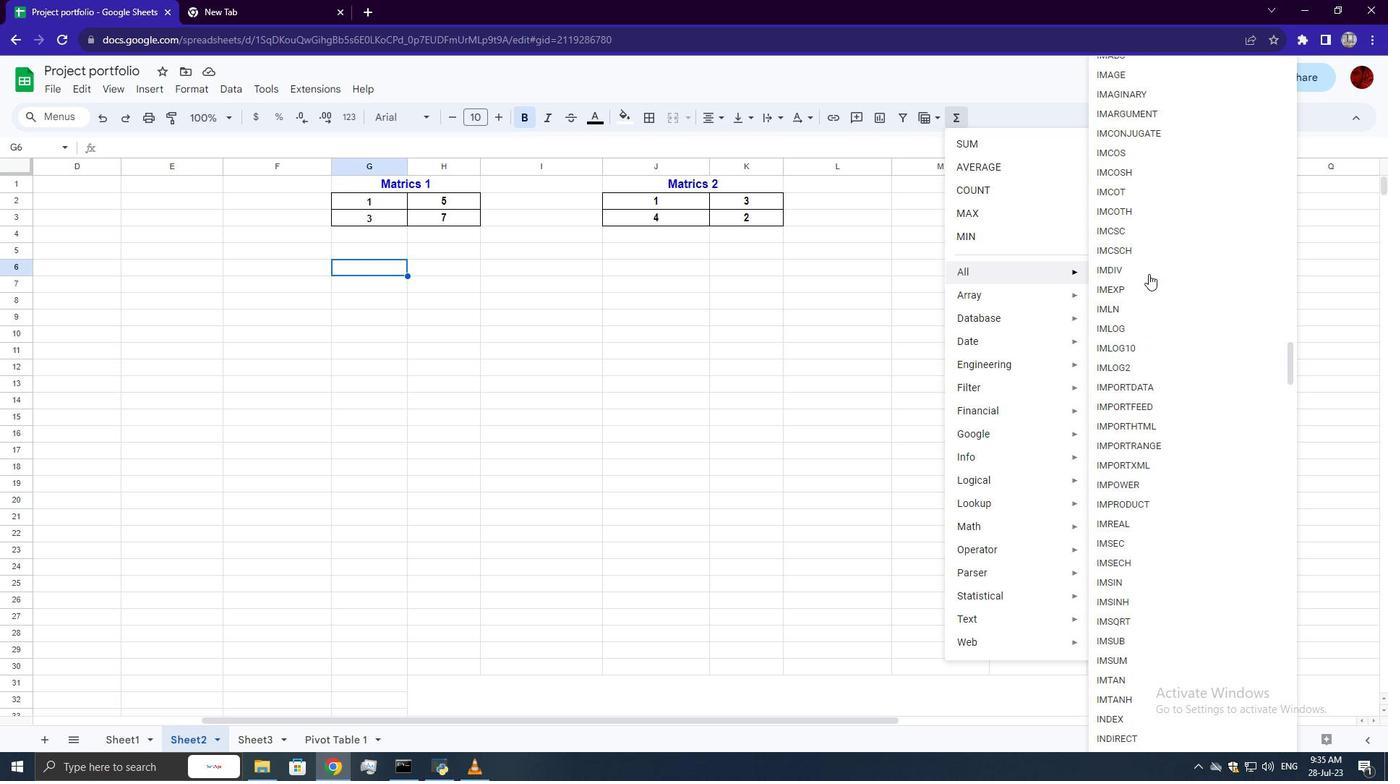 
Action: Mouse scrolled (1149, 273) with delta (0, 0)
Screenshot: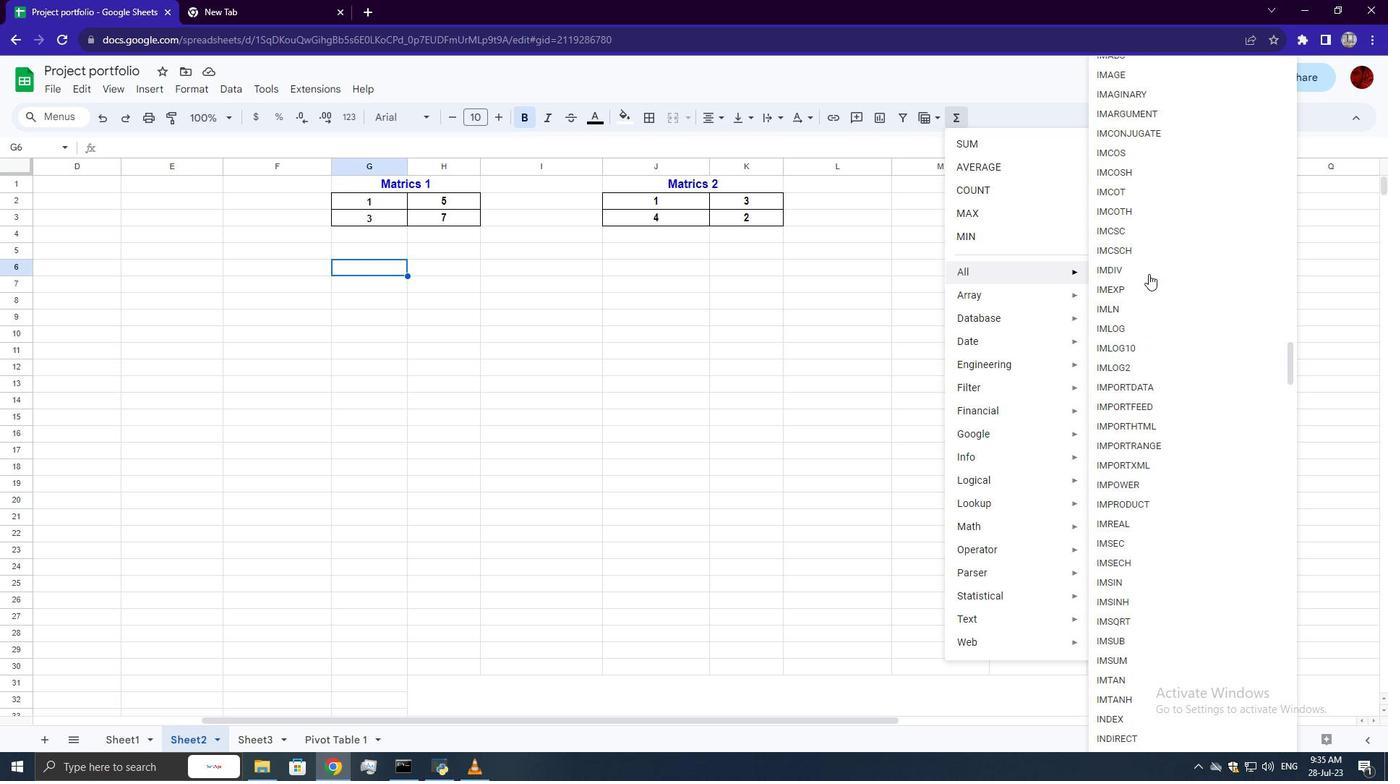 
Action: Mouse scrolled (1149, 273) with delta (0, 0)
Screenshot: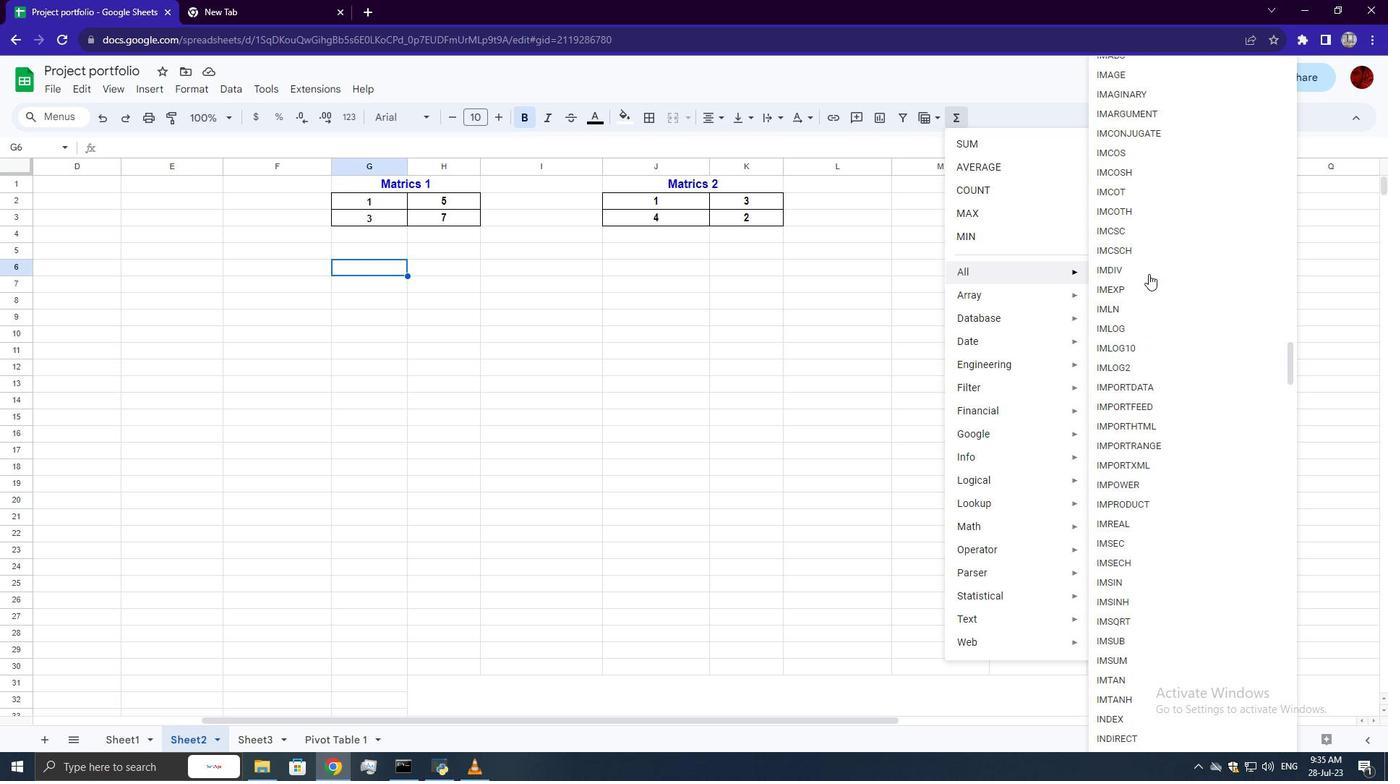 
Action: Mouse scrolled (1149, 273) with delta (0, 0)
Screenshot: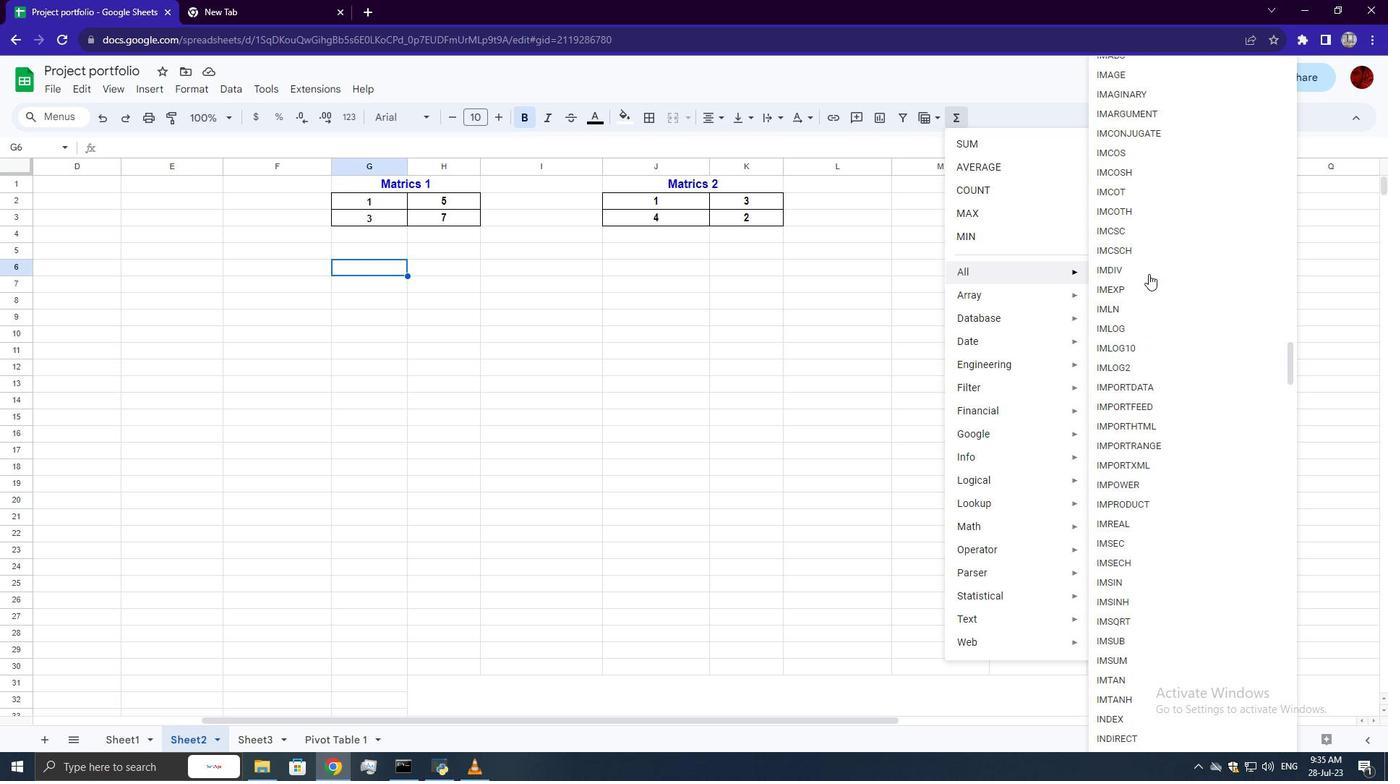 
Action: Mouse scrolled (1149, 273) with delta (0, 0)
Screenshot: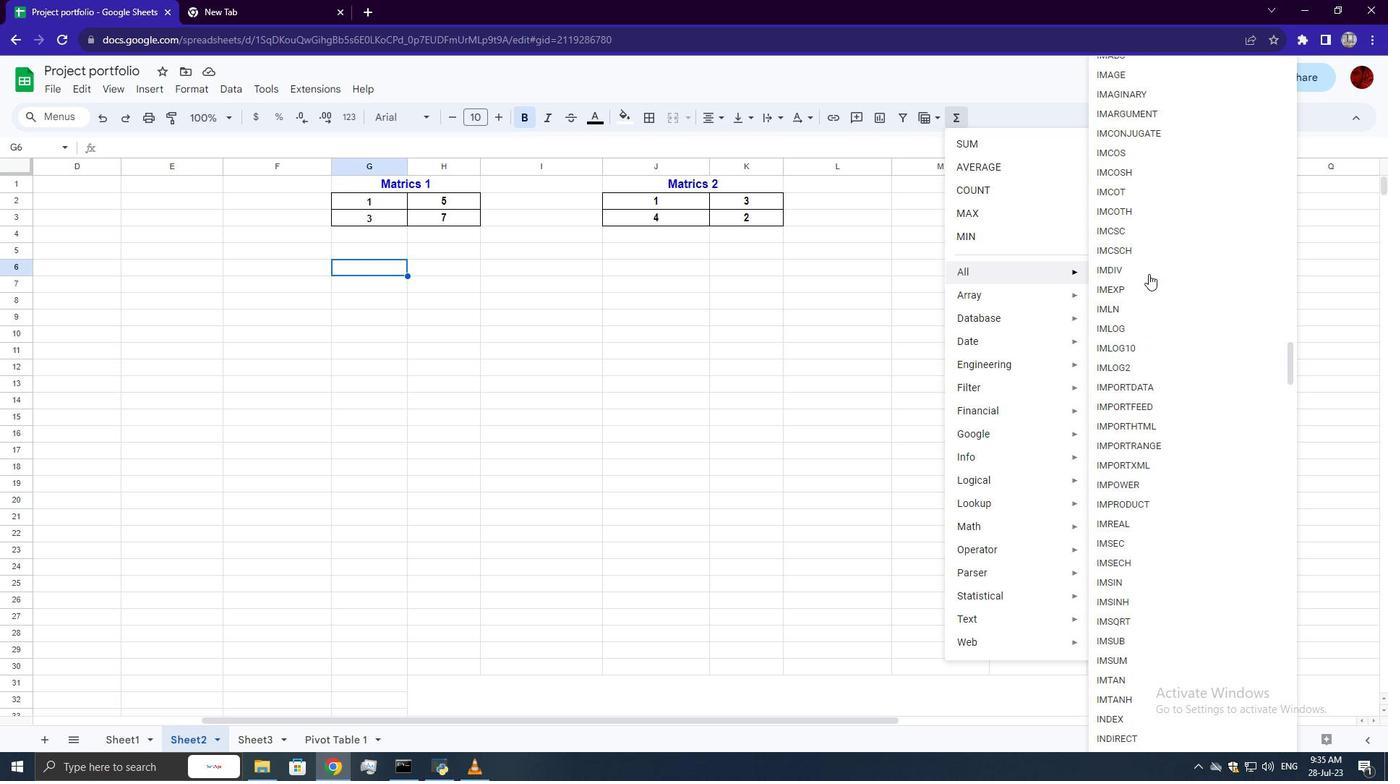 
Action: Mouse scrolled (1149, 273) with delta (0, 0)
Screenshot: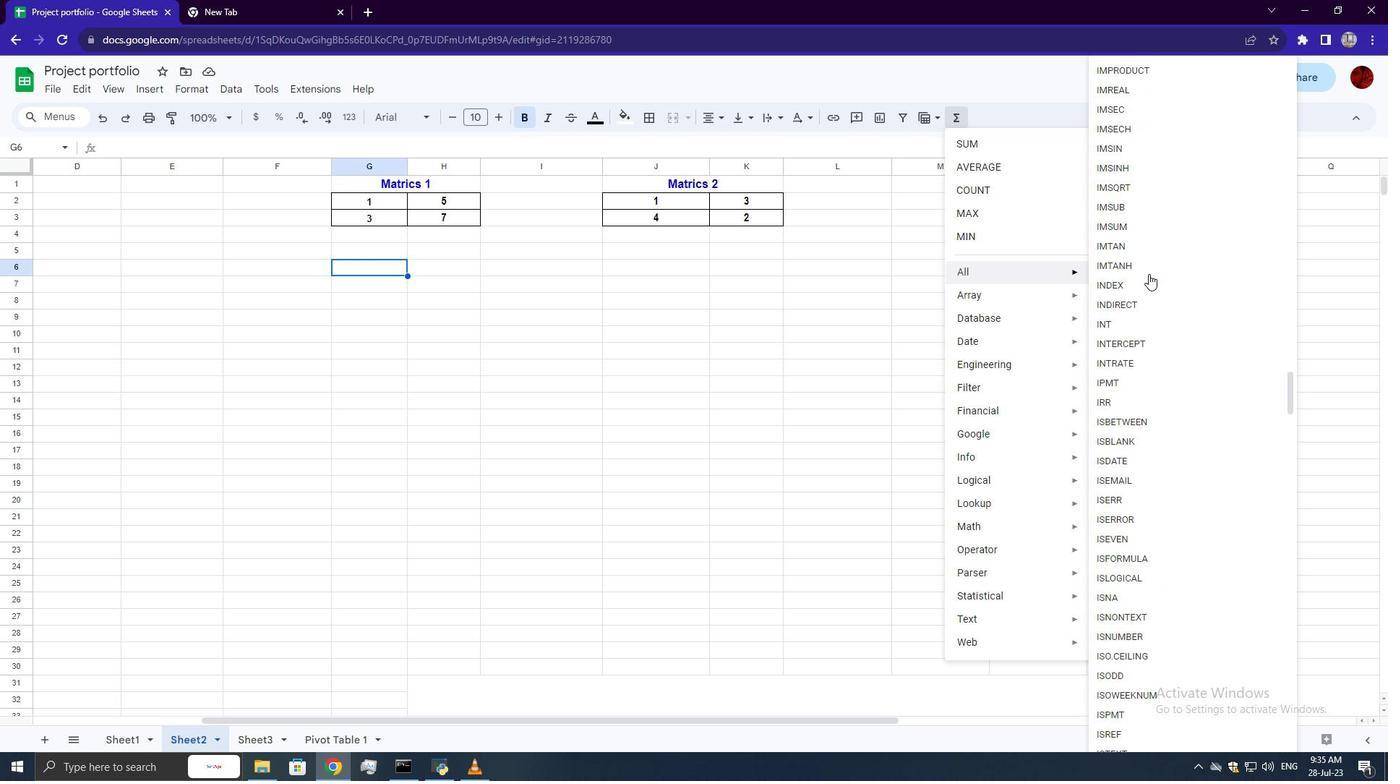 
Action: Mouse scrolled (1149, 273) with delta (0, 0)
Screenshot: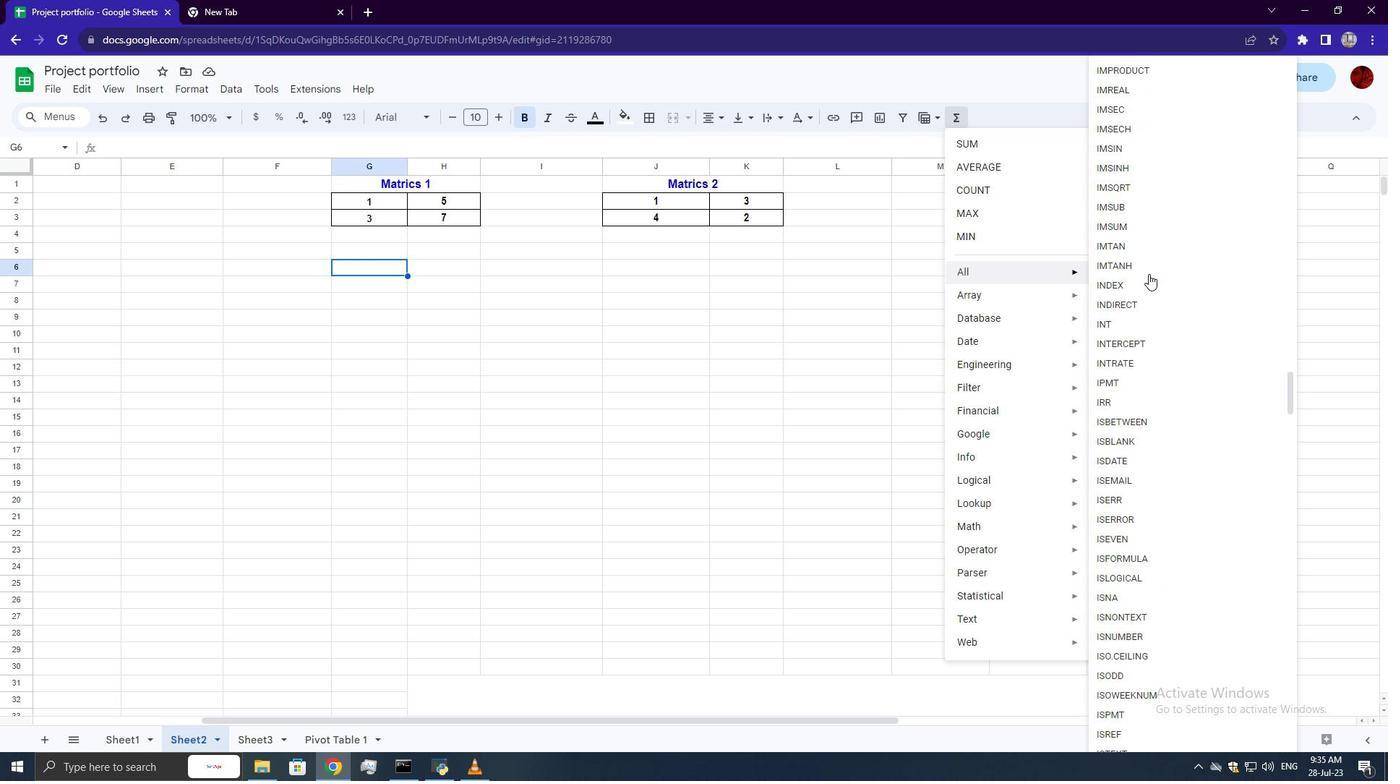 
Action: Mouse scrolled (1149, 273) with delta (0, 0)
Screenshot: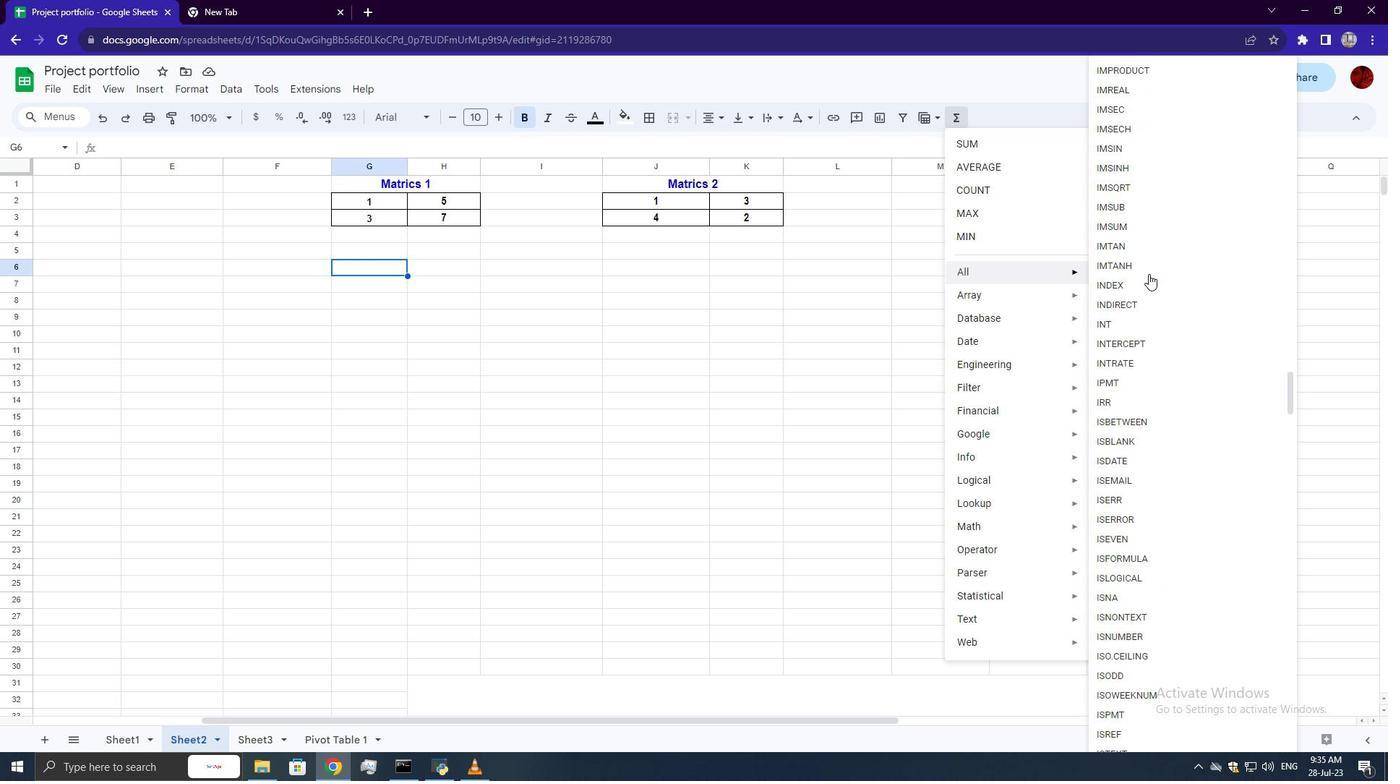 
Action: Mouse scrolled (1149, 273) with delta (0, 0)
Screenshot: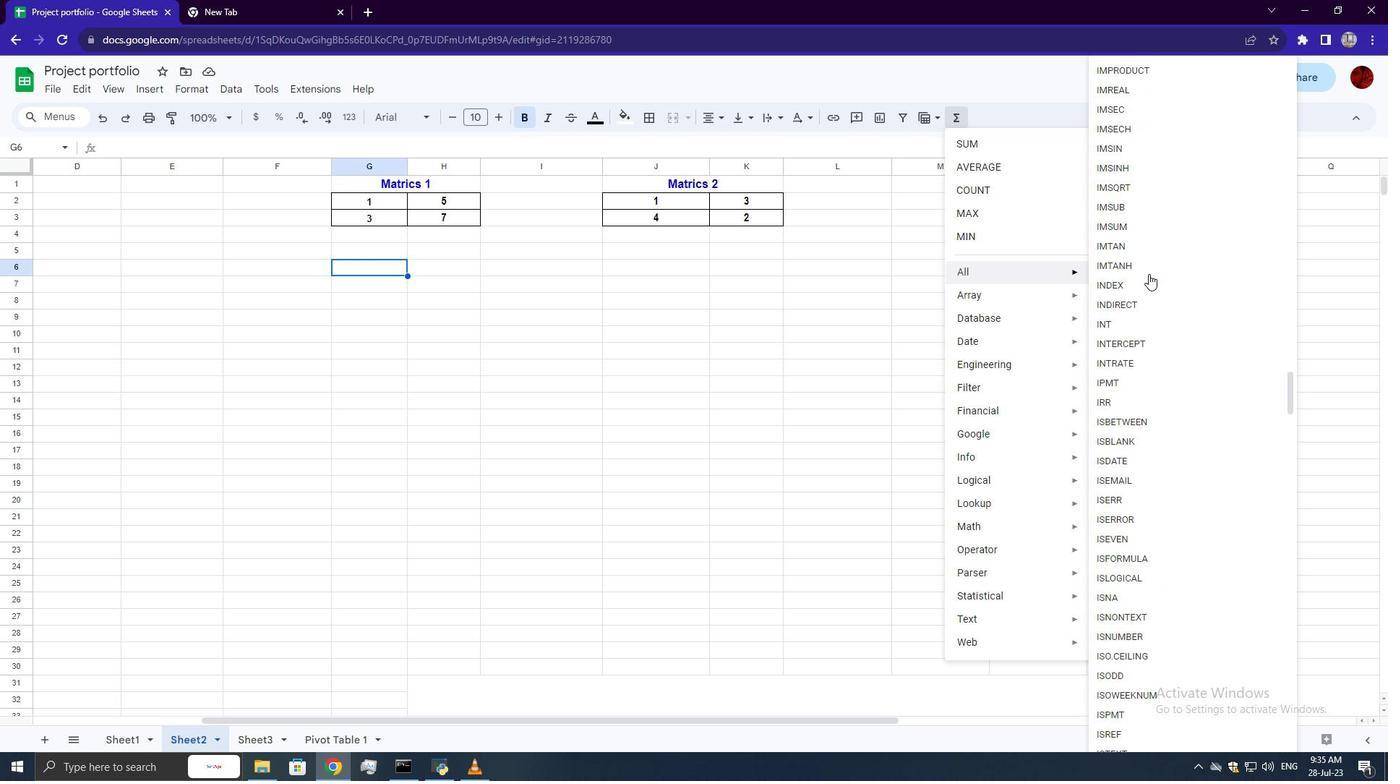 
Action: Mouse scrolled (1149, 273) with delta (0, 0)
Screenshot: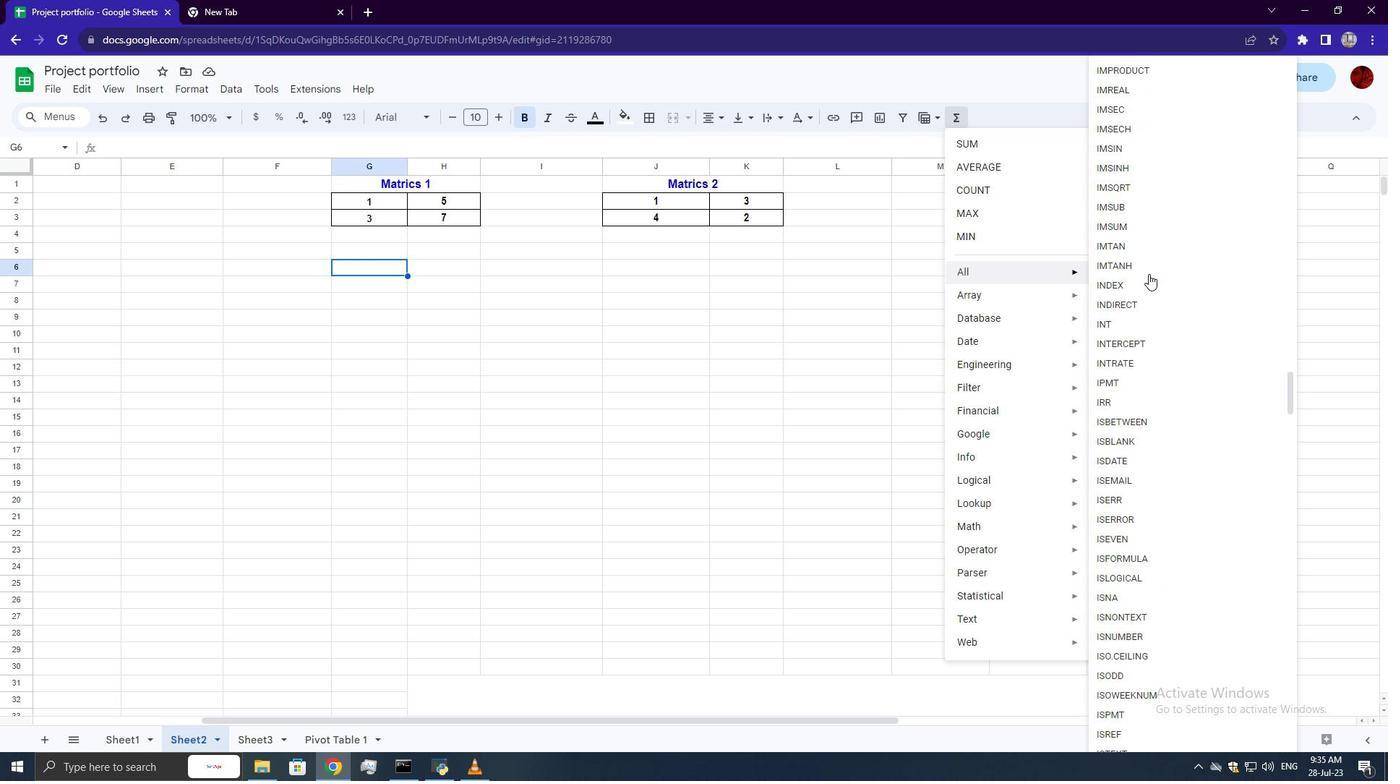 
Action: Mouse scrolled (1149, 273) with delta (0, 0)
Screenshot: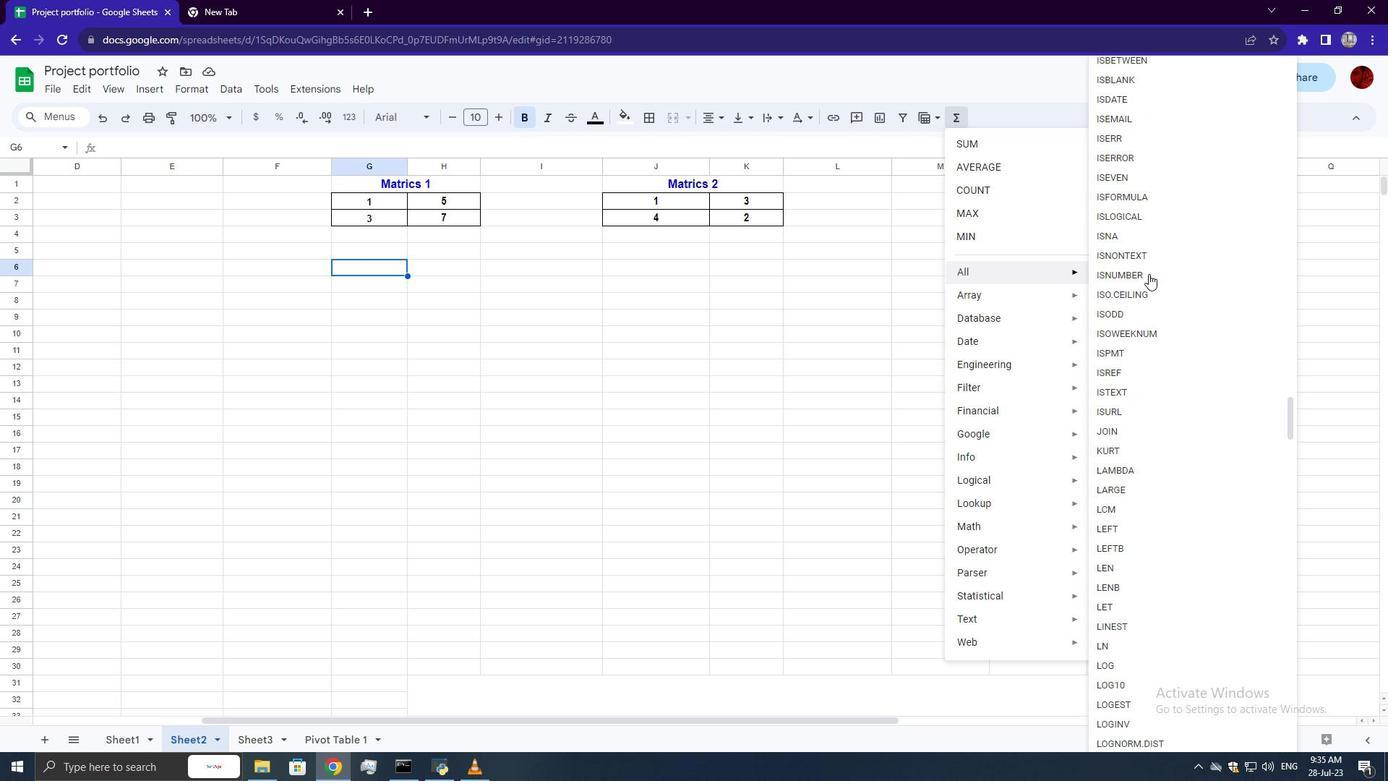 
Action: Mouse scrolled (1149, 273) with delta (0, 0)
Screenshot: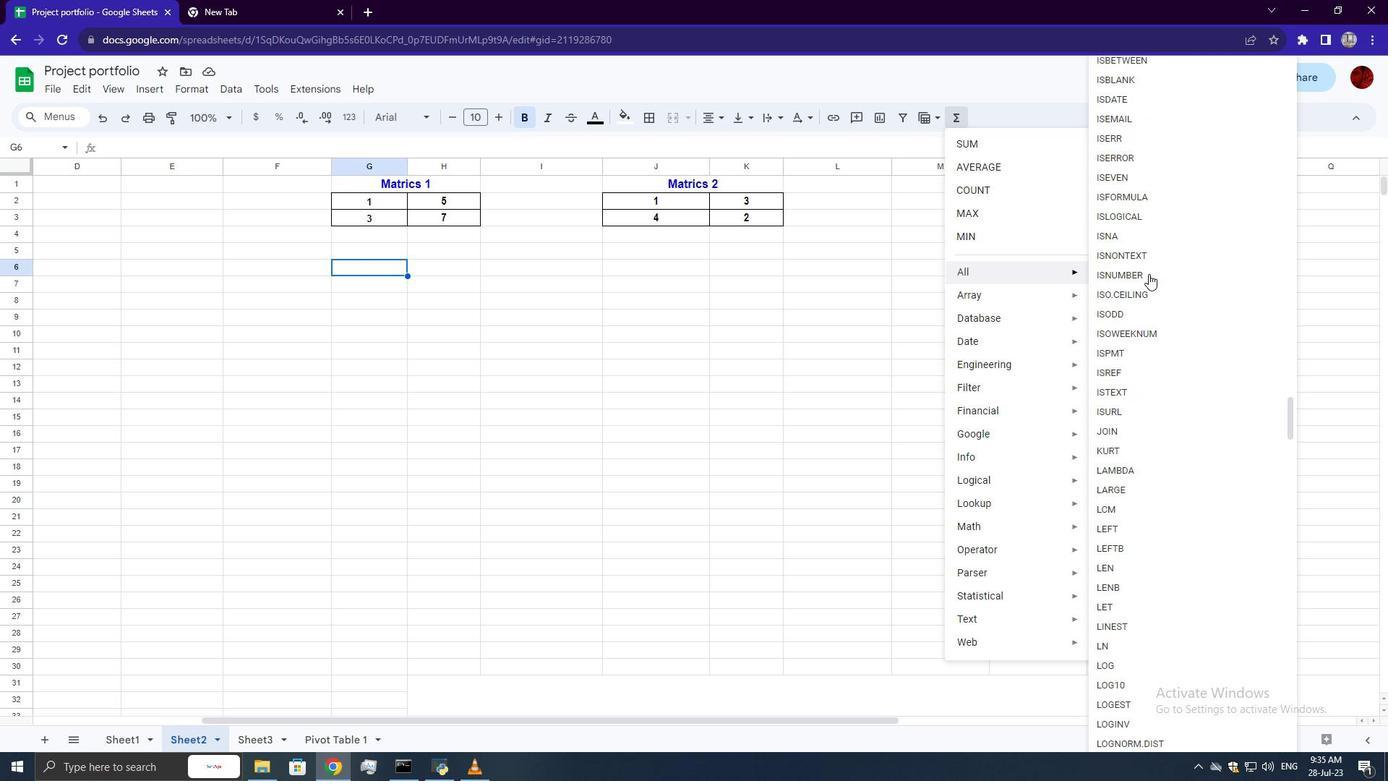 
Action: Mouse scrolled (1149, 273) with delta (0, 0)
Screenshot: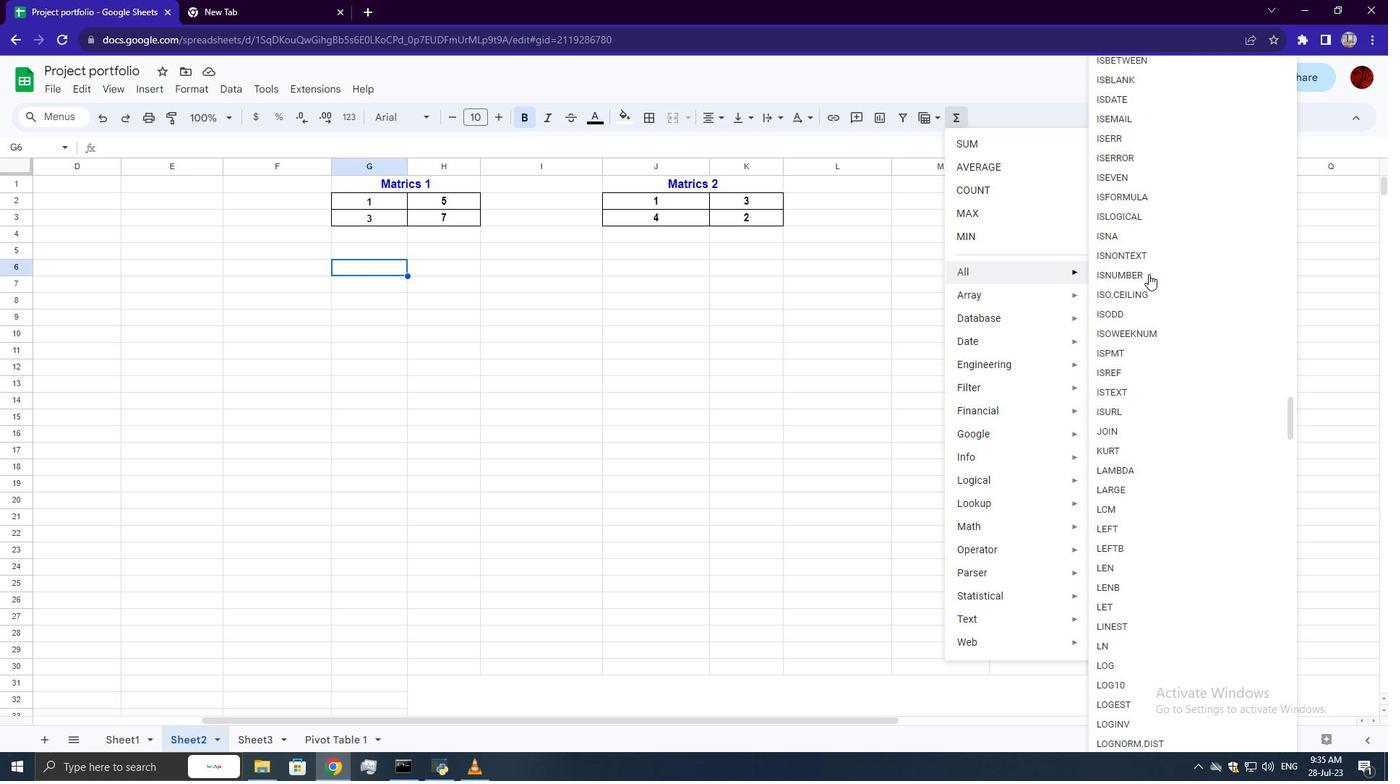 
Action: Mouse scrolled (1149, 273) with delta (0, 0)
Screenshot: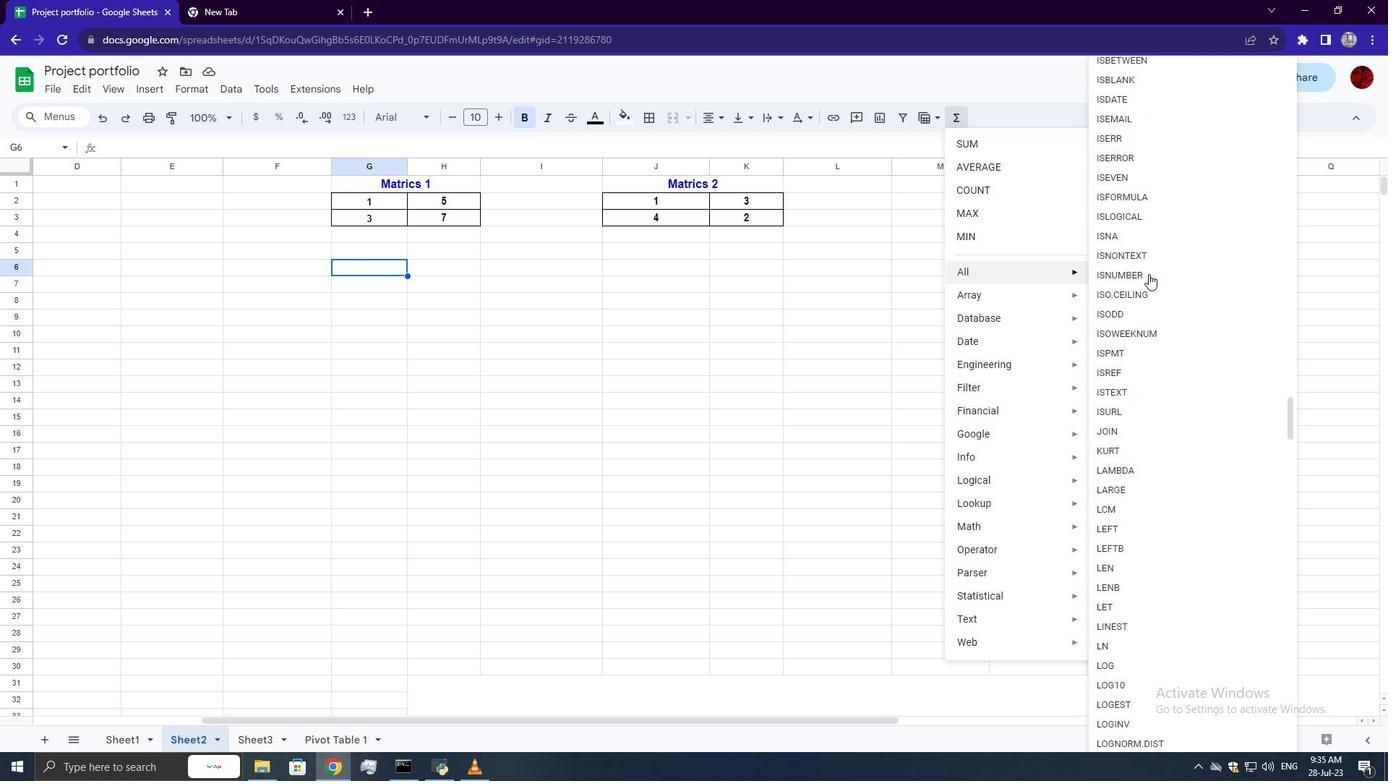 
Action: Mouse scrolled (1149, 273) with delta (0, 0)
Screenshot: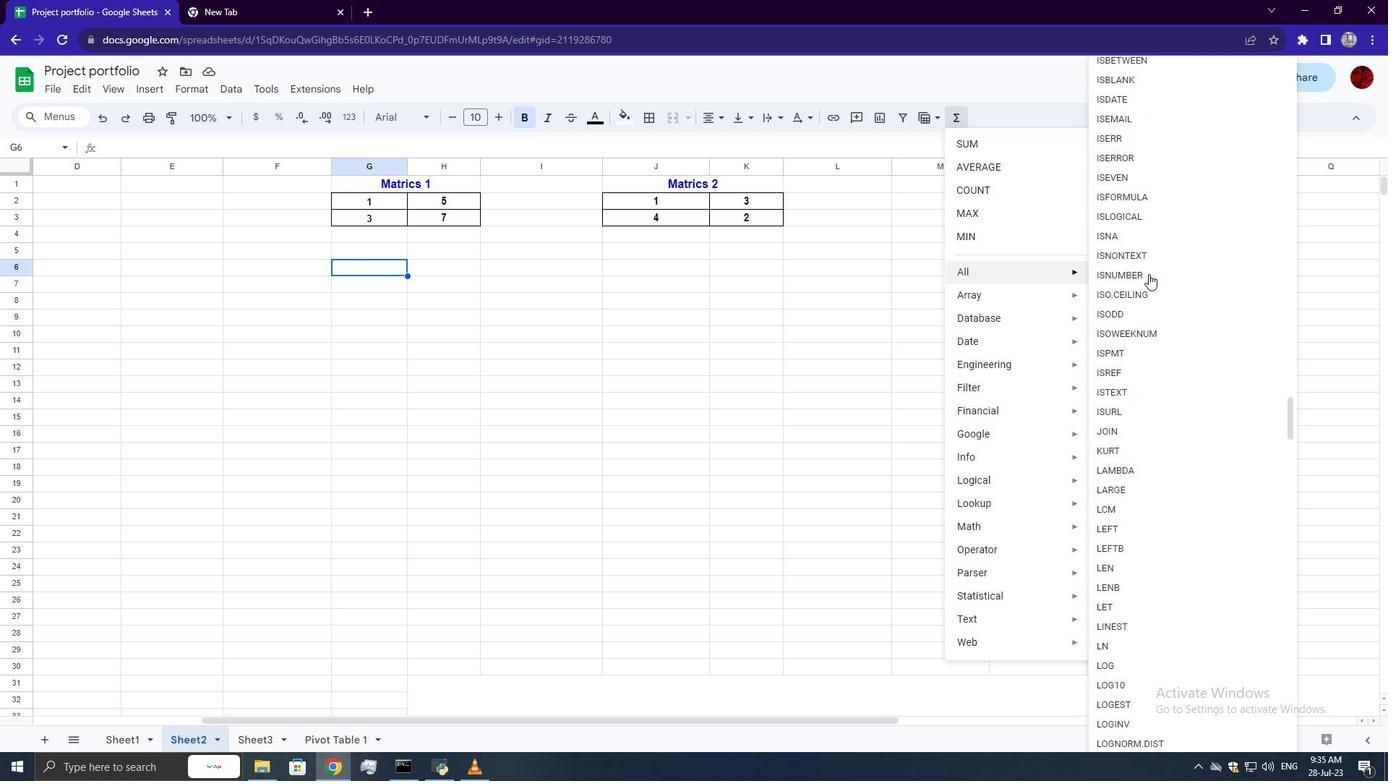 
Action: Mouse scrolled (1149, 273) with delta (0, 0)
Screenshot: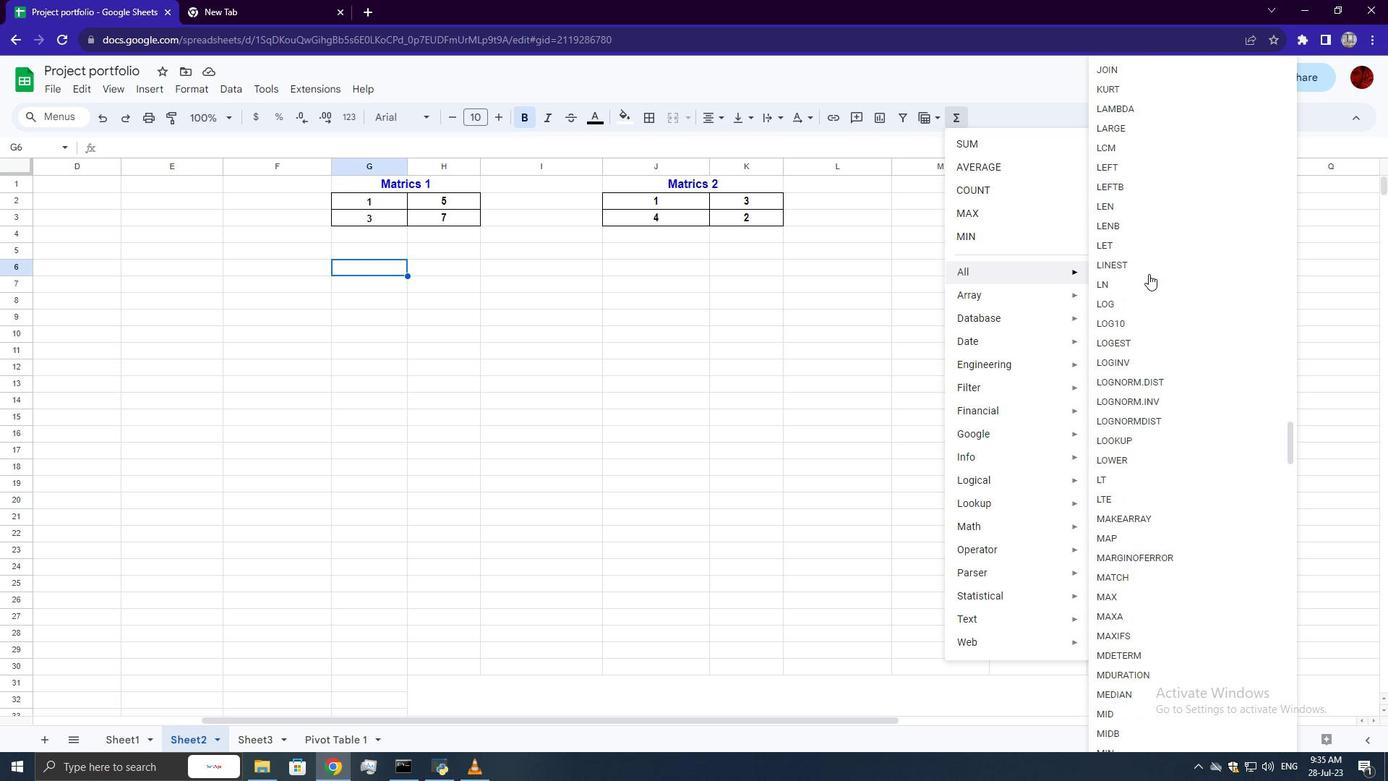
Action: Mouse scrolled (1149, 273) with delta (0, 0)
Screenshot: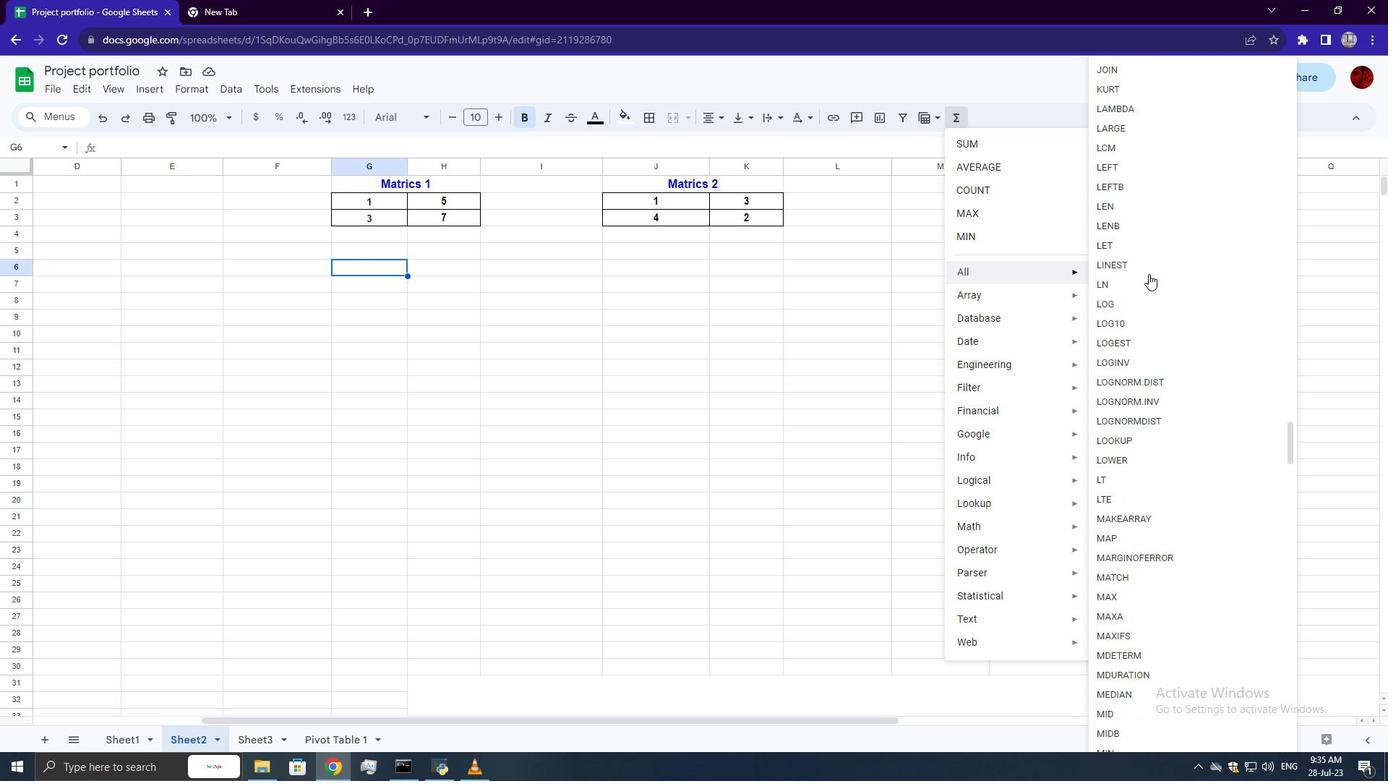 
Action: Mouse scrolled (1149, 273) with delta (0, 0)
Screenshot: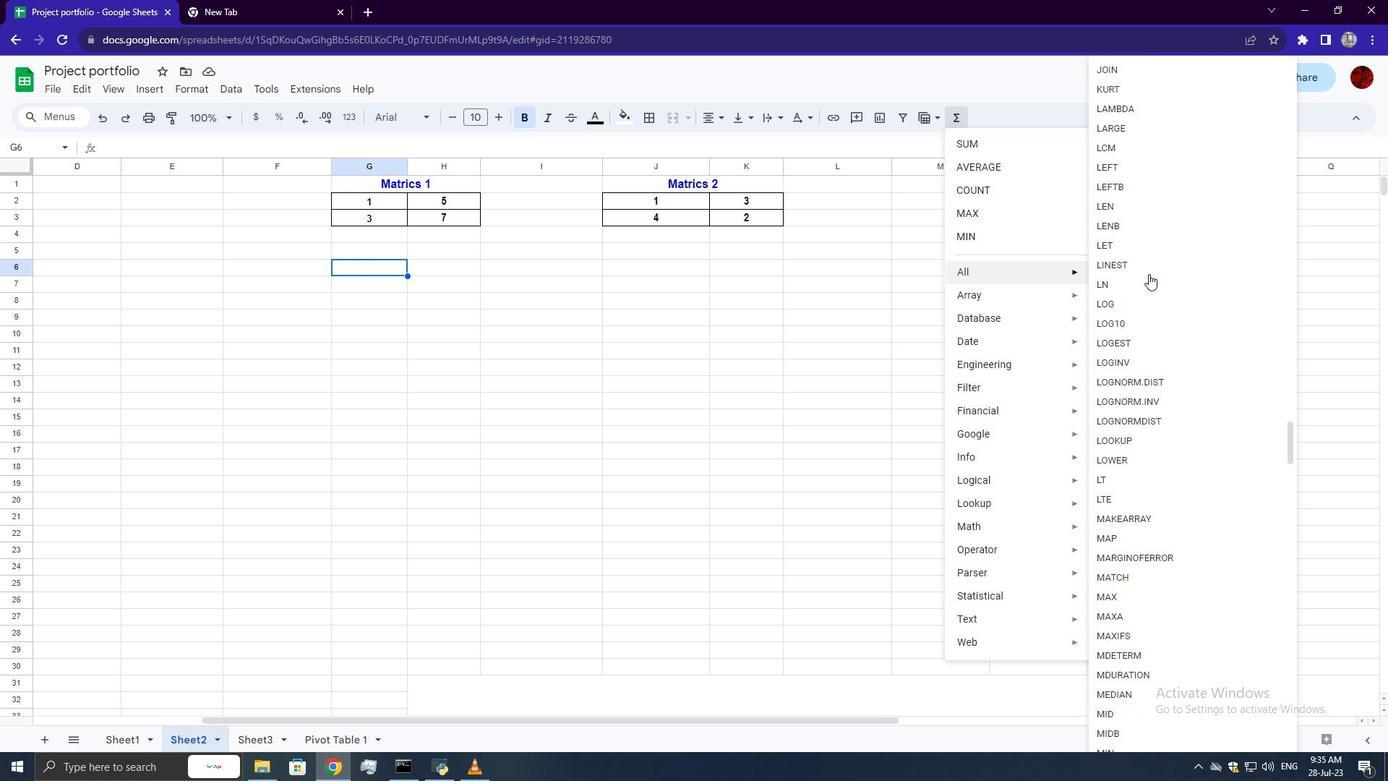 
Action: Mouse scrolled (1149, 273) with delta (0, 0)
Screenshot: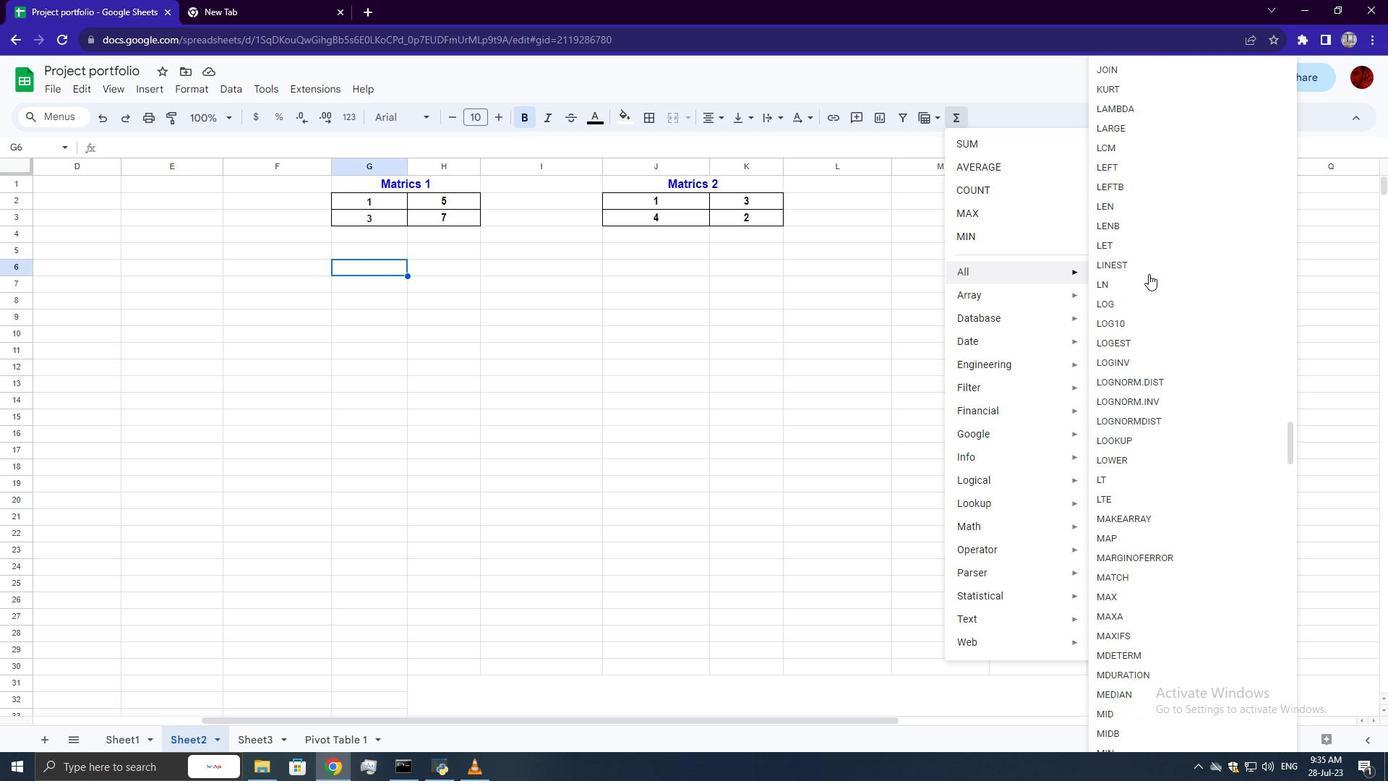 
Action: Mouse moved to (1133, 598)
Screenshot: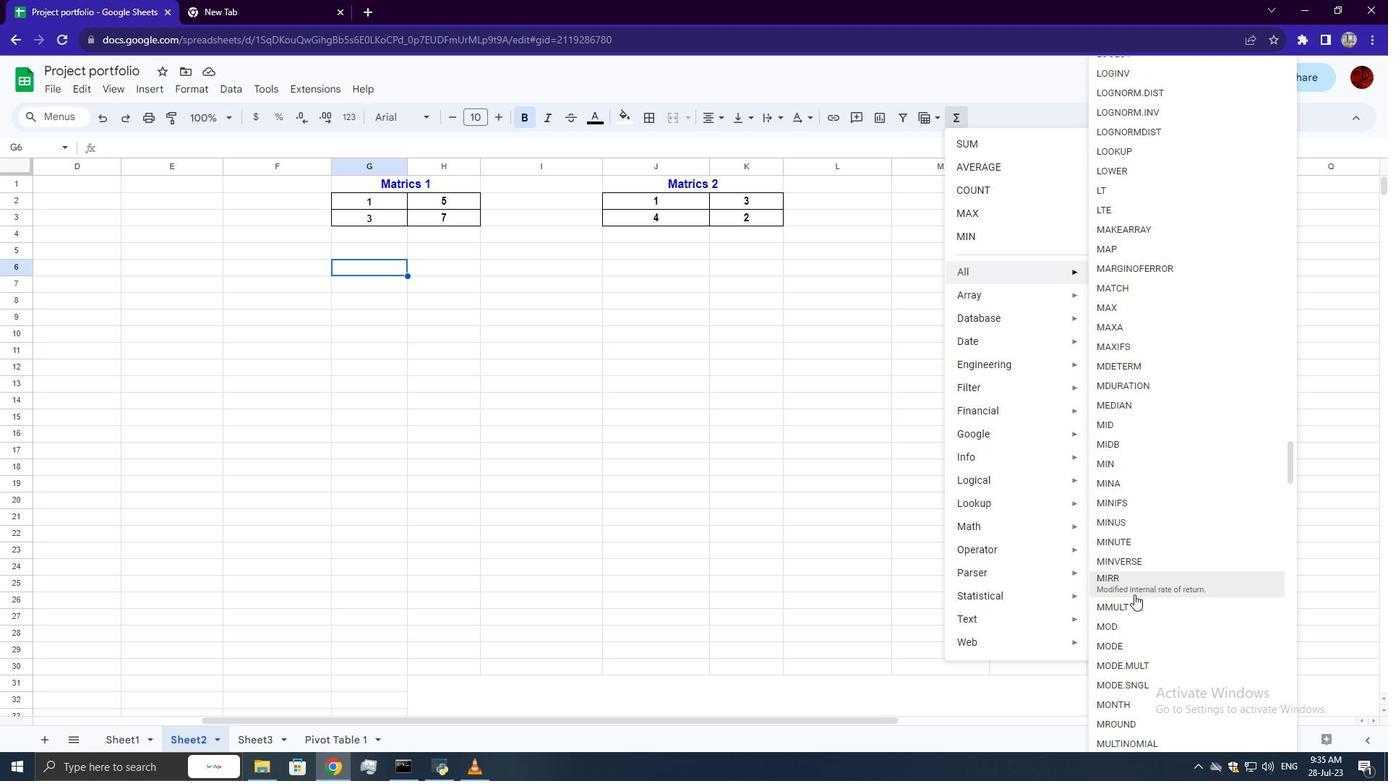 
Action: Mouse pressed left at (1133, 598)
Screenshot: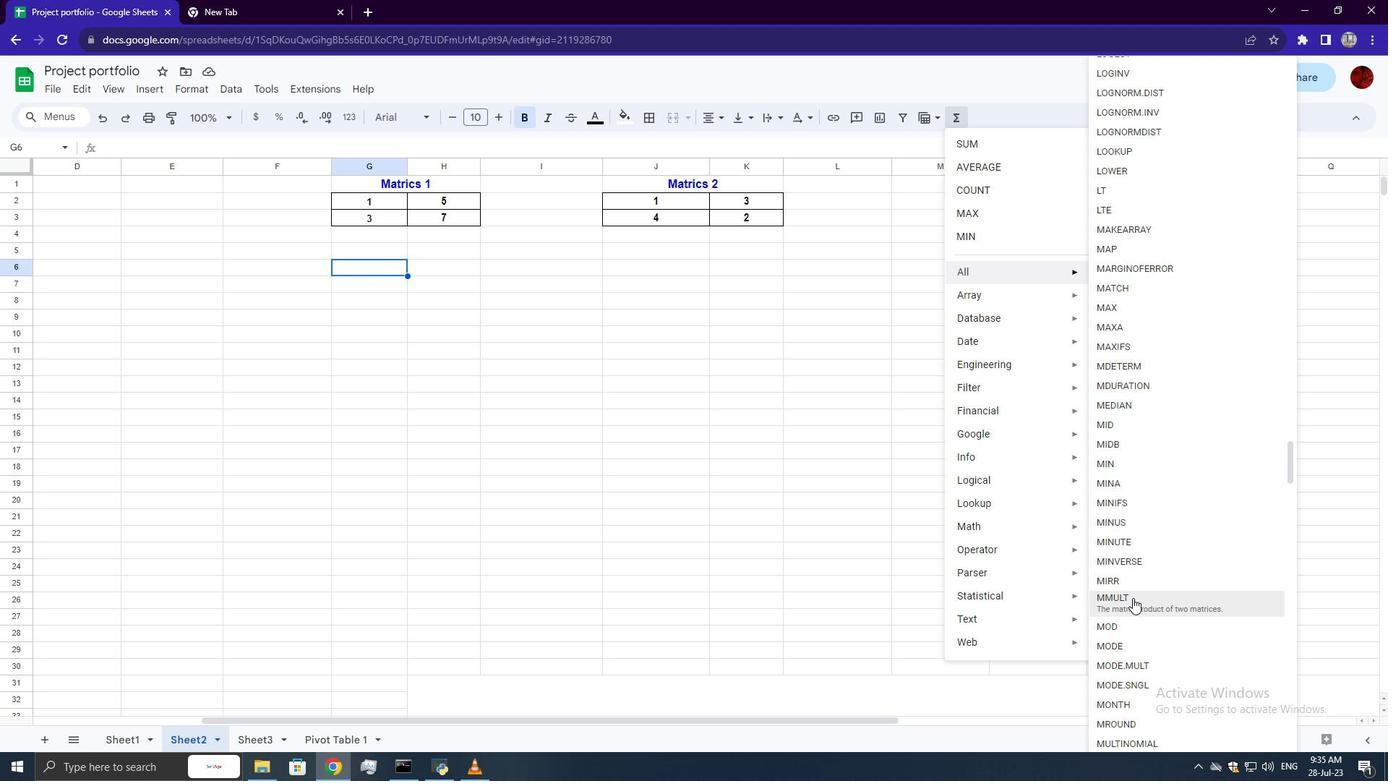 
Action: Mouse moved to (377, 203)
Screenshot: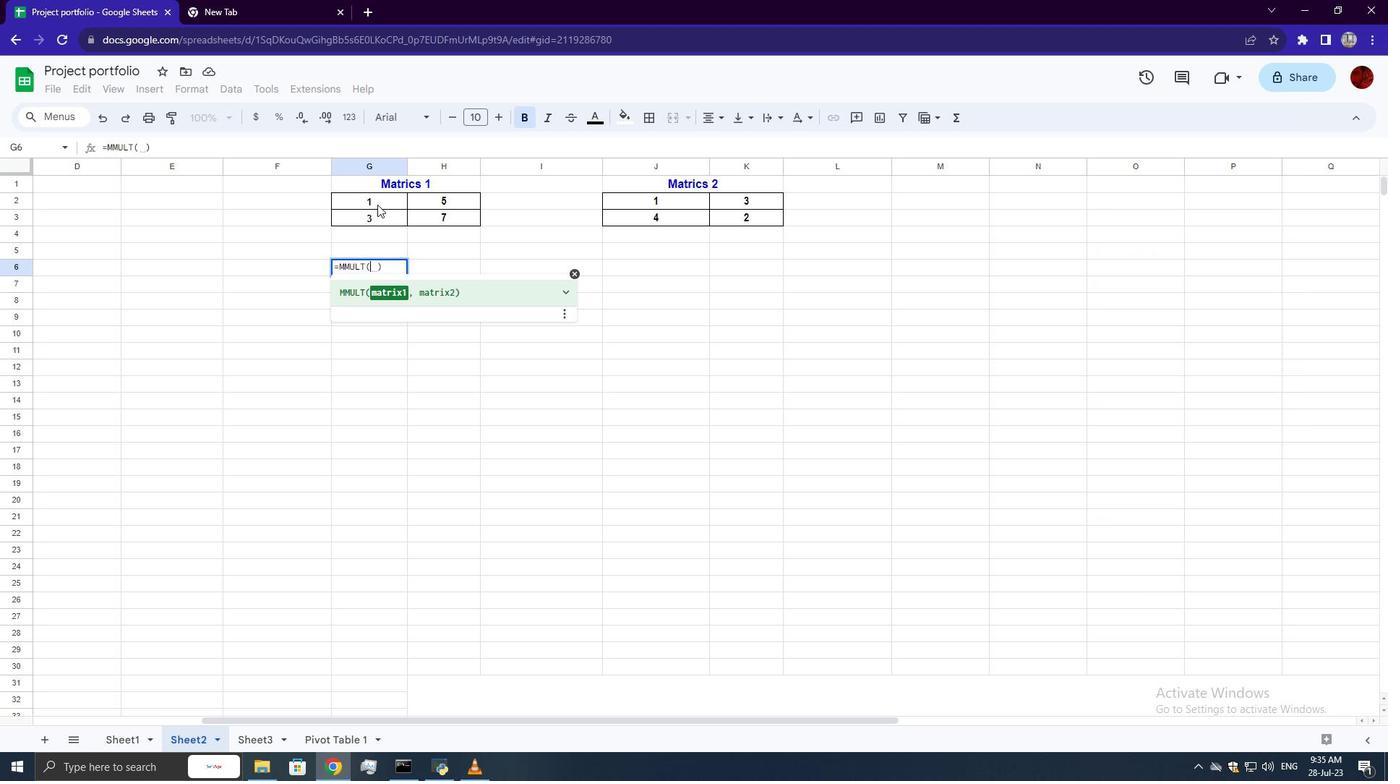 
Action: Mouse pressed left at (377, 203)
Screenshot: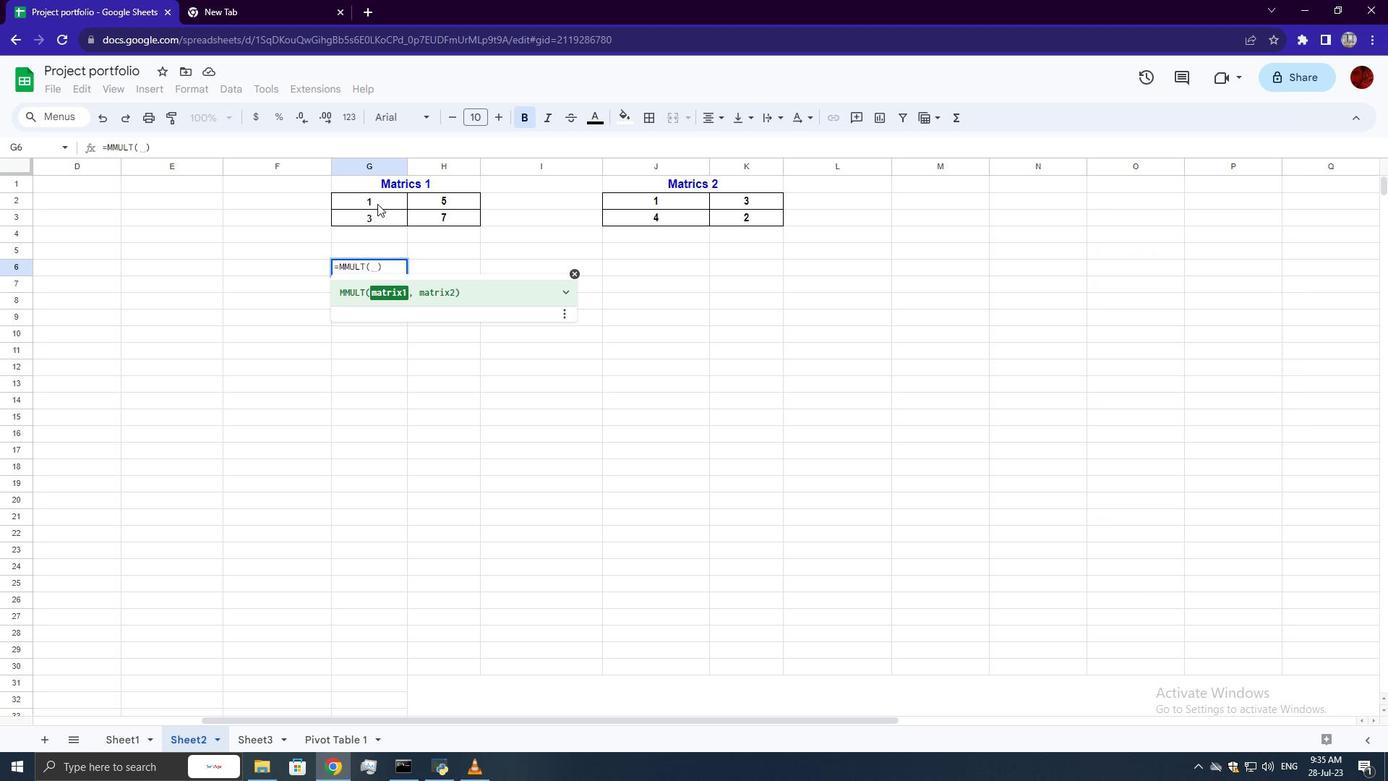 
Action: Mouse moved to (424, 218)
Screenshot: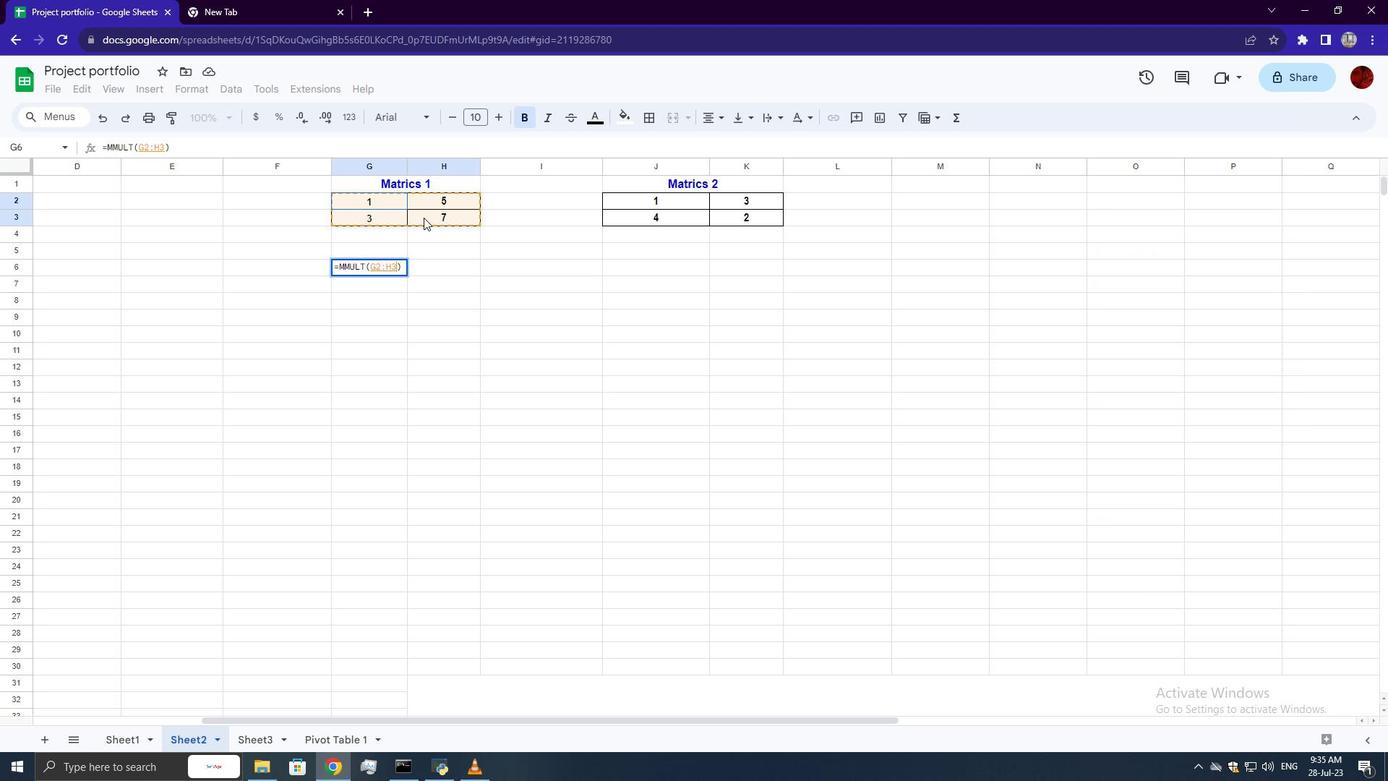 
Action: Key pressed ,
Screenshot: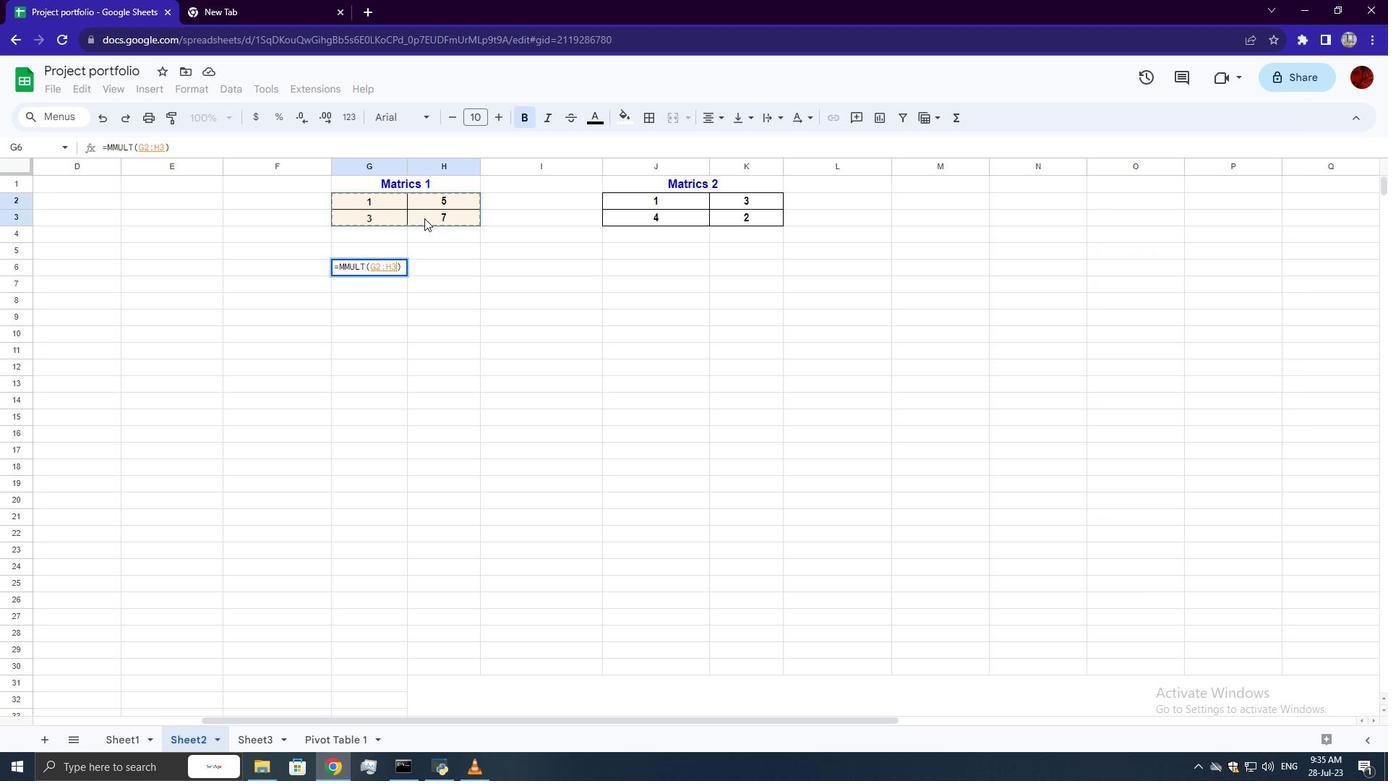 
Action: Mouse moved to (666, 197)
Screenshot: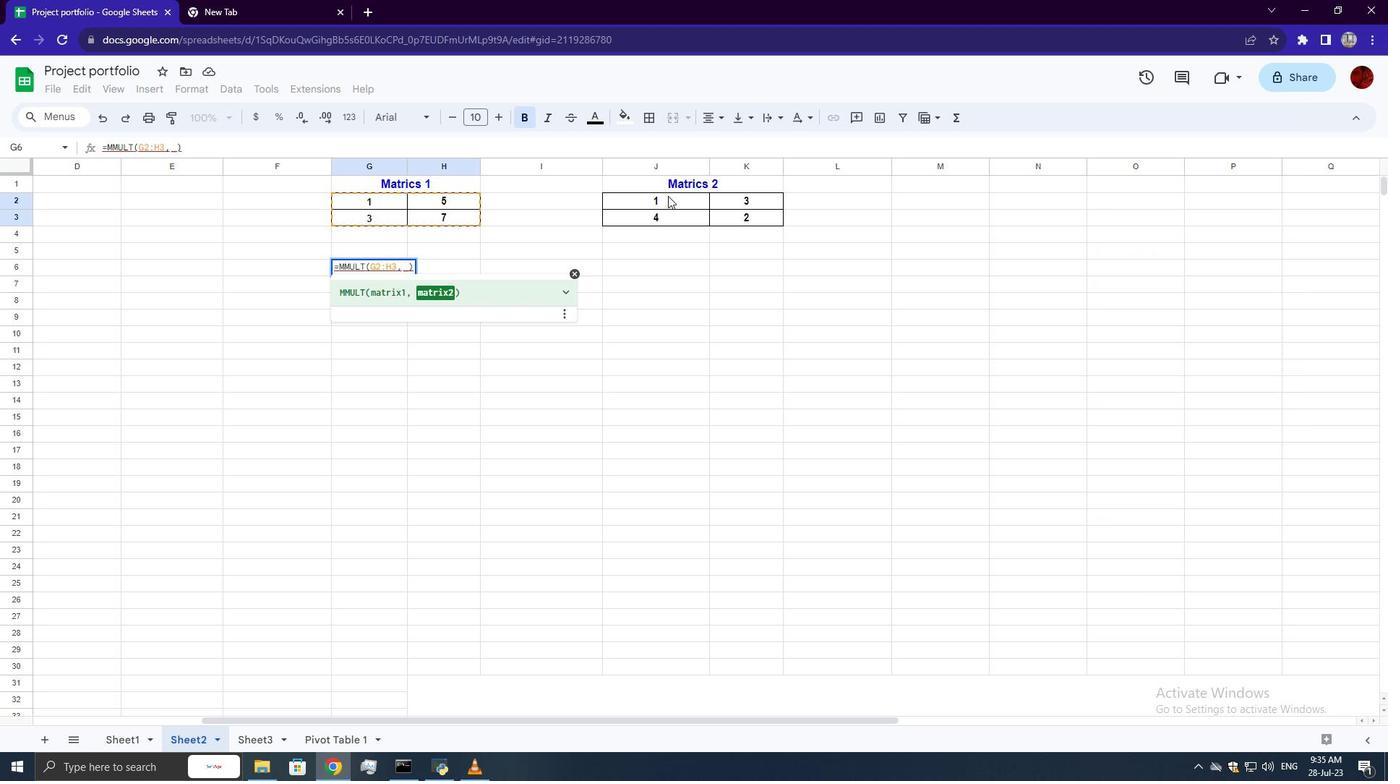 
Action: Mouse pressed left at (666, 197)
Screenshot: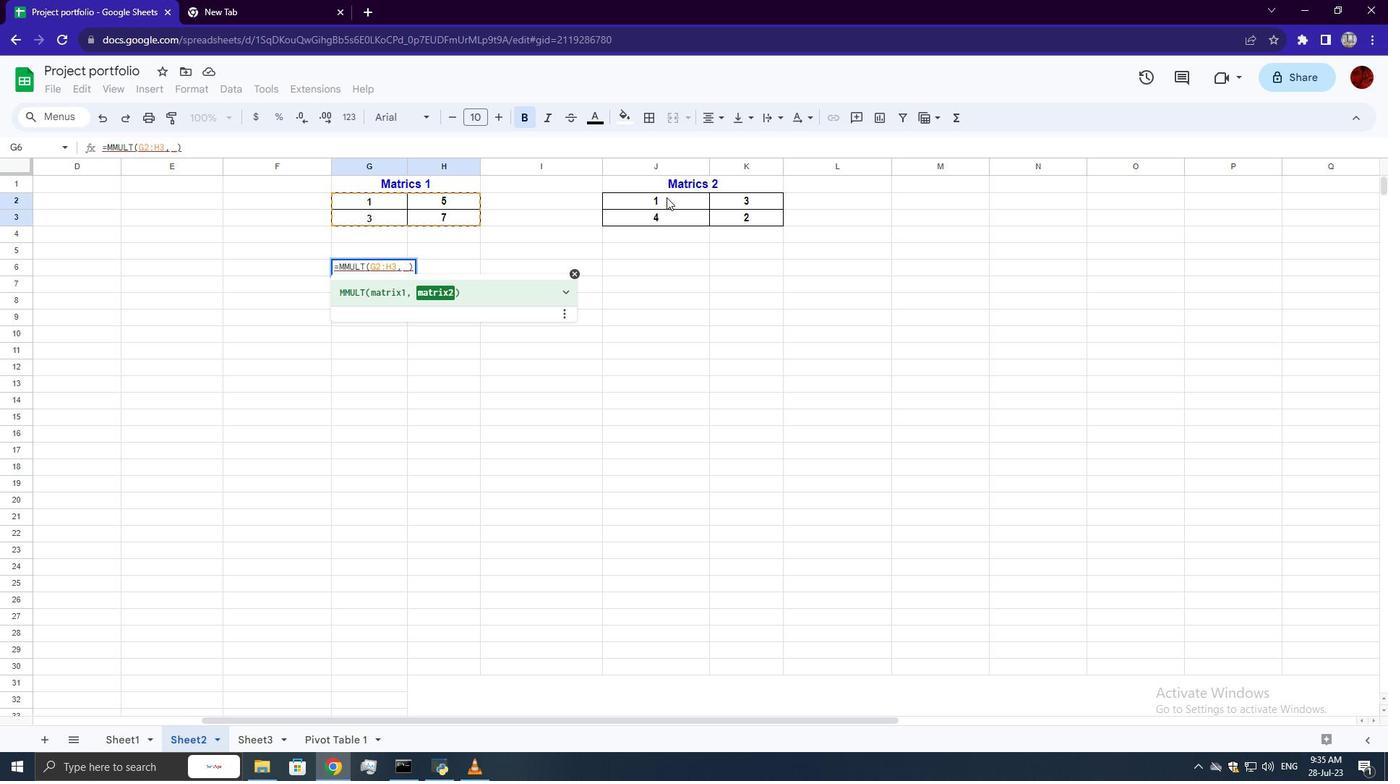 
Action: Mouse moved to (724, 214)
Screenshot: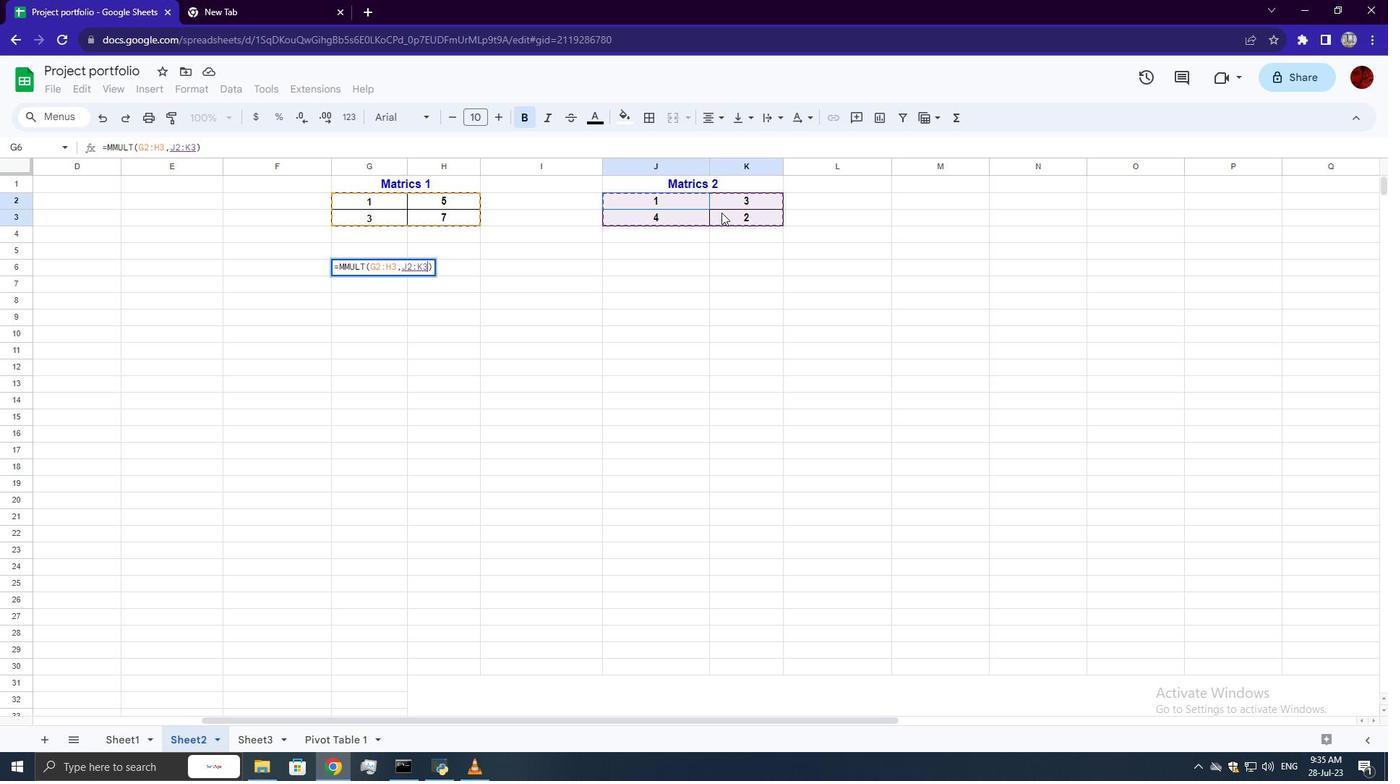 
Action: Key pressed <Key.enter>
Screenshot: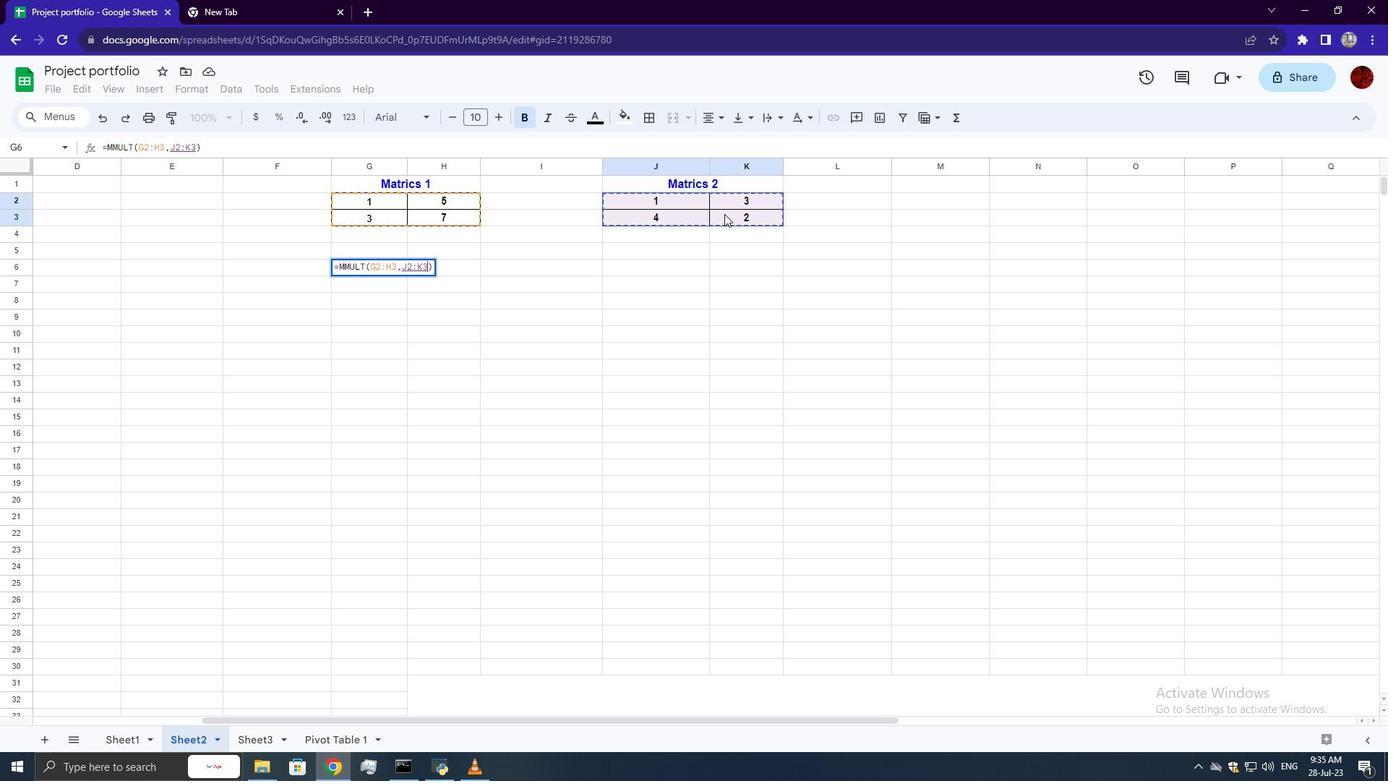 
